 Task: Send an email with the signature Gabriel Evans with the subject Request for a video and the message Could you please provide a summary of the results? from softage.1@softage.net to softage.8@softage.net and softage.9@softage.net with an attached document Branding_strategy.docx
Action: Mouse moved to (471, 614)
Screenshot: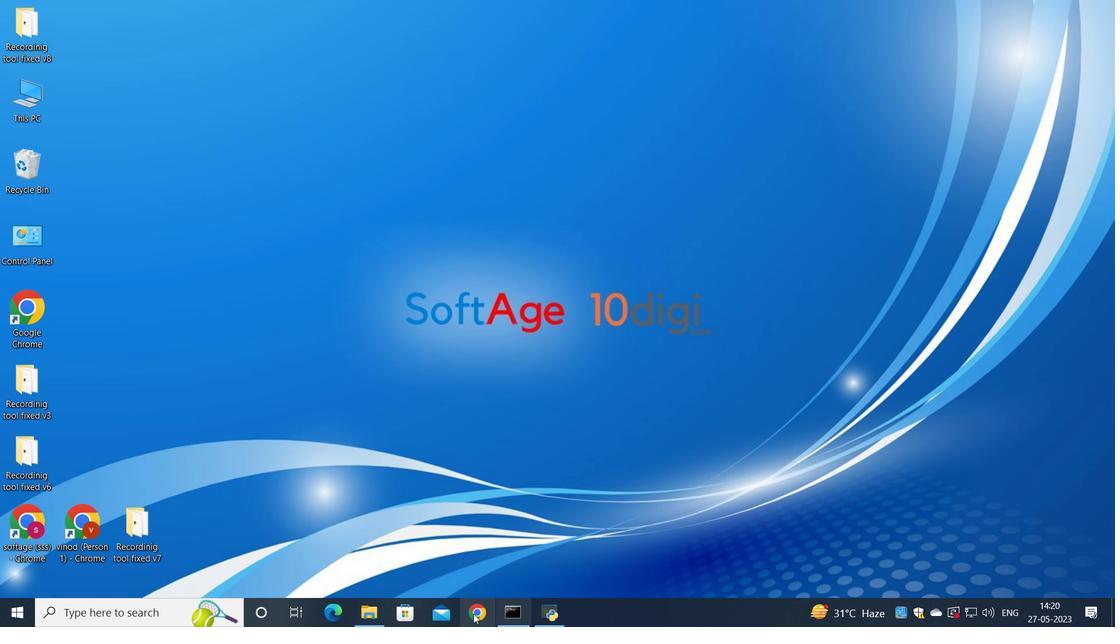 
Action: Mouse pressed left at (471, 614)
Screenshot: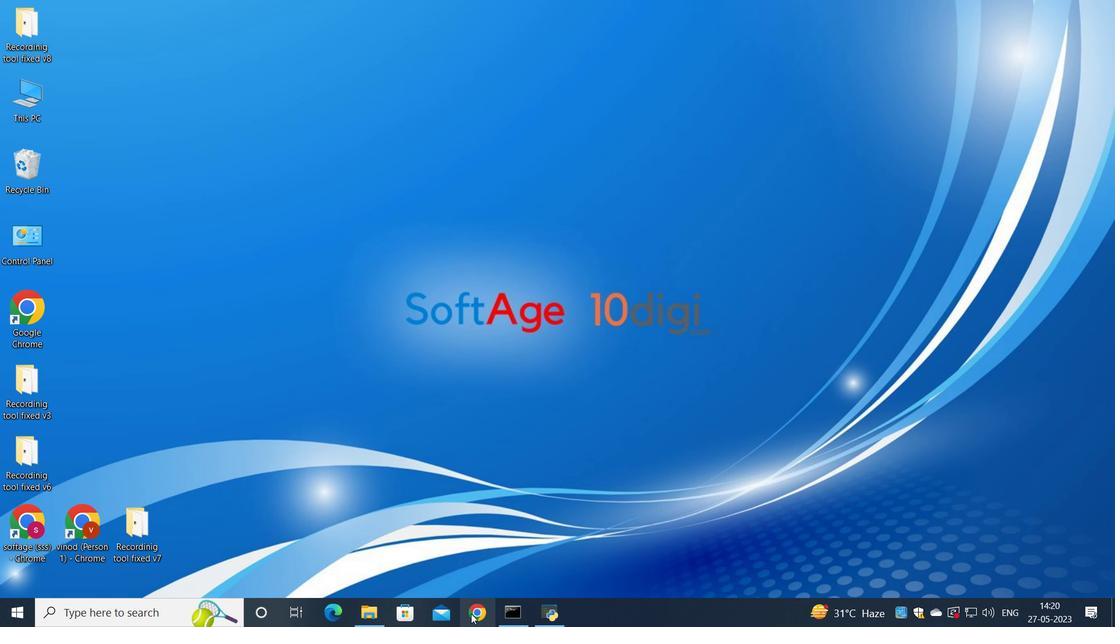 
Action: Mouse moved to (491, 365)
Screenshot: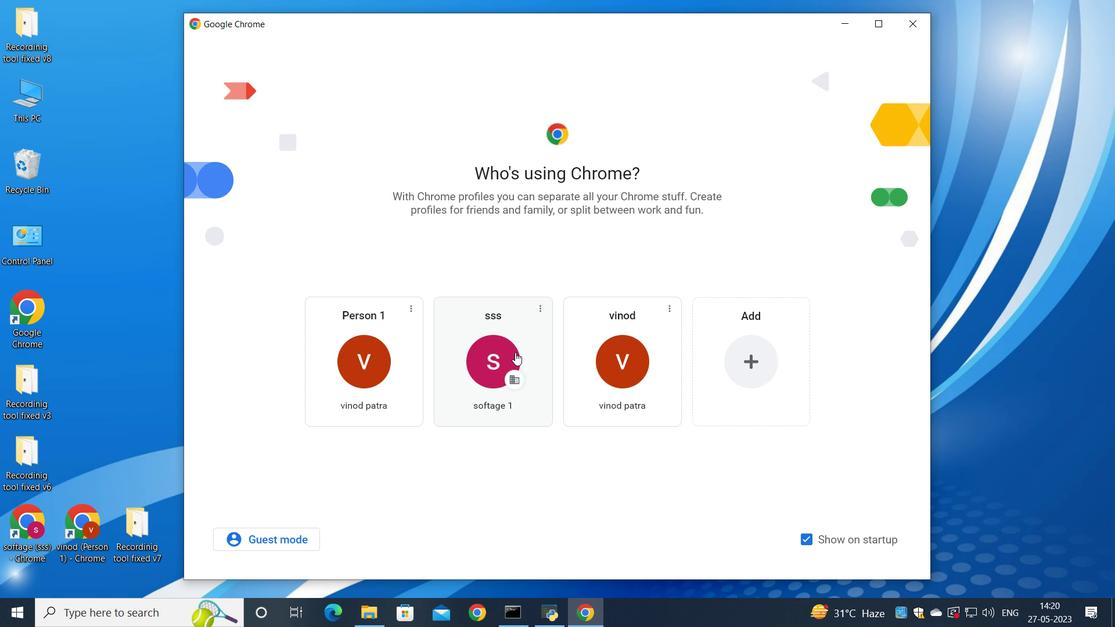 
Action: Mouse pressed left at (491, 365)
Screenshot: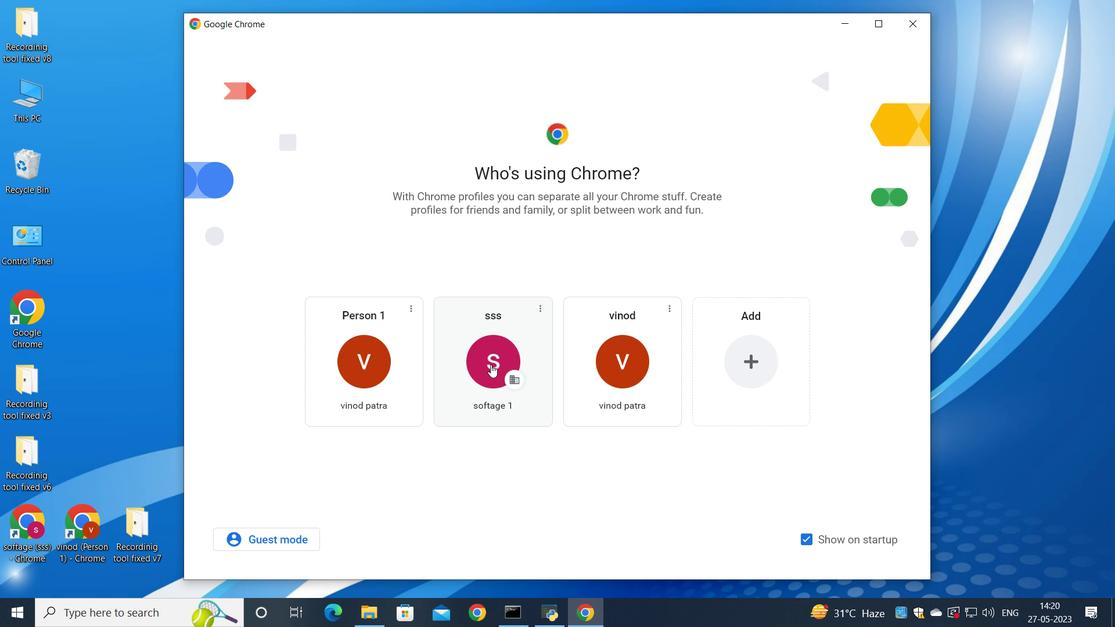 
Action: Mouse moved to (970, 78)
Screenshot: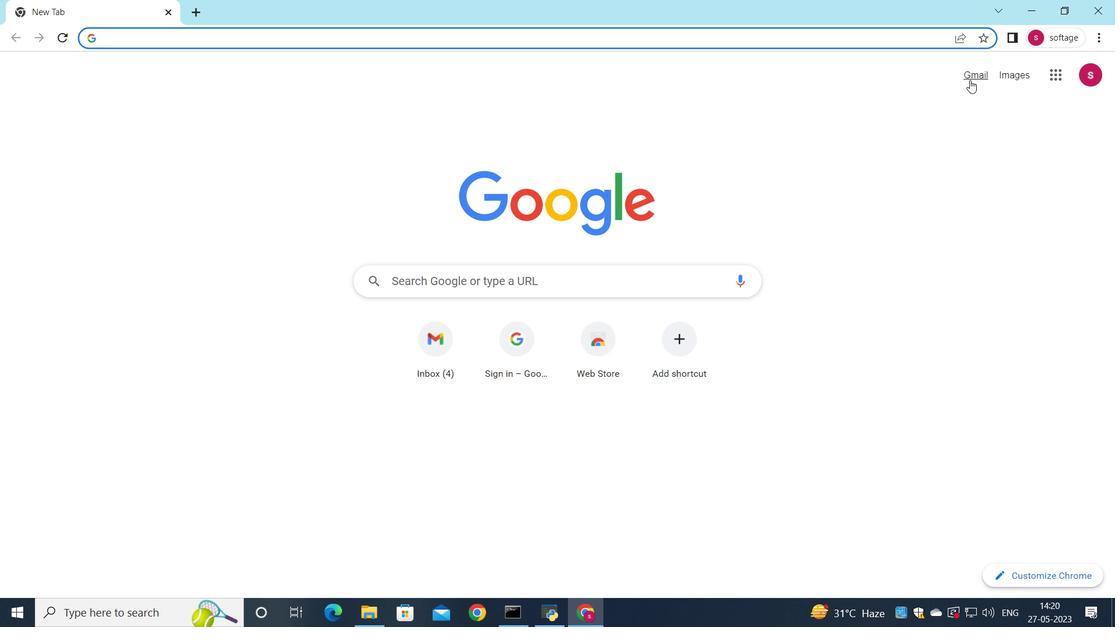 
Action: Mouse pressed left at (970, 78)
Screenshot: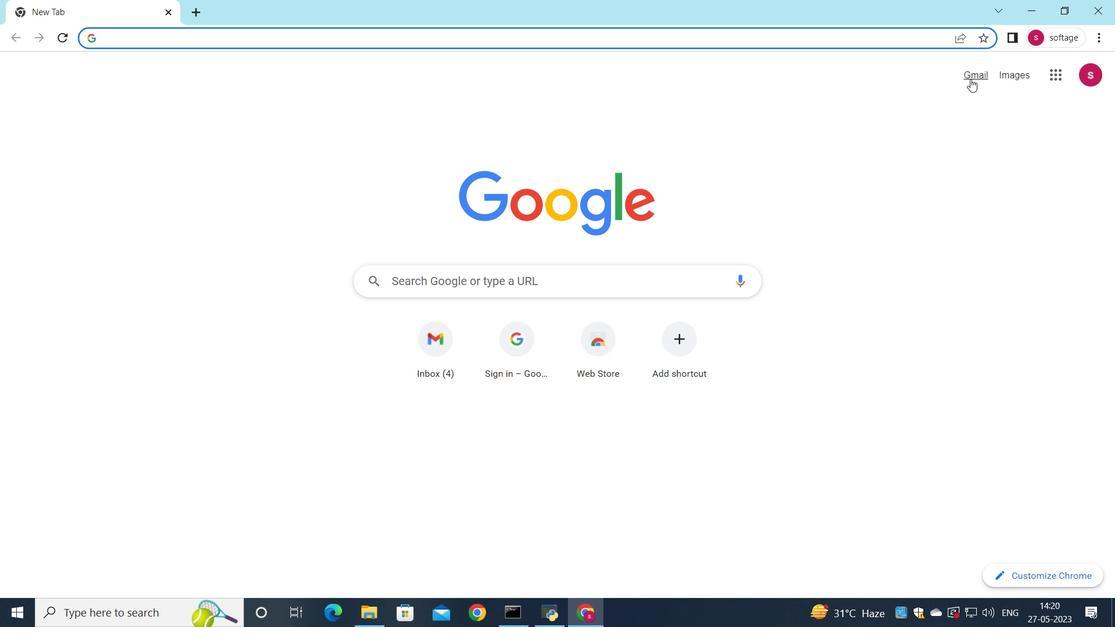 
Action: Mouse moved to (959, 105)
Screenshot: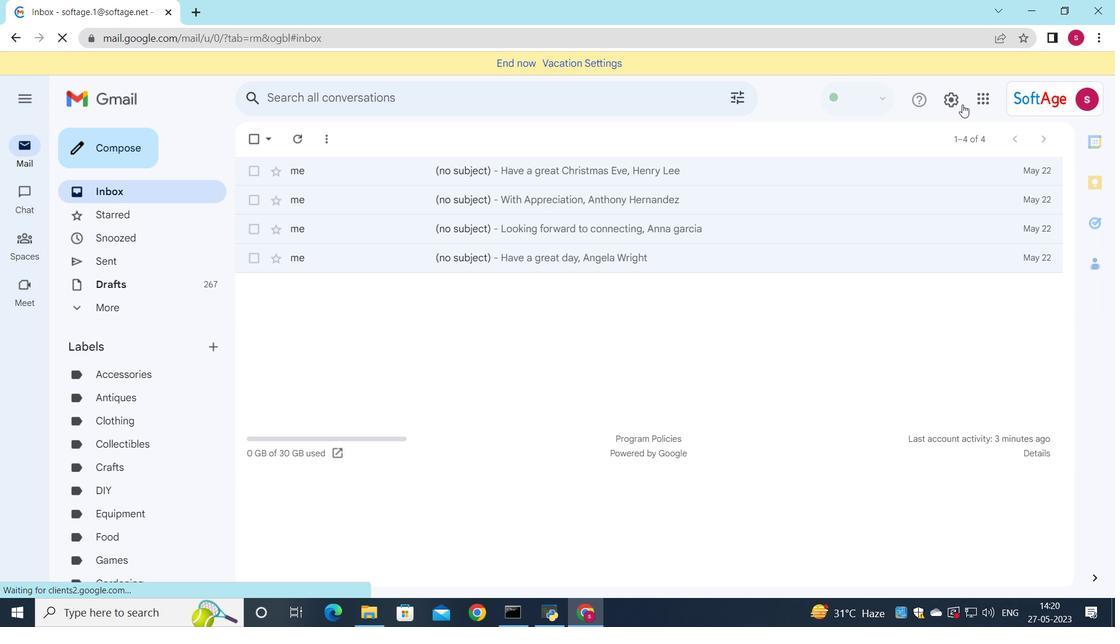 
Action: Mouse pressed left at (959, 105)
Screenshot: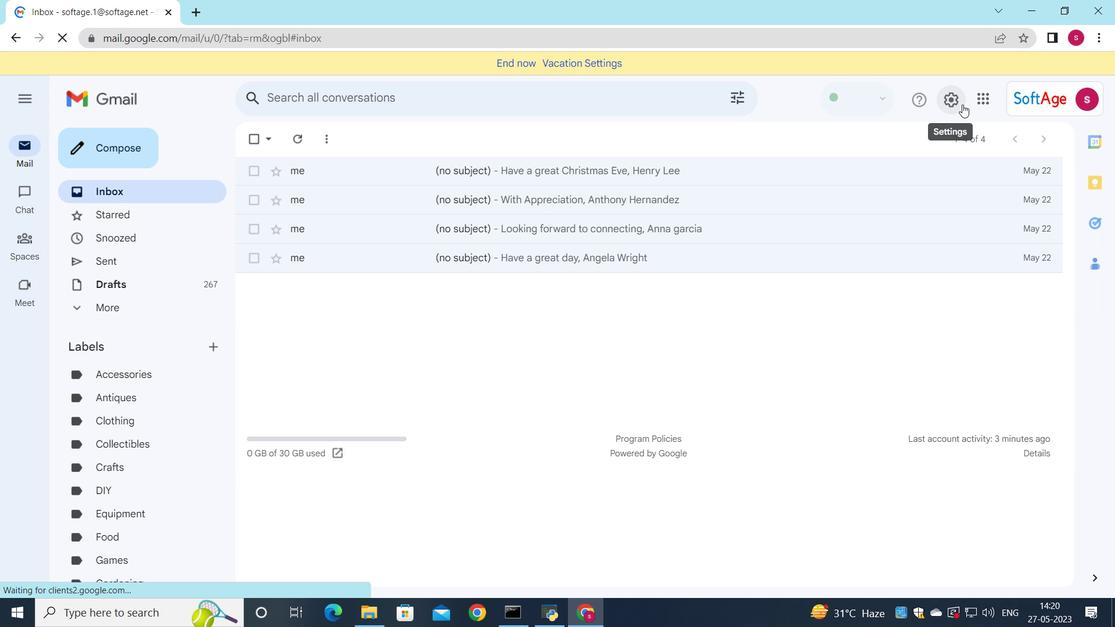 
Action: Mouse moved to (959, 172)
Screenshot: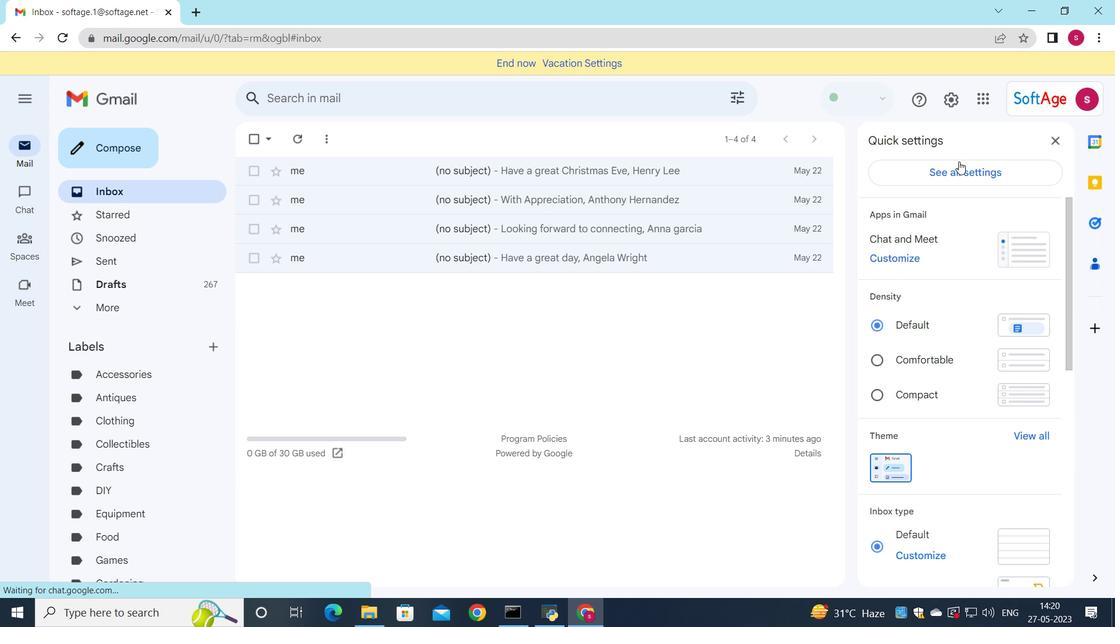 
Action: Mouse pressed left at (959, 172)
Screenshot: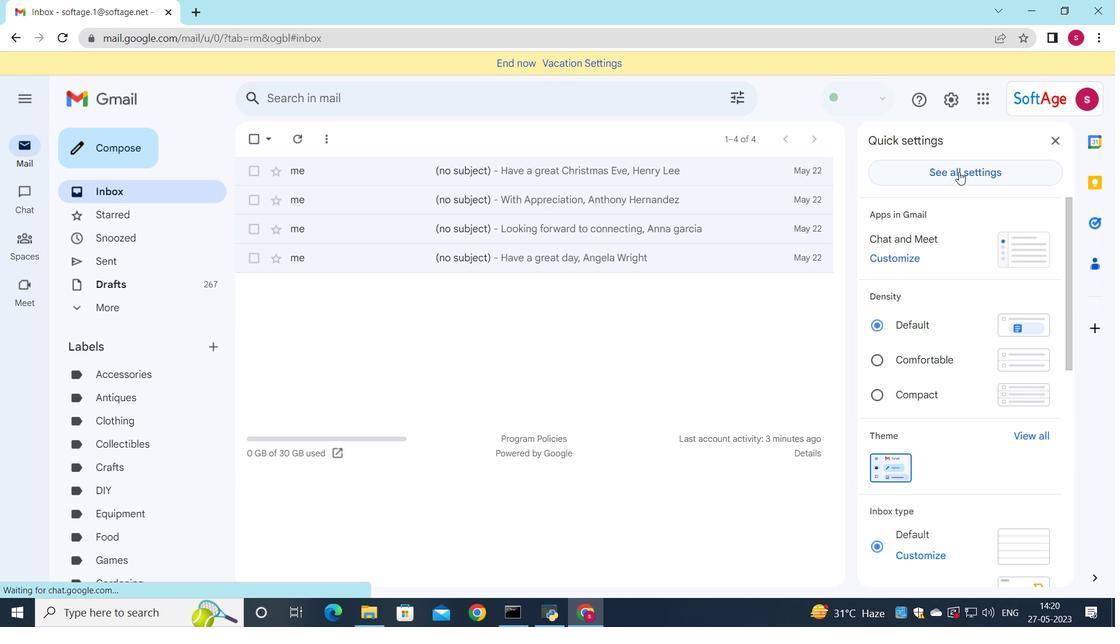 
Action: Mouse moved to (638, 298)
Screenshot: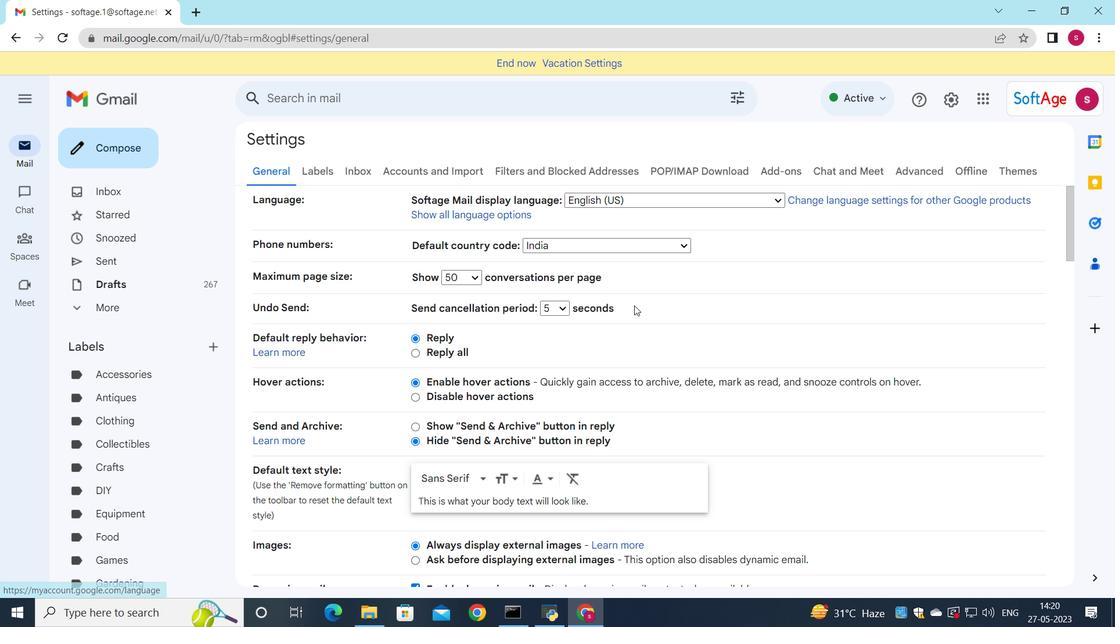 
Action: Mouse scrolled (638, 297) with delta (0, 0)
Screenshot: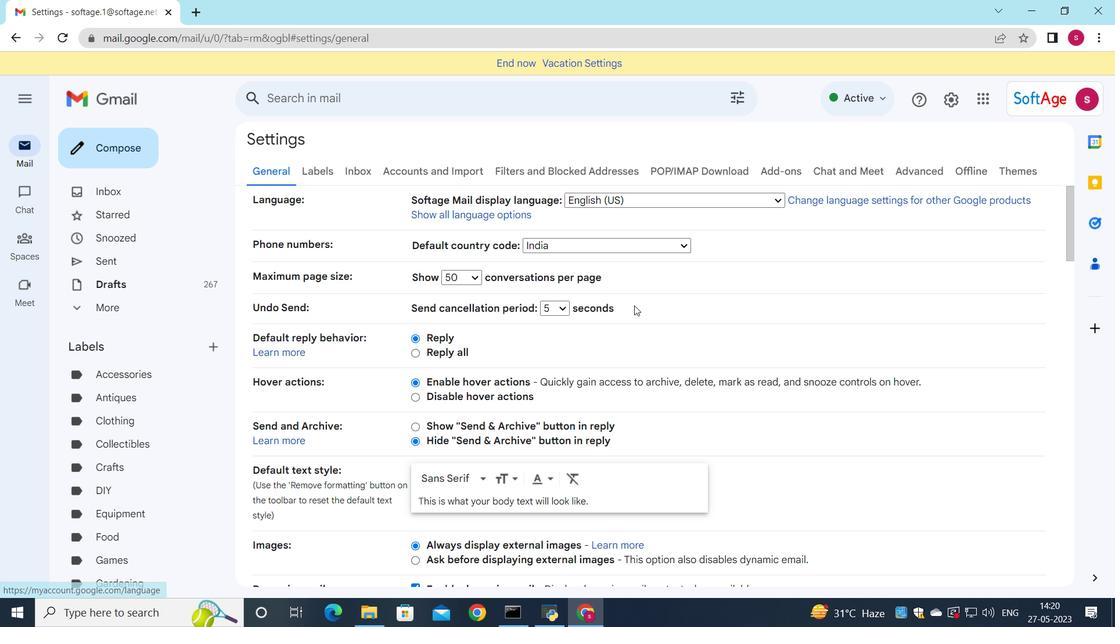 
Action: Mouse scrolled (638, 297) with delta (0, 0)
Screenshot: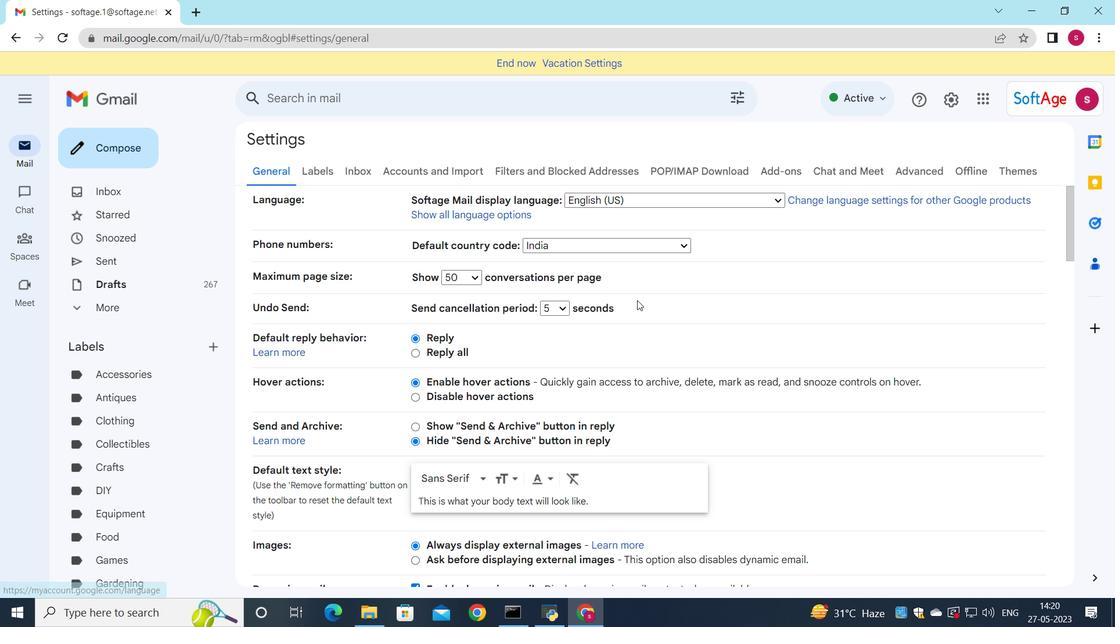 
Action: Mouse scrolled (638, 297) with delta (0, 0)
Screenshot: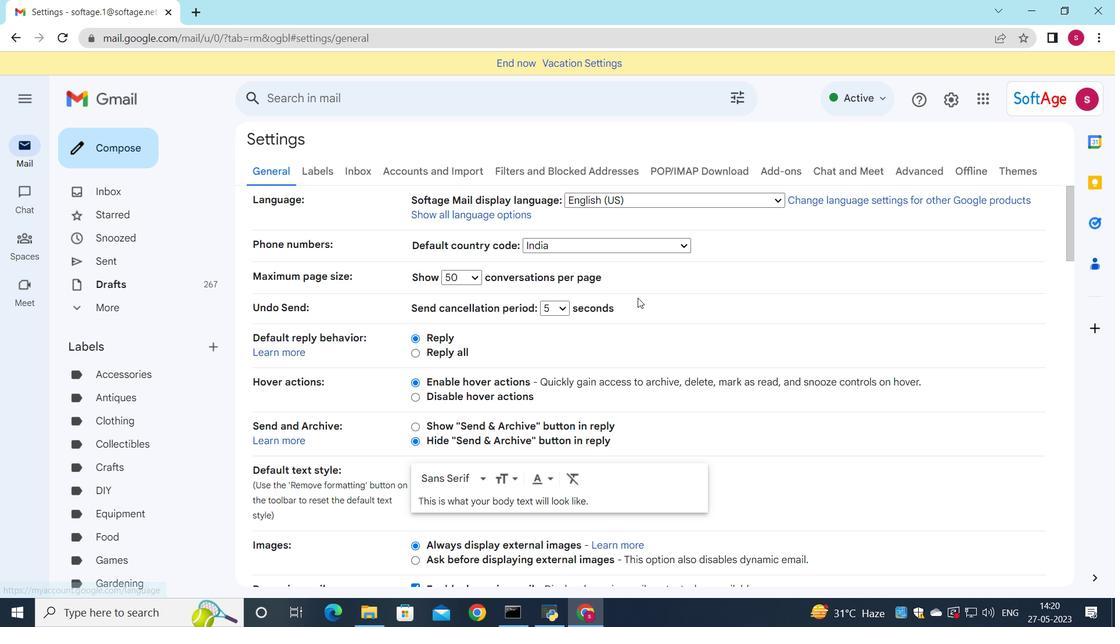 
Action: Mouse moved to (638, 294)
Screenshot: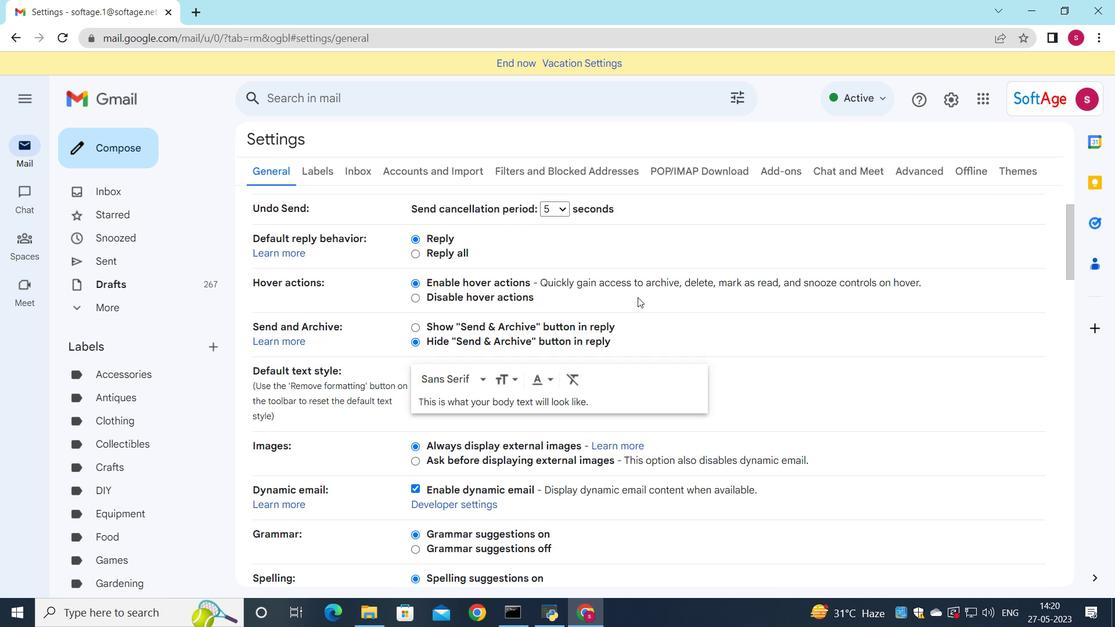 
Action: Mouse scrolled (638, 294) with delta (0, 0)
Screenshot: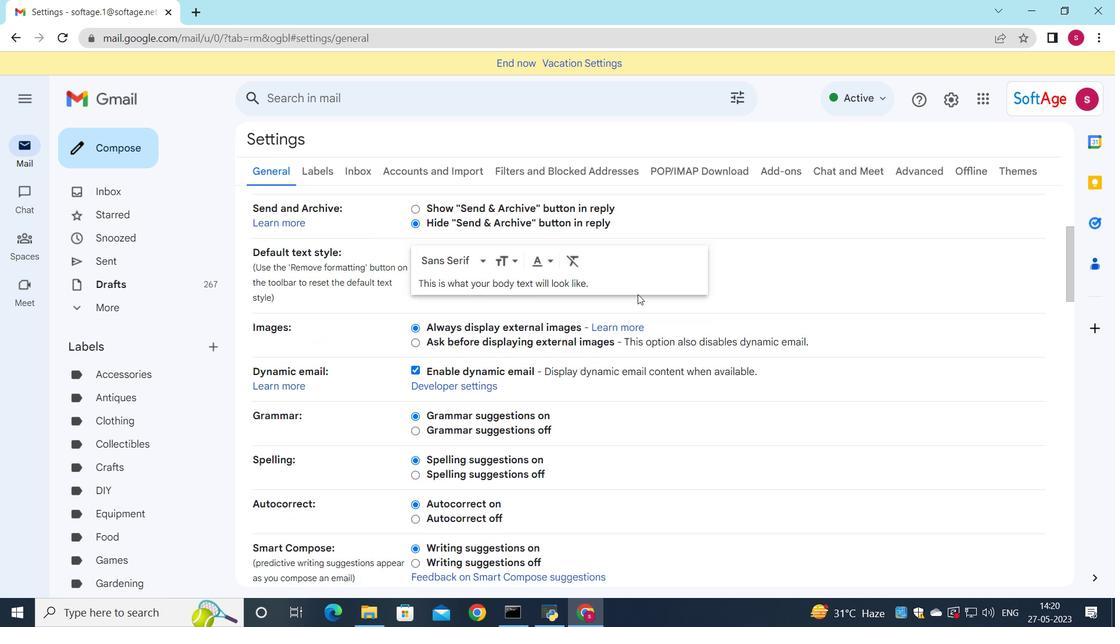 
Action: Mouse scrolled (638, 294) with delta (0, 0)
Screenshot: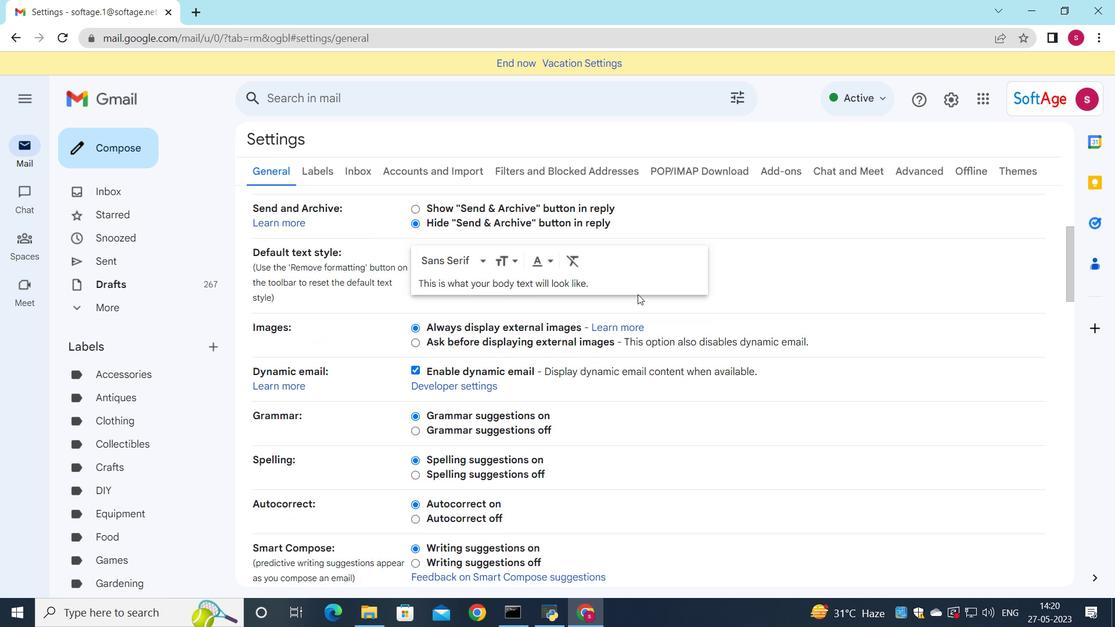 
Action: Mouse scrolled (638, 294) with delta (0, 0)
Screenshot: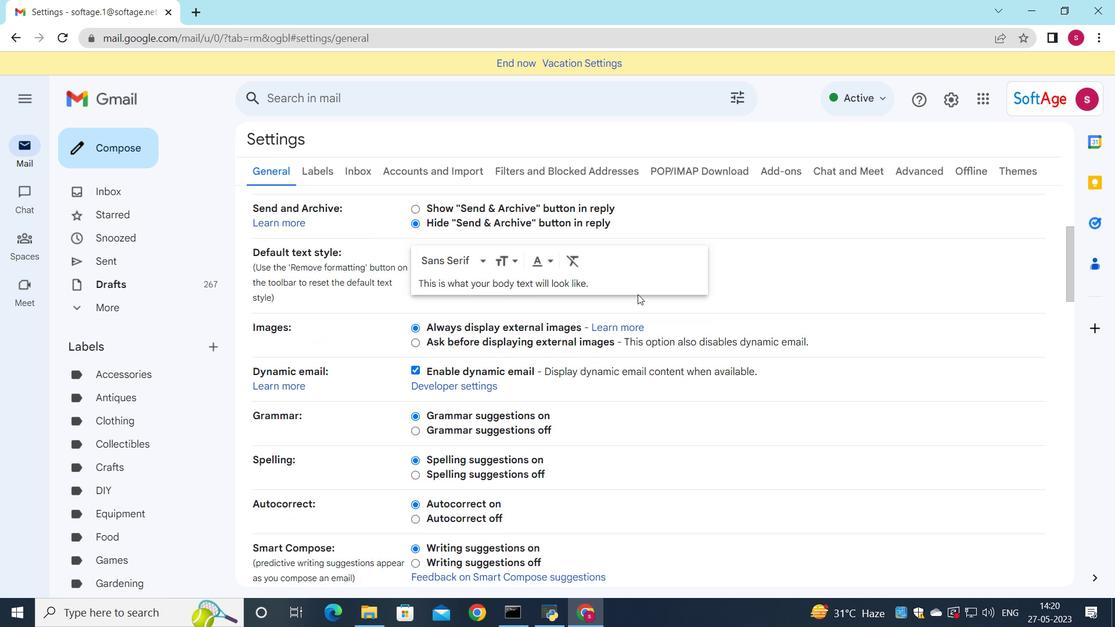 
Action: Mouse moved to (632, 300)
Screenshot: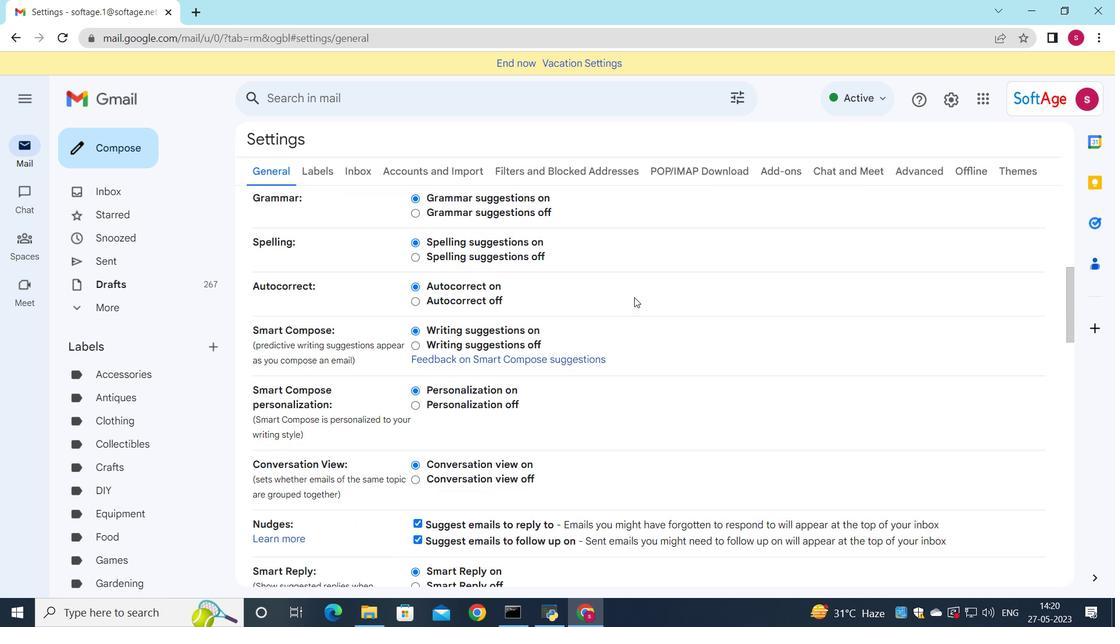 
Action: Mouse scrolled (632, 299) with delta (0, 0)
Screenshot: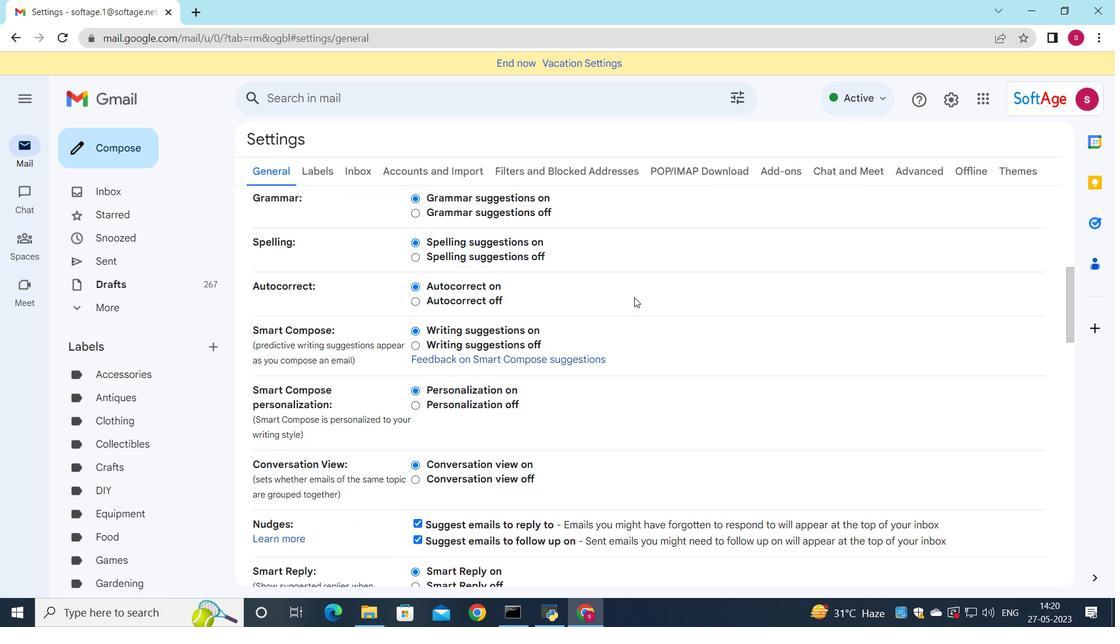 
Action: Mouse moved to (630, 302)
Screenshot: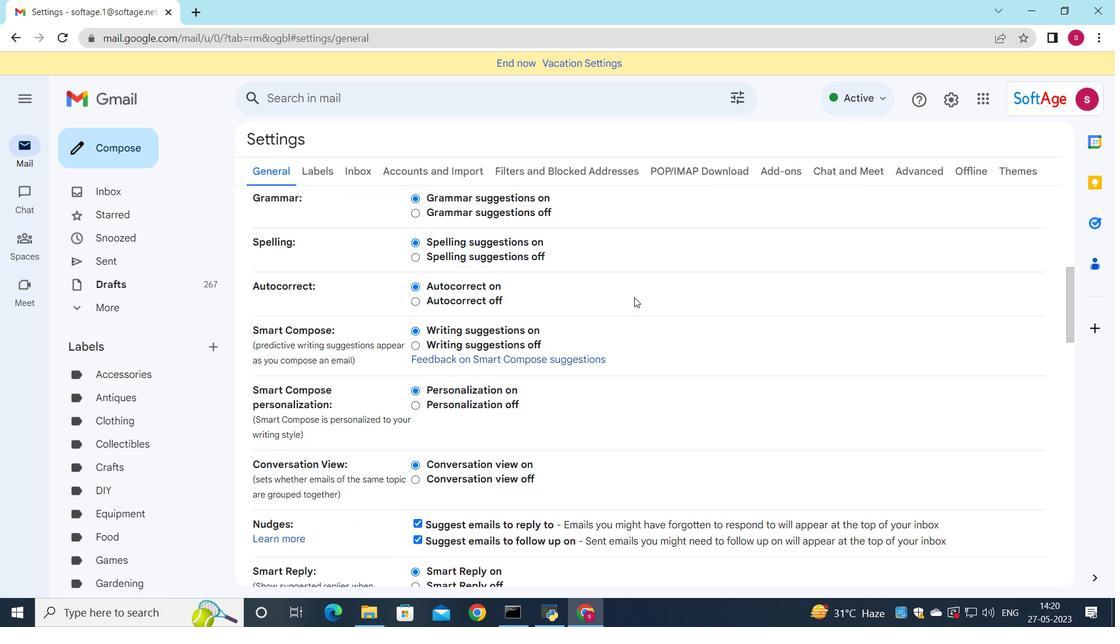 
Action: Mouse scrolled (630, 301) with delta (0, 0)
Screenshot: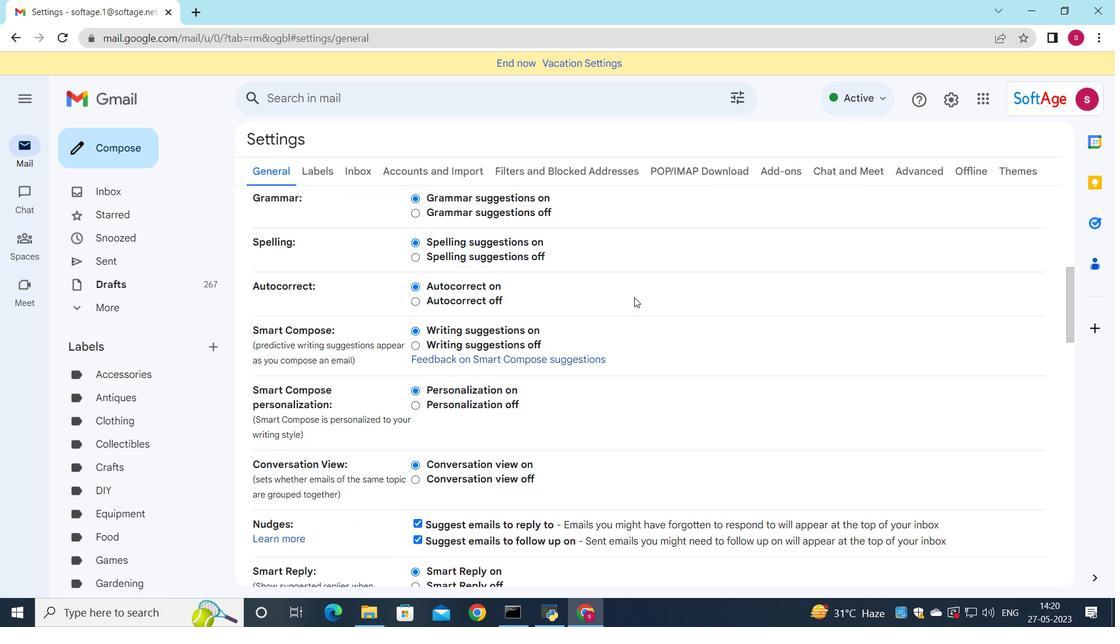 
Action: Mouse scrolled (630, 301) with delta (0, 0)
Screenshot: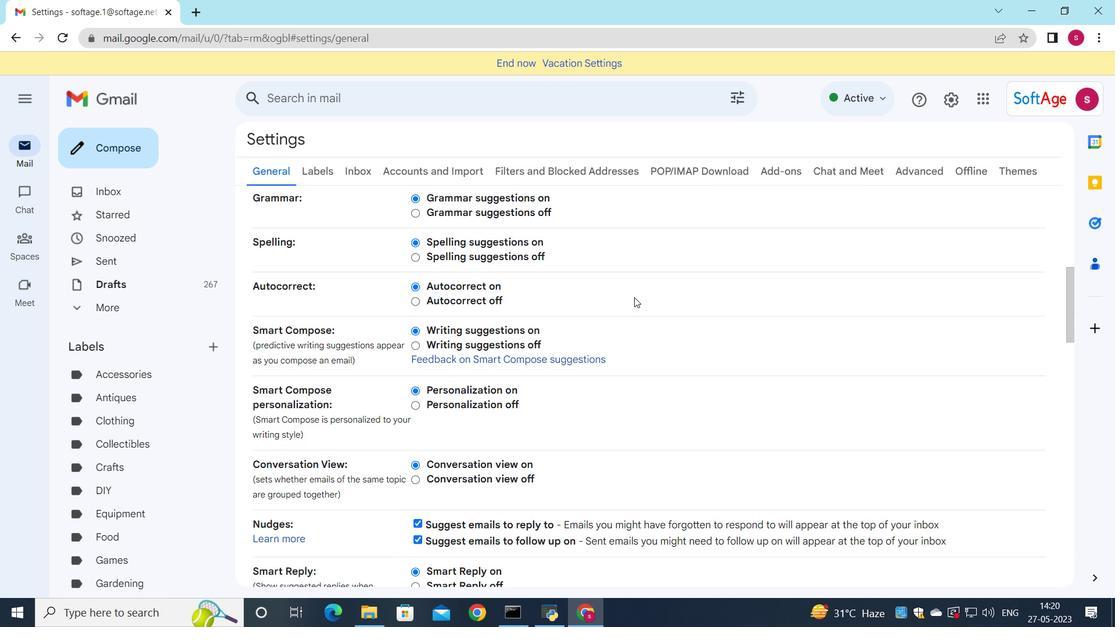 
Action: Mouse moved to (629, 303)
Screenshot: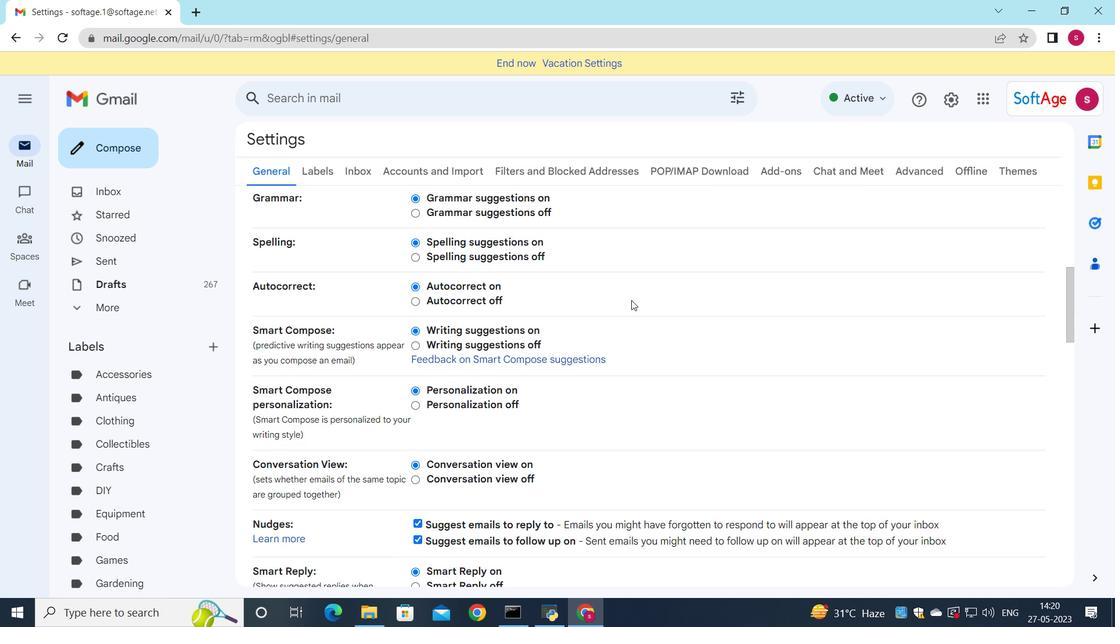 
Action: Mouse scrolled (629, 303) with delta (0, 0)
Screenshot: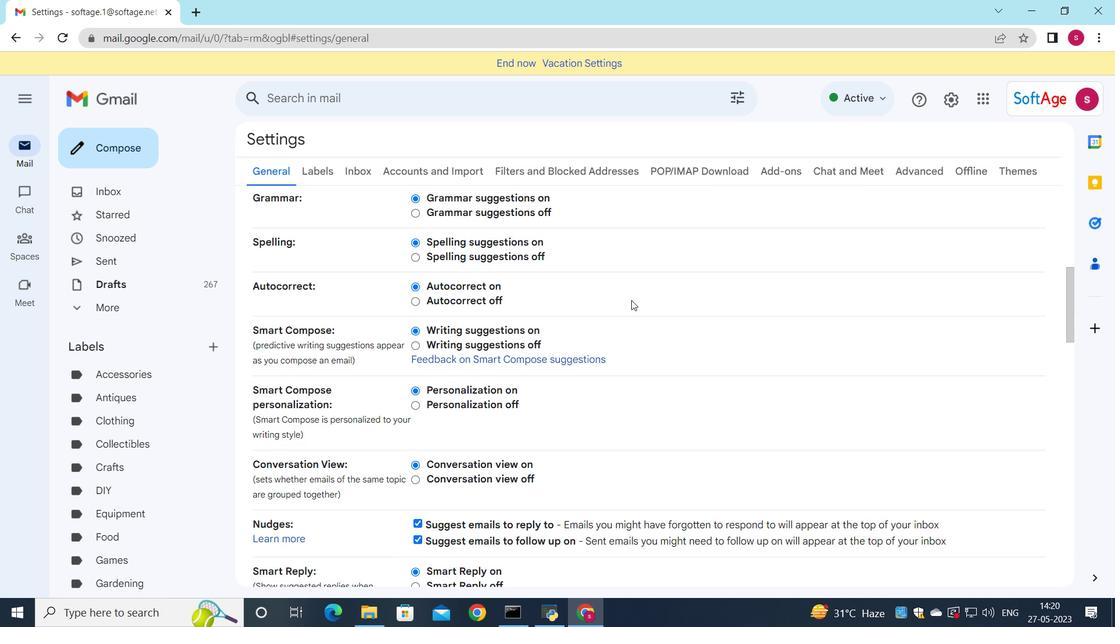 
Action: Mouse moved to (629, 303)
Screenshot: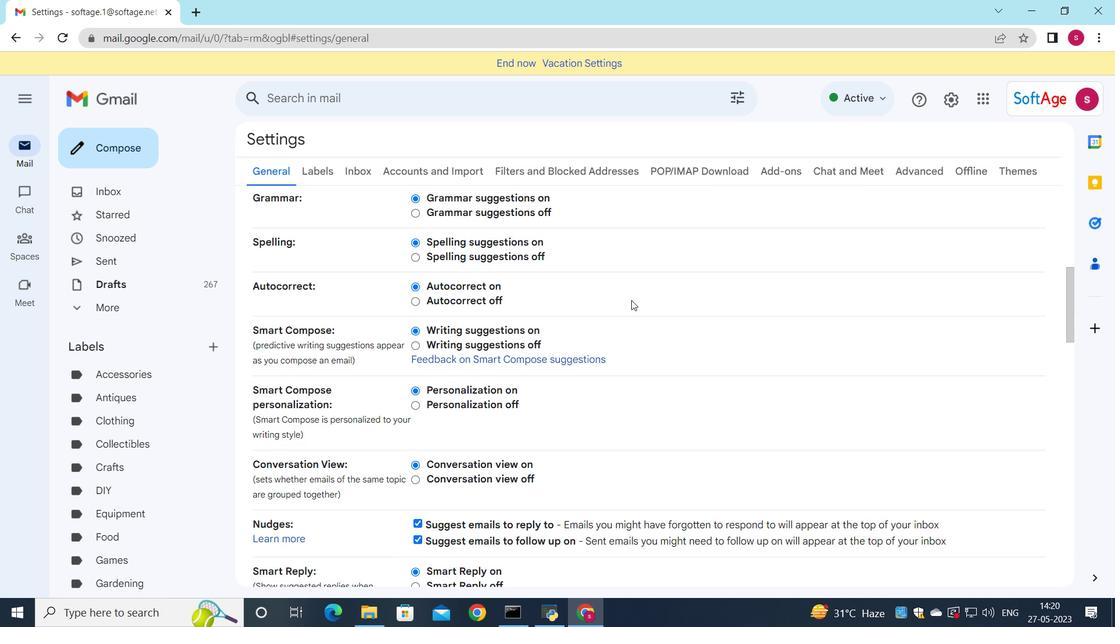 
Action: Mouse scrolled (629, 303) with delta (0, 0)
Screenshot: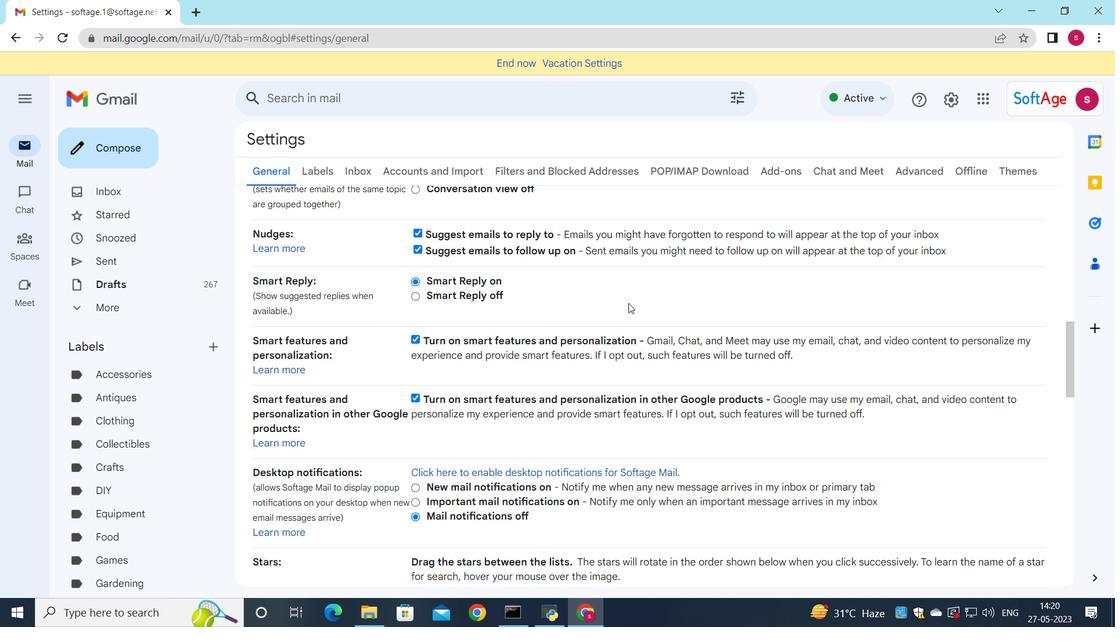 
Action: Mouse scrolled (629, 303) with delta (0, 0)
Screenshot: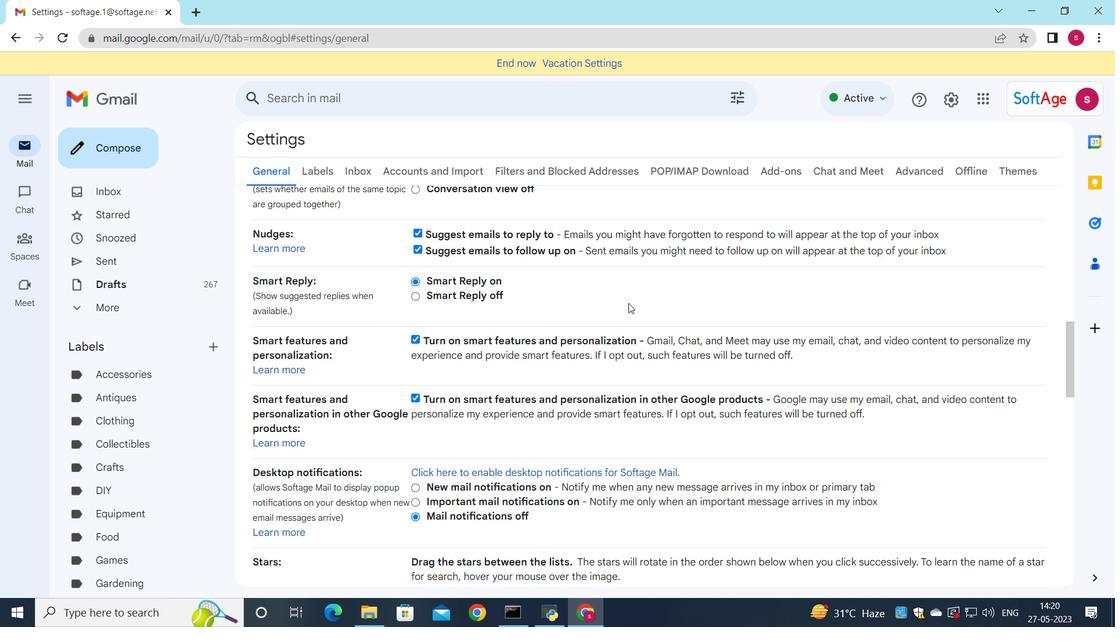 
Action: Mouse scrolled (629, 303) with delta (0, 0)
Screenshot: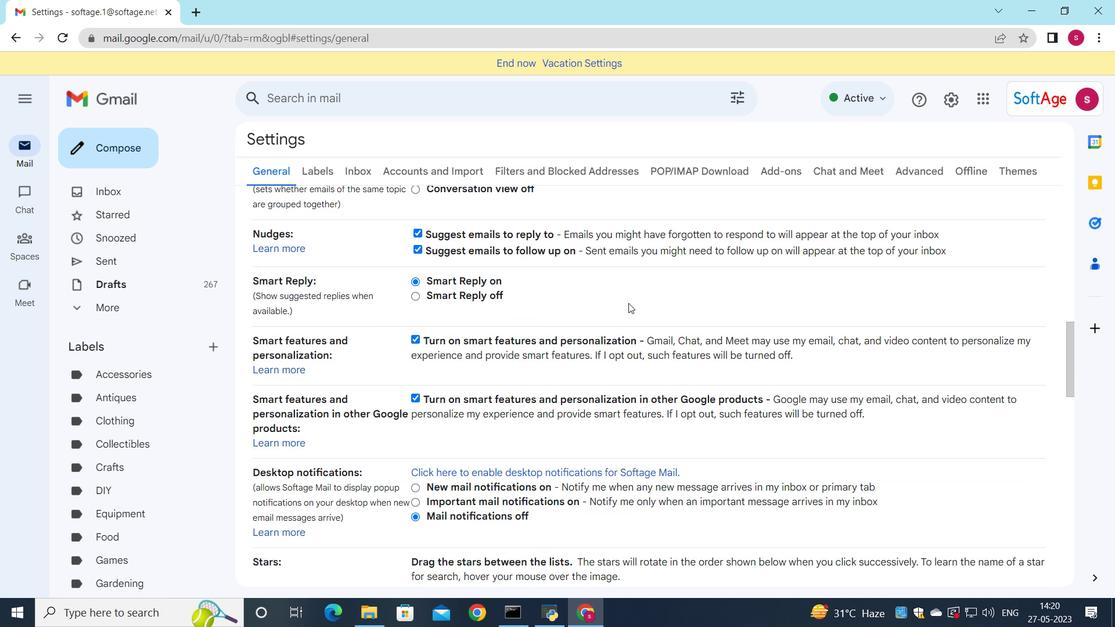 
Action: Mouse moved to (623, 309)
Screenshot: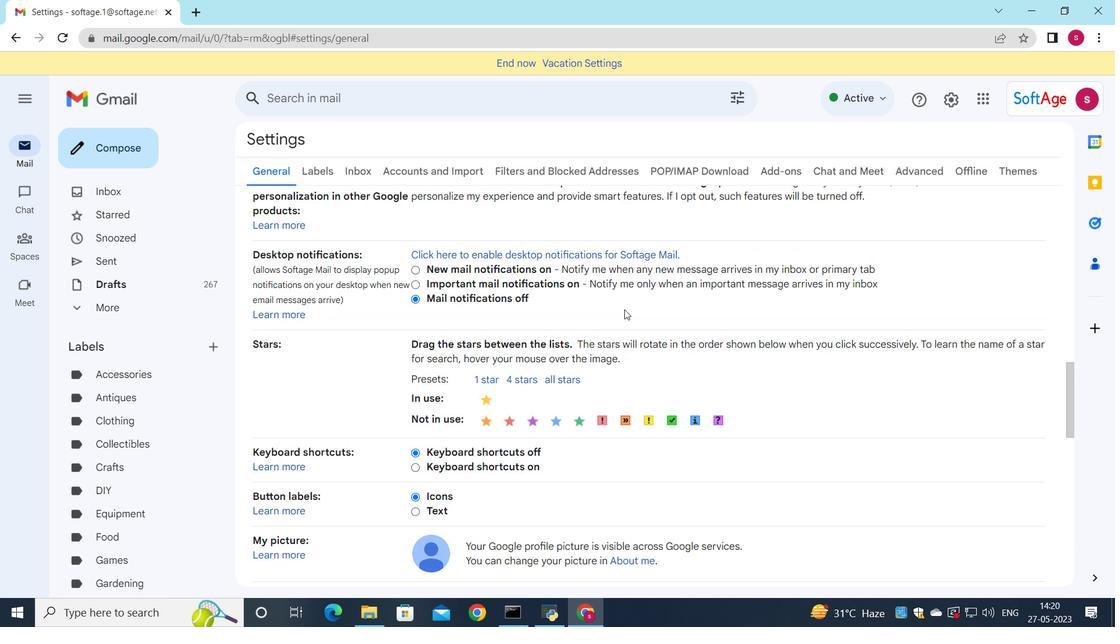 
Action: Mouse scrolled (623, 309) with delta (0, 0)
Screenshot: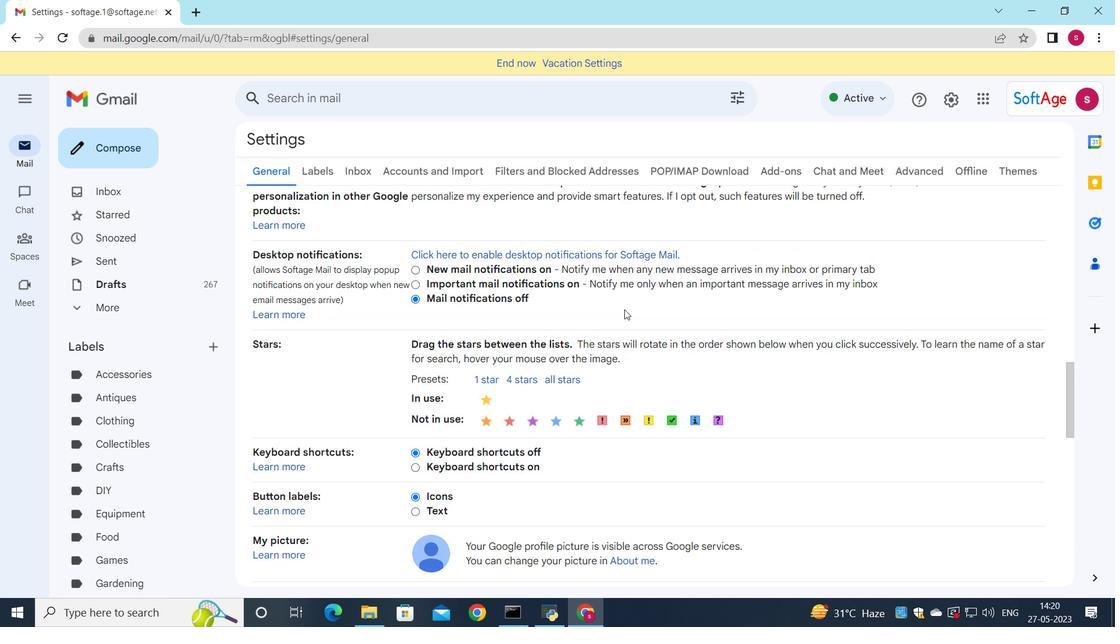 
Action: Mouse scrolled (623, 309) with delta (0, 0)
Screenshot: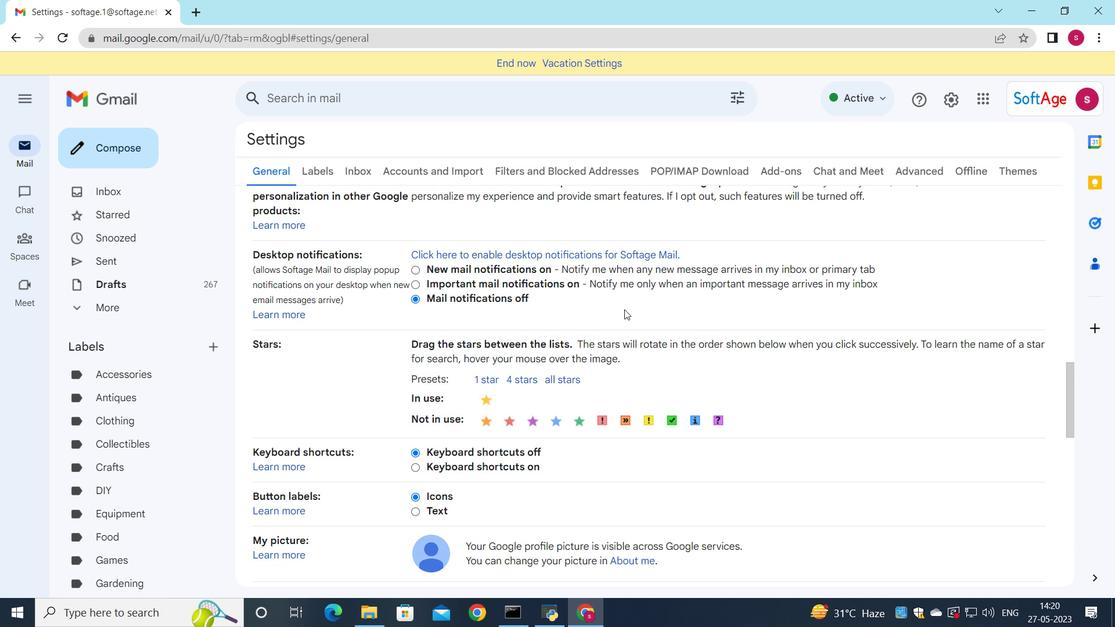 
Action: Mouse moved to (622, 310)
Screenshot: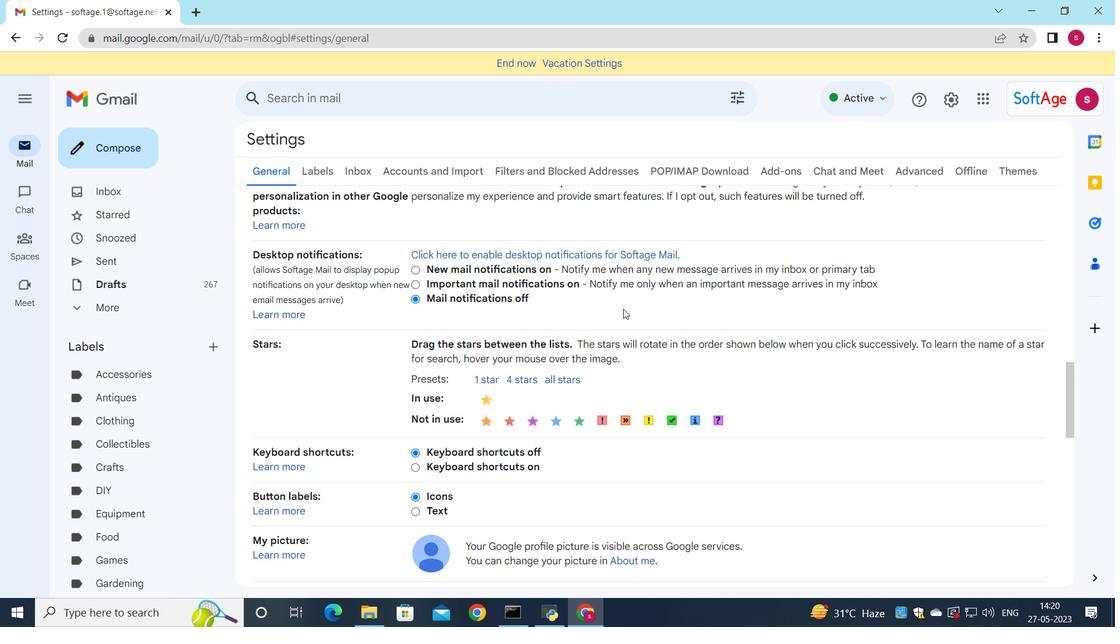 
Action: Mouse scrolled (622, 309) with delta (0, 0)
Screenshot: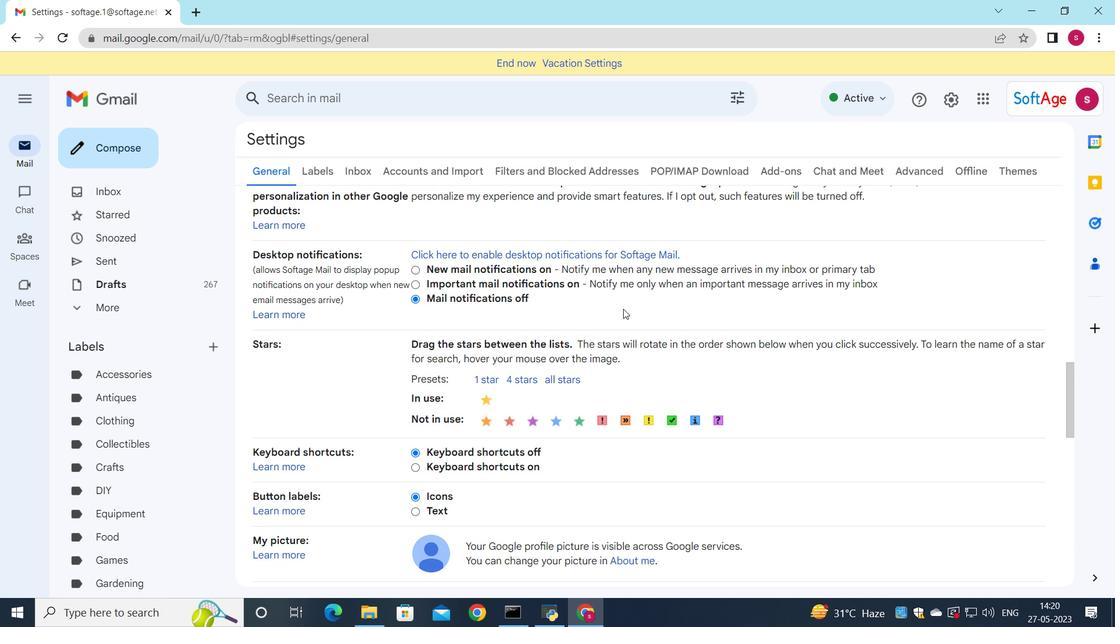 
Action: Mouse moved to (574, 406)
Screenshot: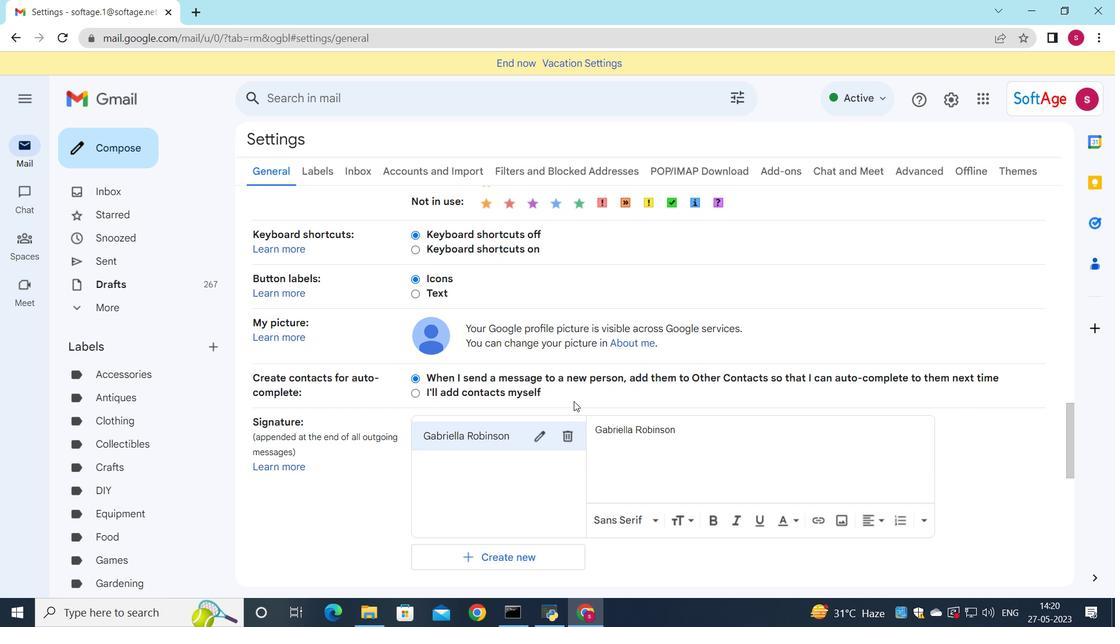 
Action: Mouse scrolled (574, 405) with delta (0, 0)
Screenshot: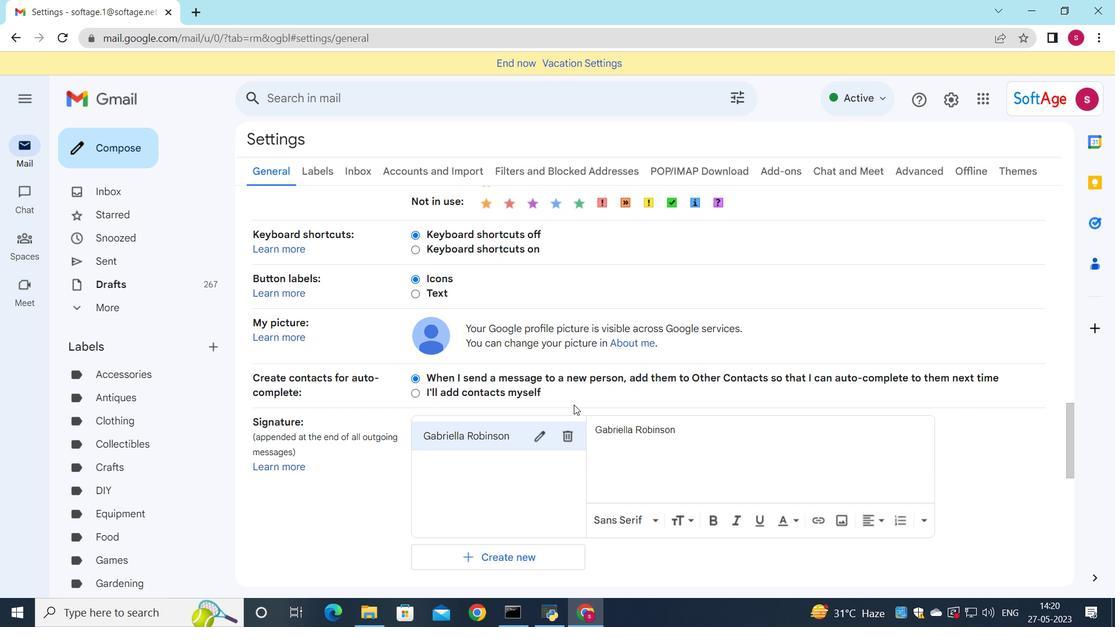 
Action: Mouse moved to (575, 371)
Screenshot: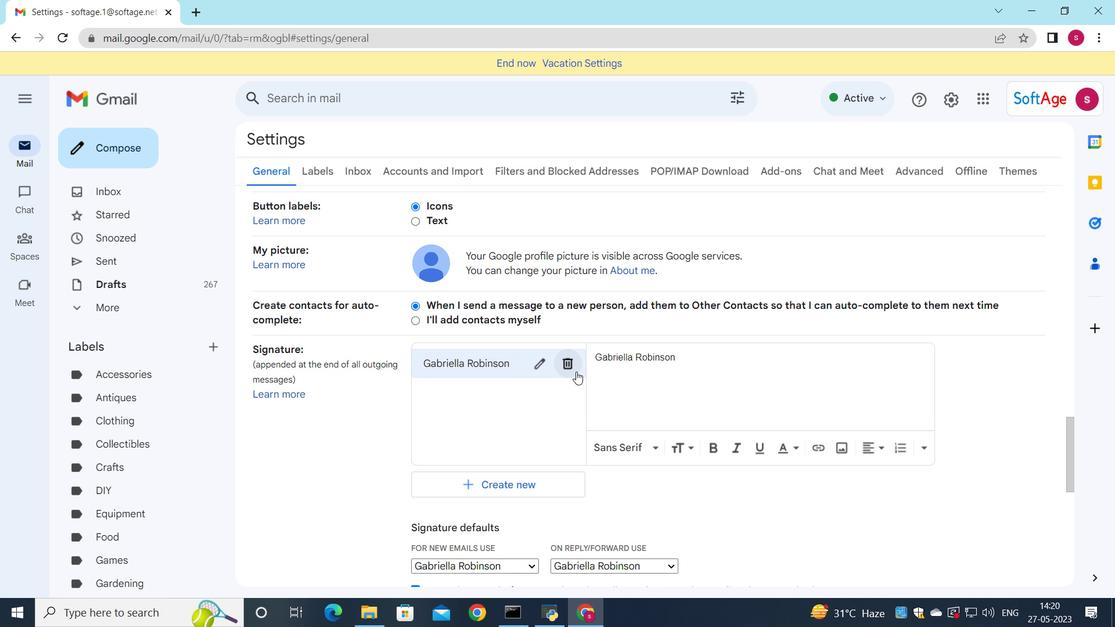 
Action: Mouse pressed left at (575, 371)
Screenshot: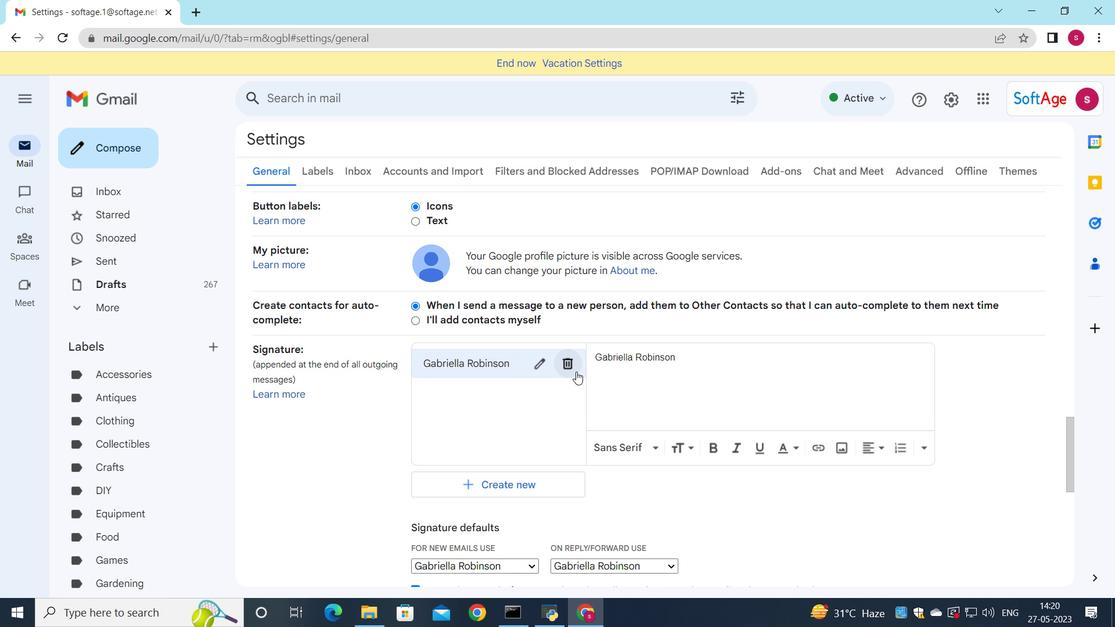 
Action: Mouse moved to (692, 350)
Screenshot: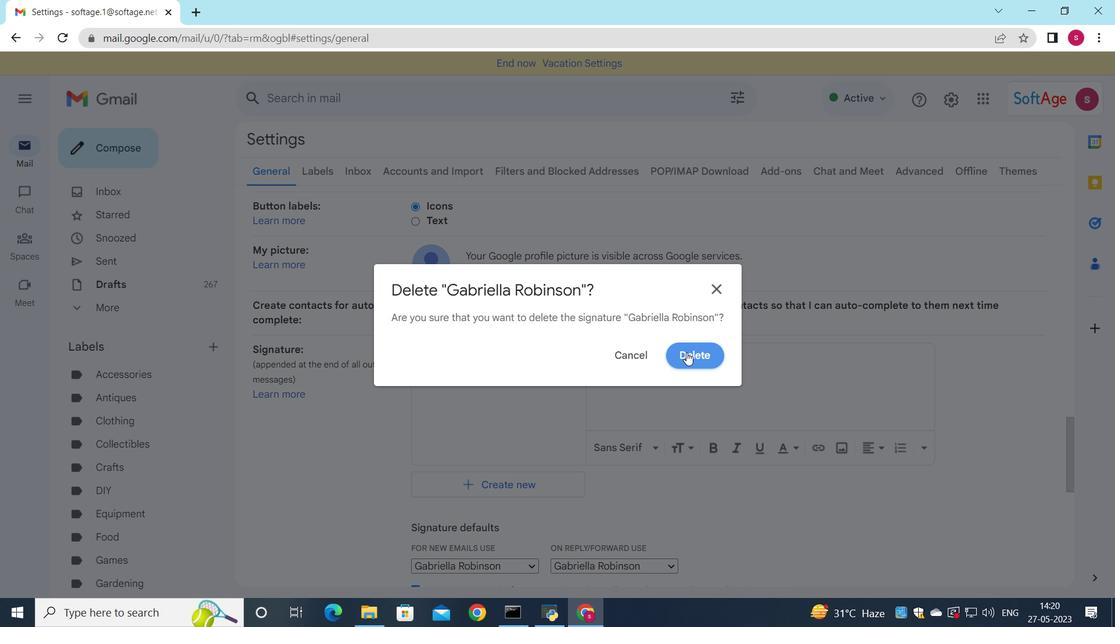 
Action: Mouse pressed left at (692, 350)
Screenshot: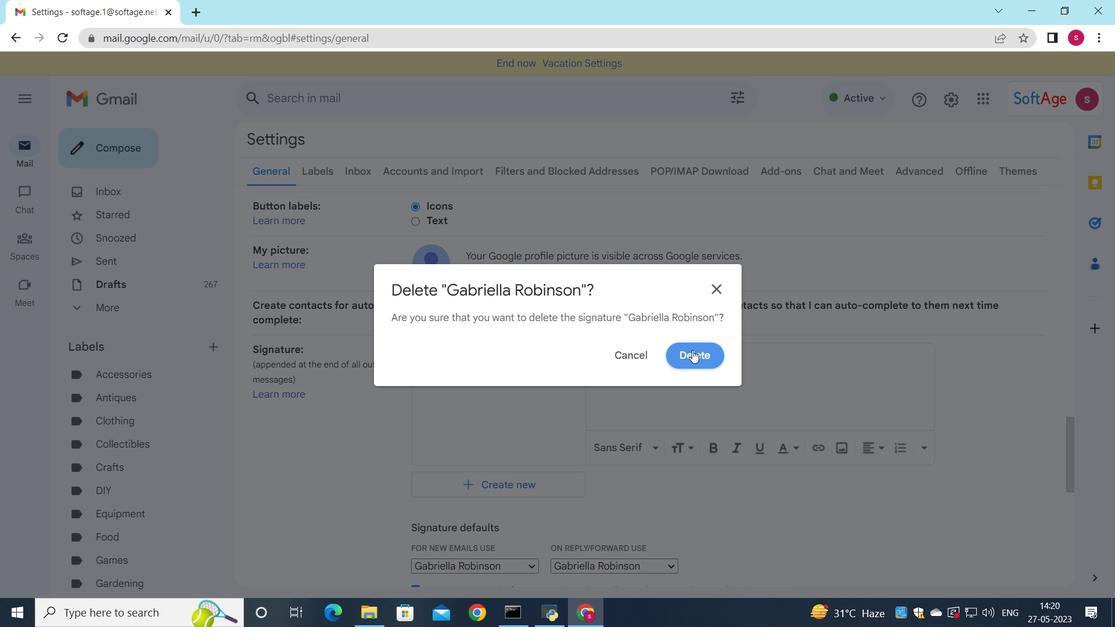 
Action: Mouse moved to (488, 378)
Screenshot: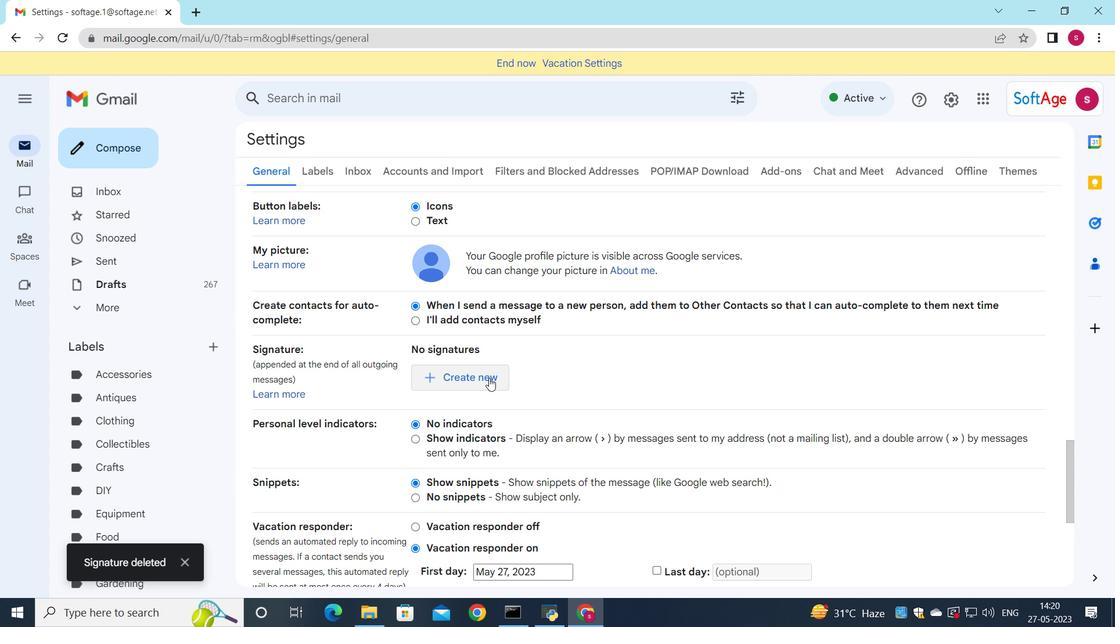 
Action: Mouse pressed left at (488, 378)
Screenshot: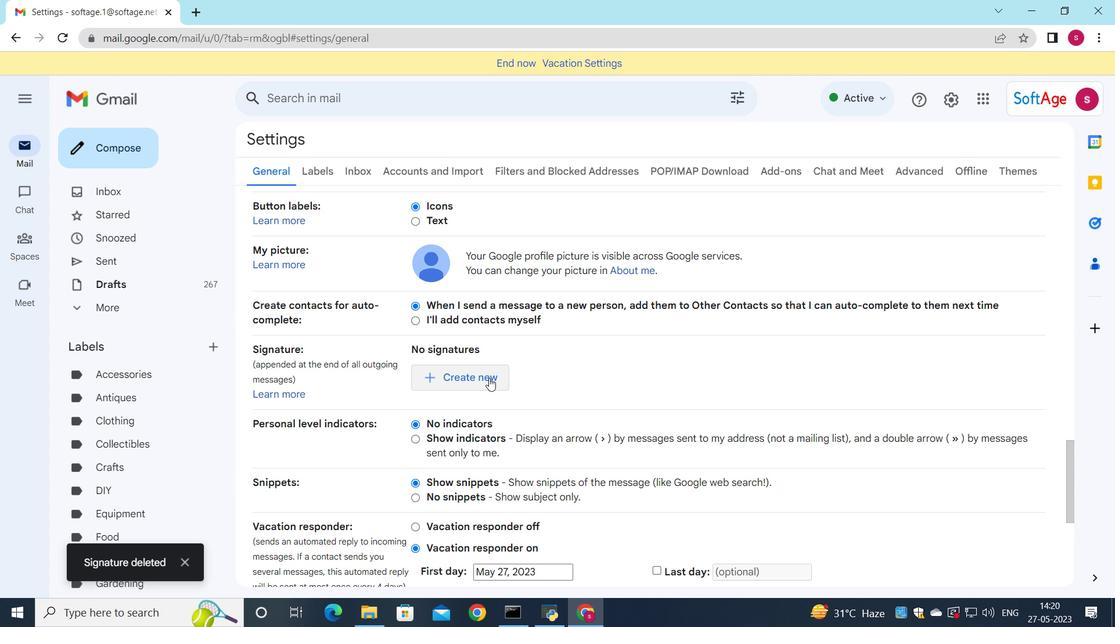 
Action: Mouse moved to (950, 358)
Screenshot: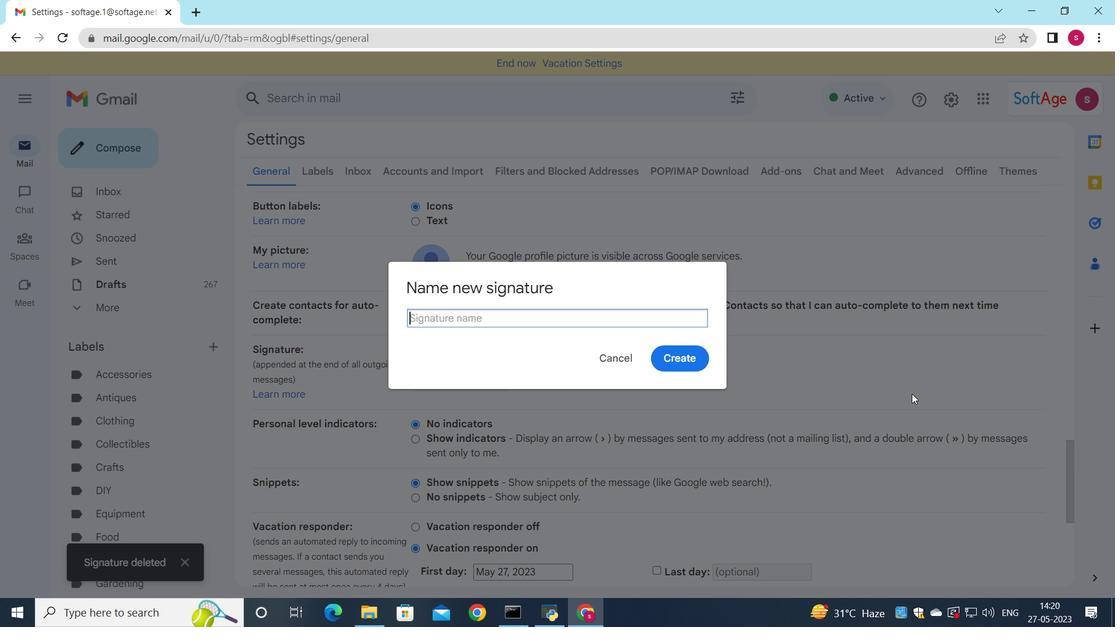 
Action: Key pressed <Key.shift>Gabriel<Key.space><Key.shift>Evans
Screenshot: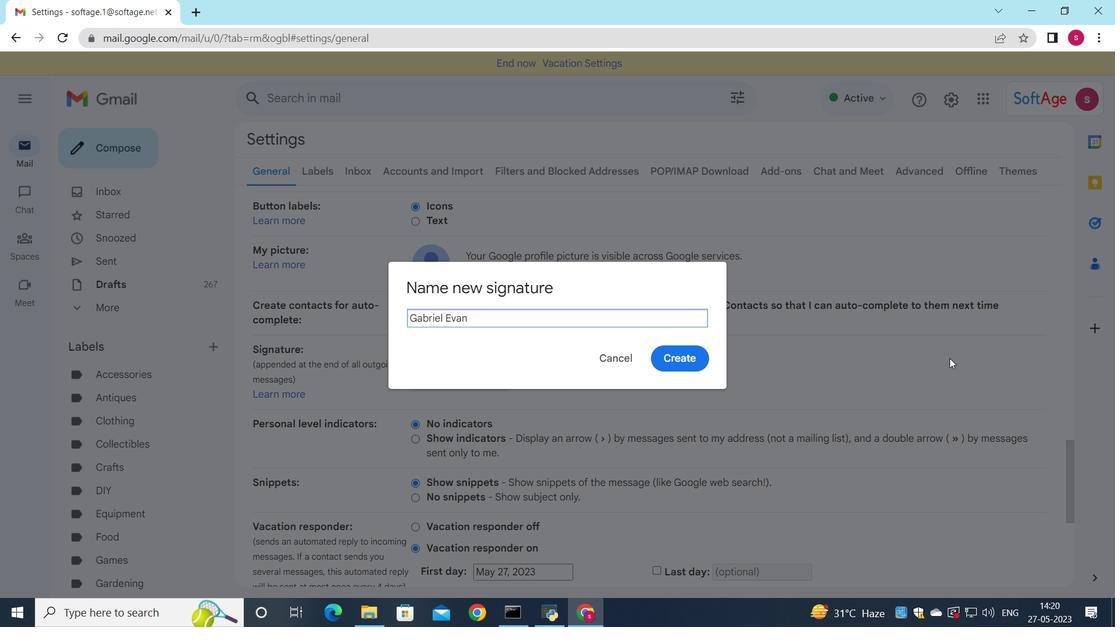 
Action: Mouse moved to (682, 359)
Screenshot: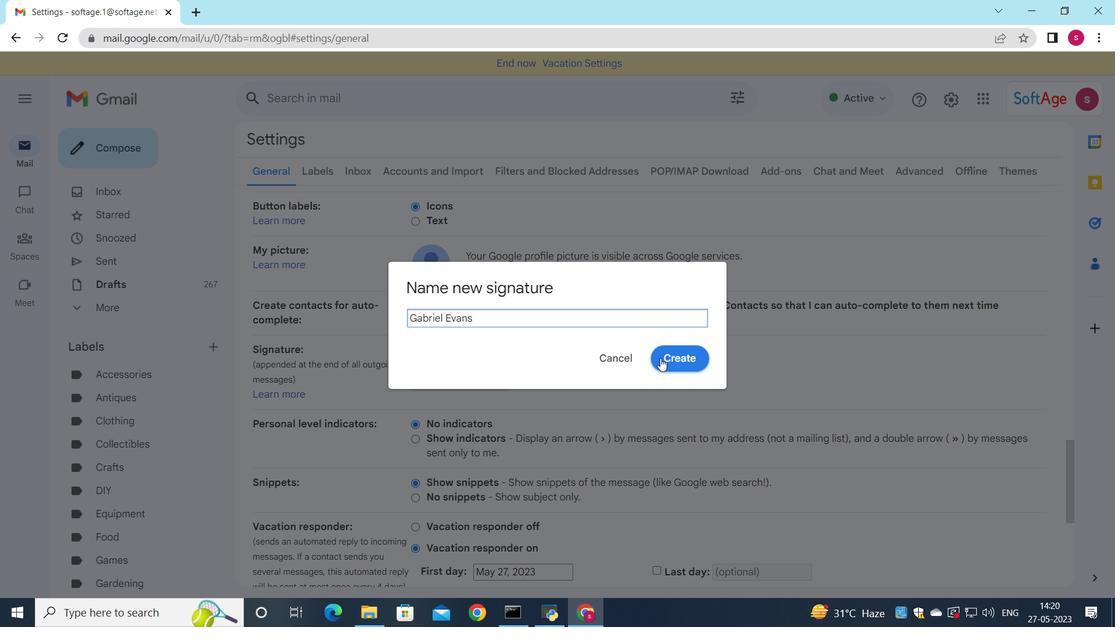 
Action: Mouse pressed left at (682, 359)
Screenshot: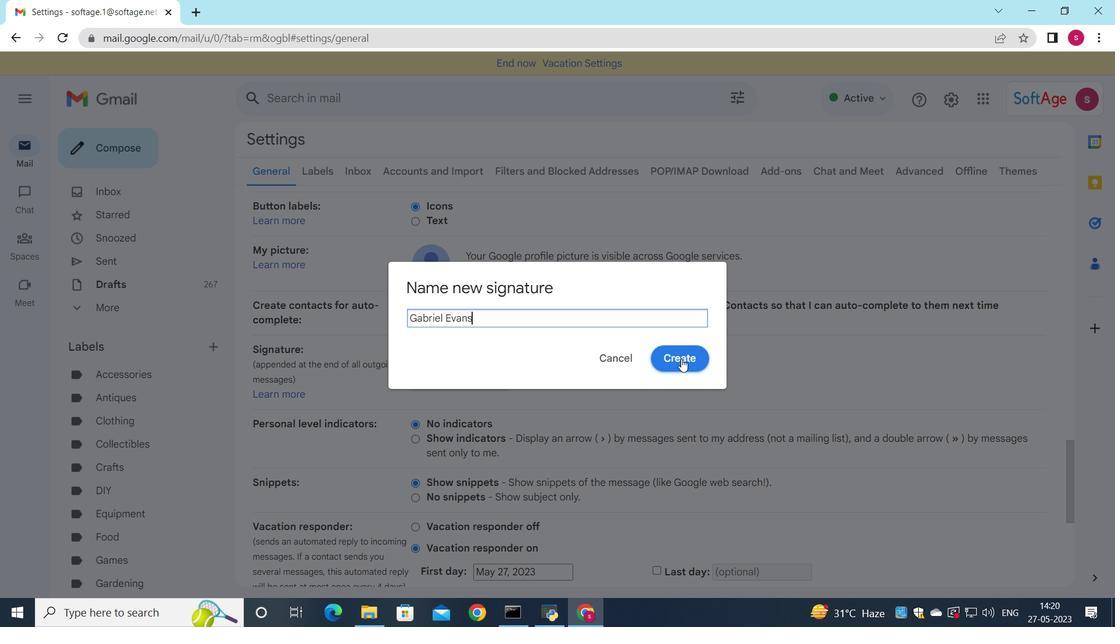 
Action: Mouse moved to (638, 381)
Screenshot: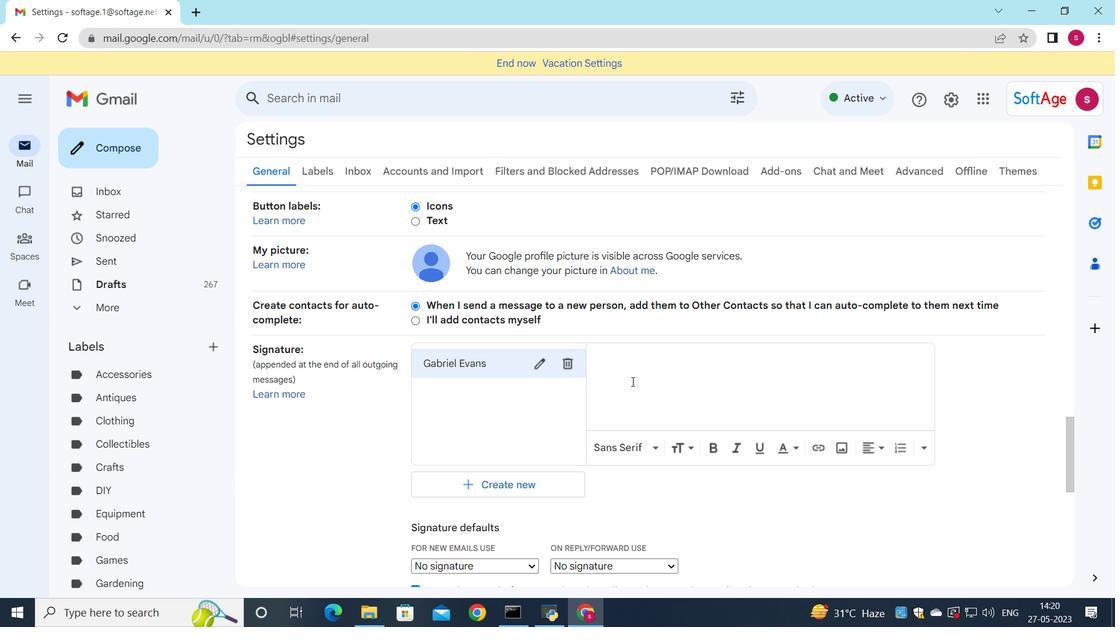 
Action: Mouse pressed left at (638, 381)
Screenshot: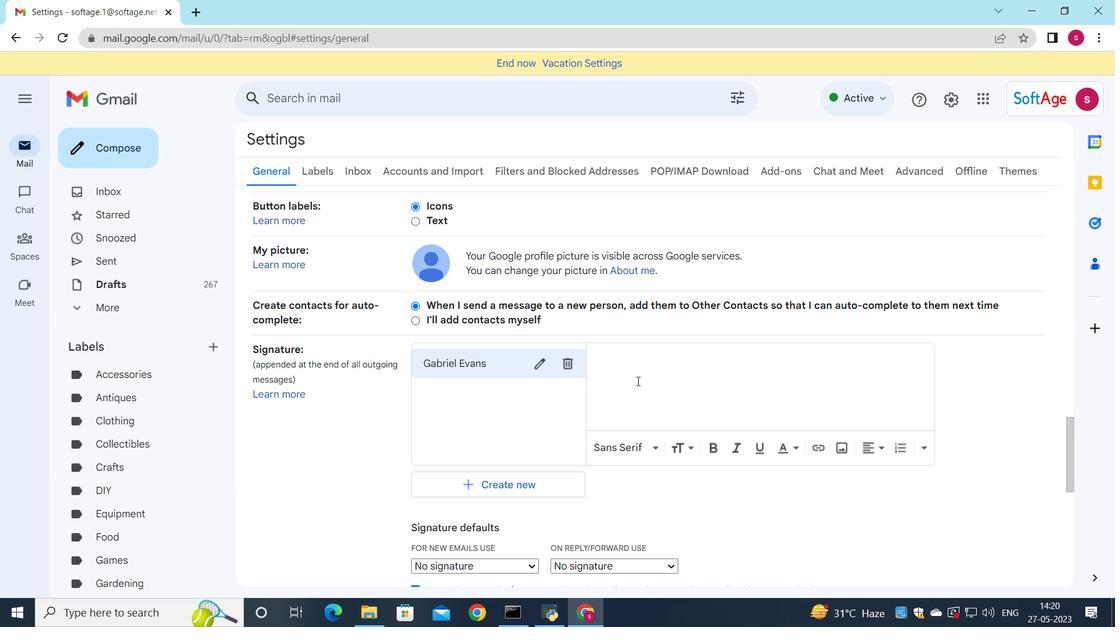 
Action: Key pressed <Key.shift>Gabriel<Key.space><Key.shift>Evans
Screenshot: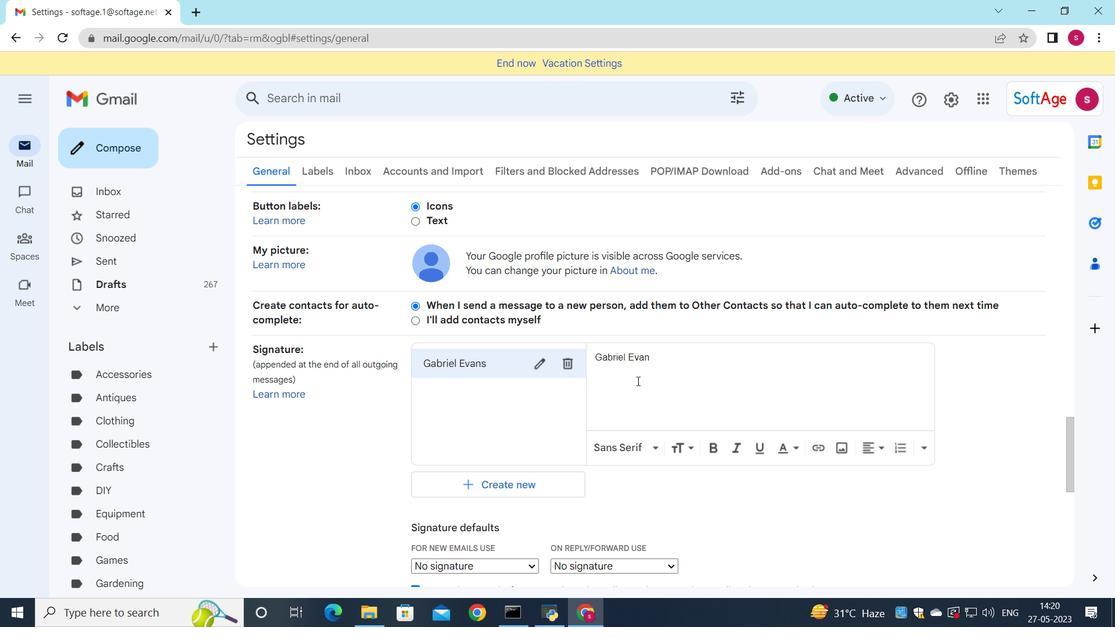 
Action: Mouse moved to (645, 271)
Screenshot: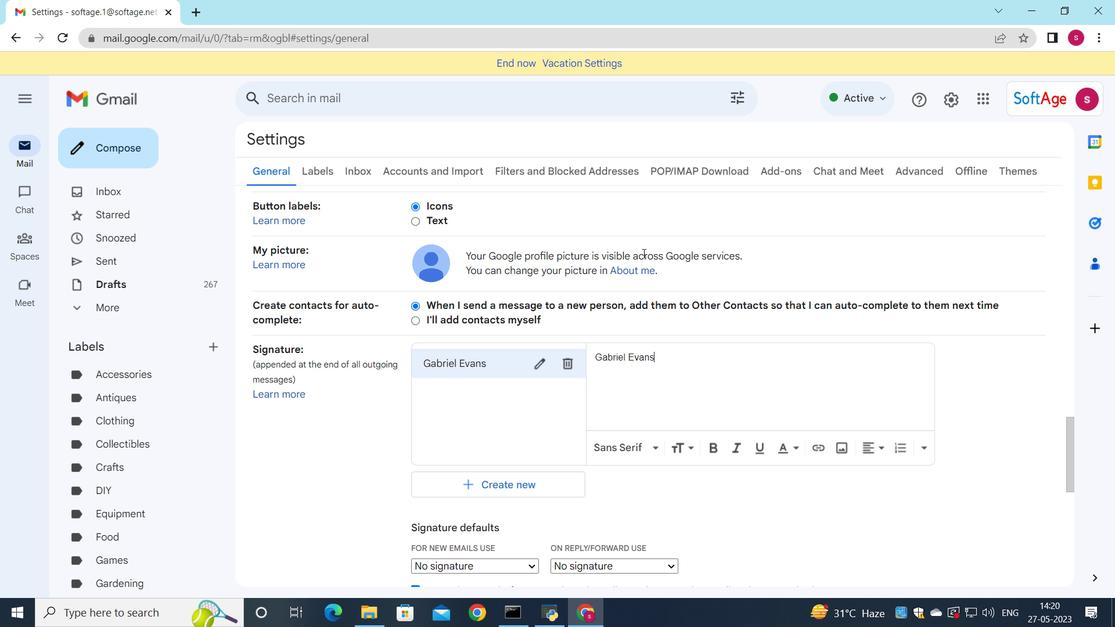 
Action: Mouse scrolled (645, 271) with delta (0, 0)
Screenshot: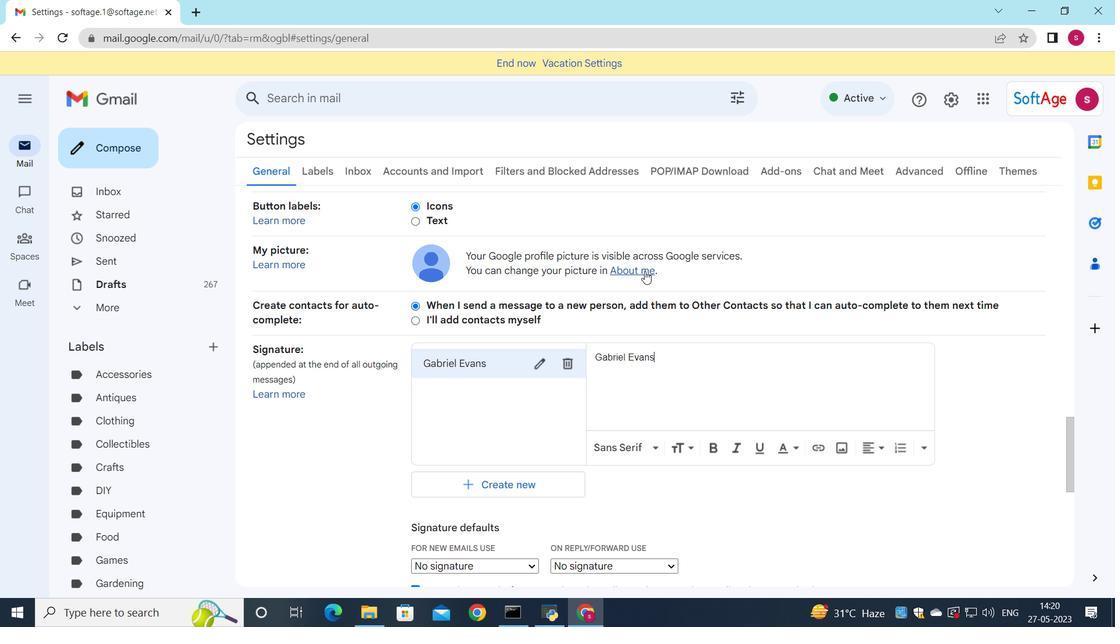 
Action: Mouse moved to (645, 273)
Screenshot: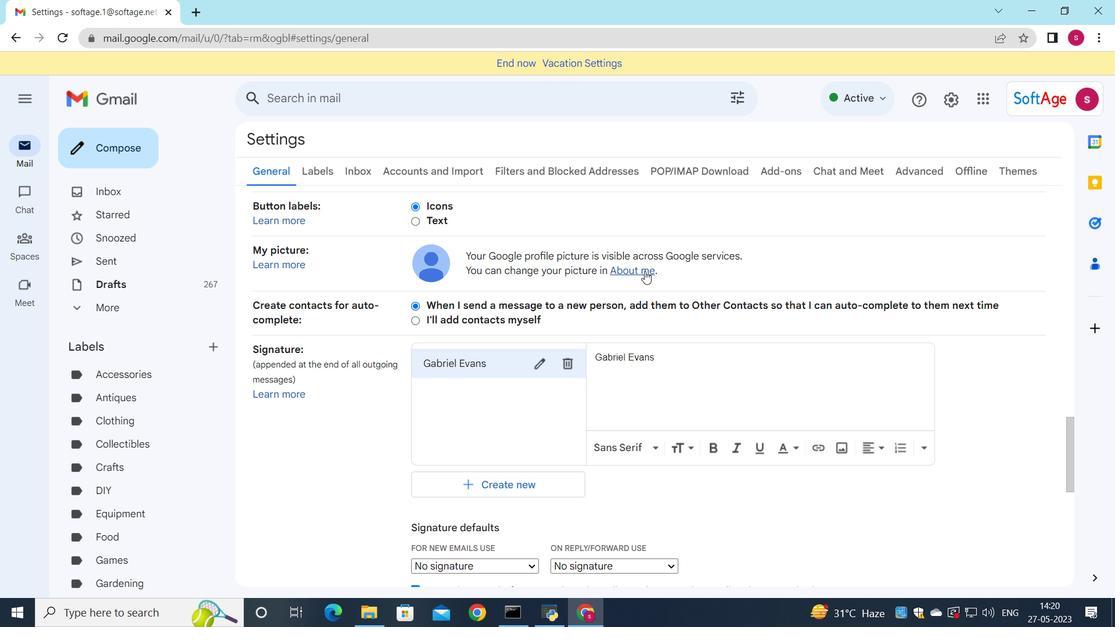 
Action: Mouse scrolled (645, 272) with delta (0, 0)
Screenshot: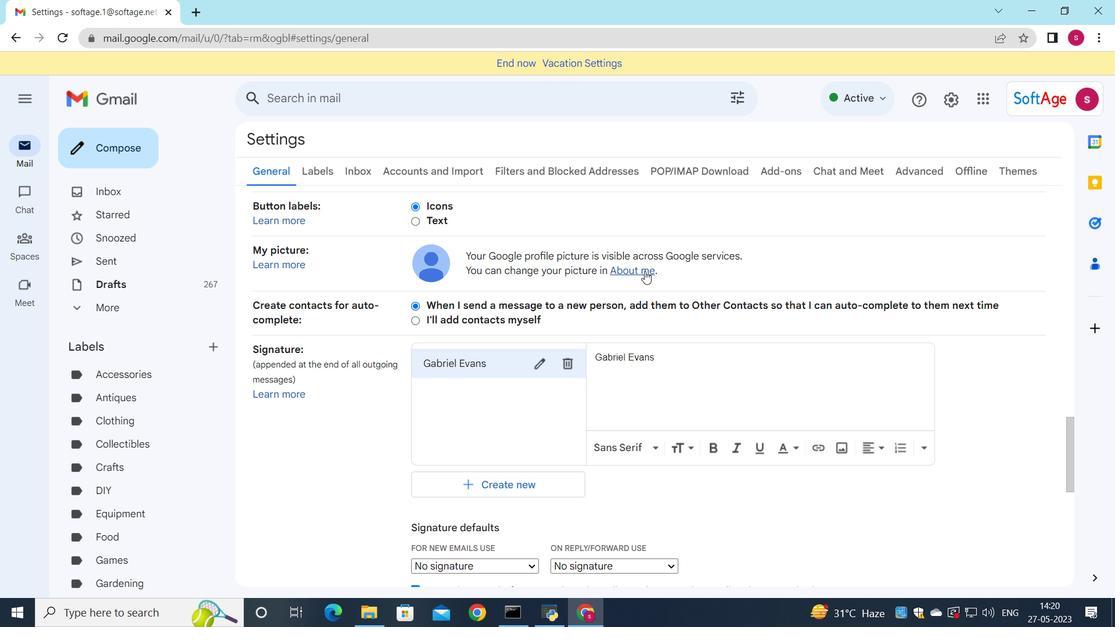
Action: Mouse moved to (645, 273)
Screenshot: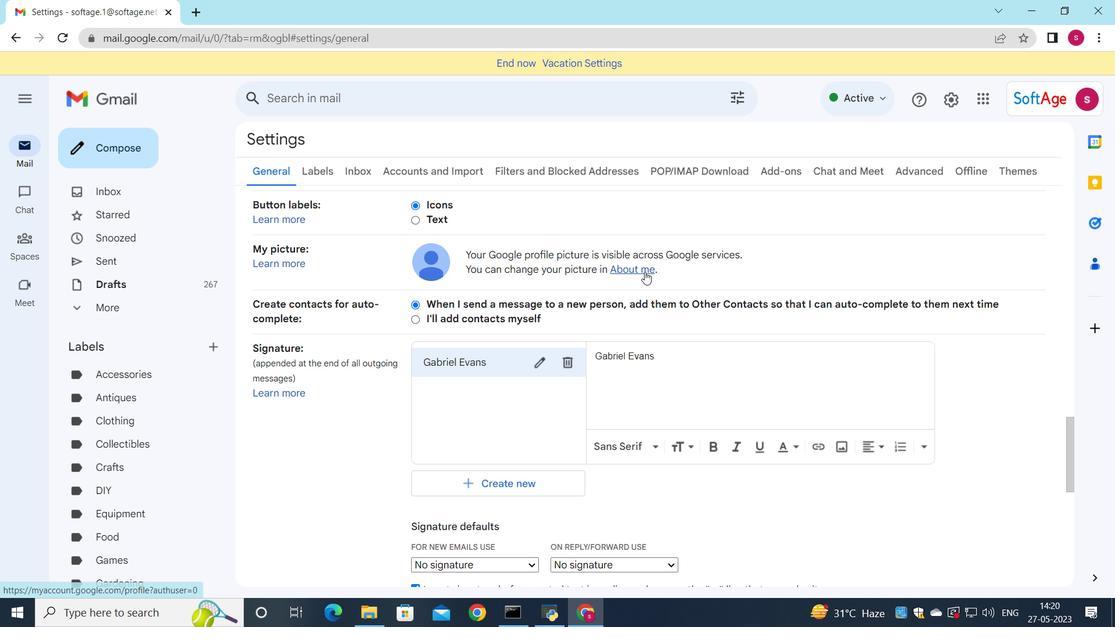 
Action: Mouse scrolled (645, 273) with delta (0, 0)
Screenshot: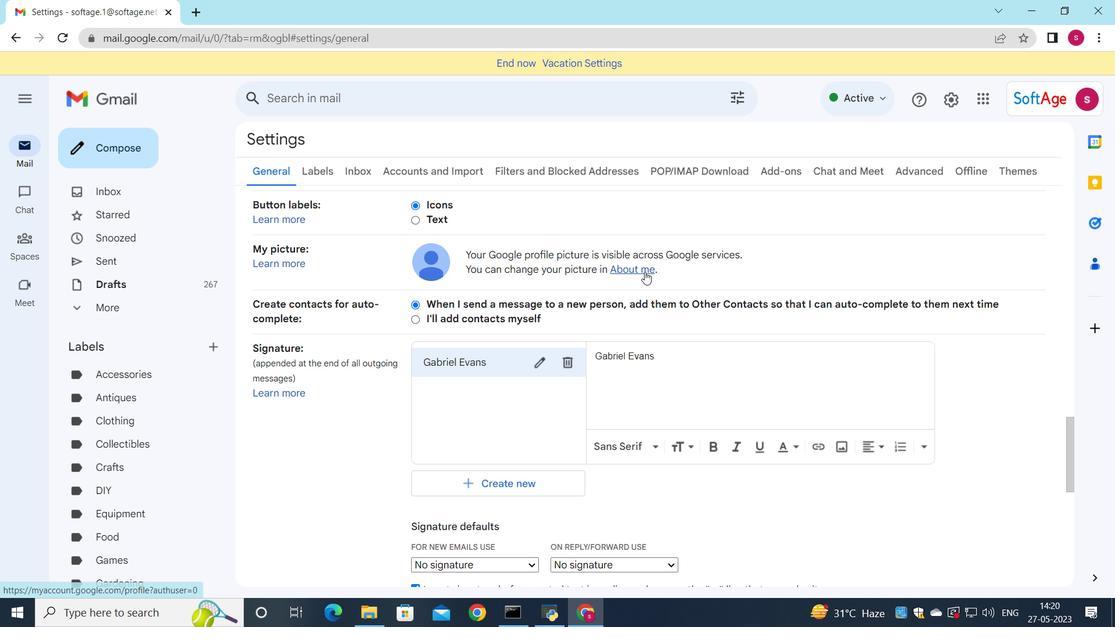 
Action: Mouse moved to (518, 347)
Screenshot: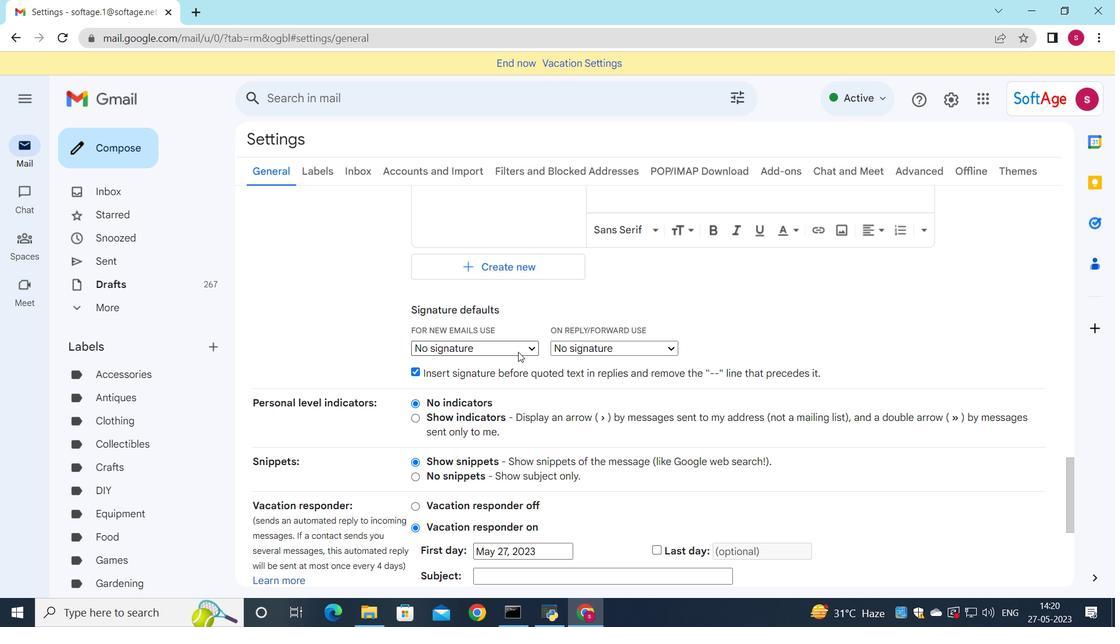 
Action: Mouse pressed left at (518, 347)
Screenshot: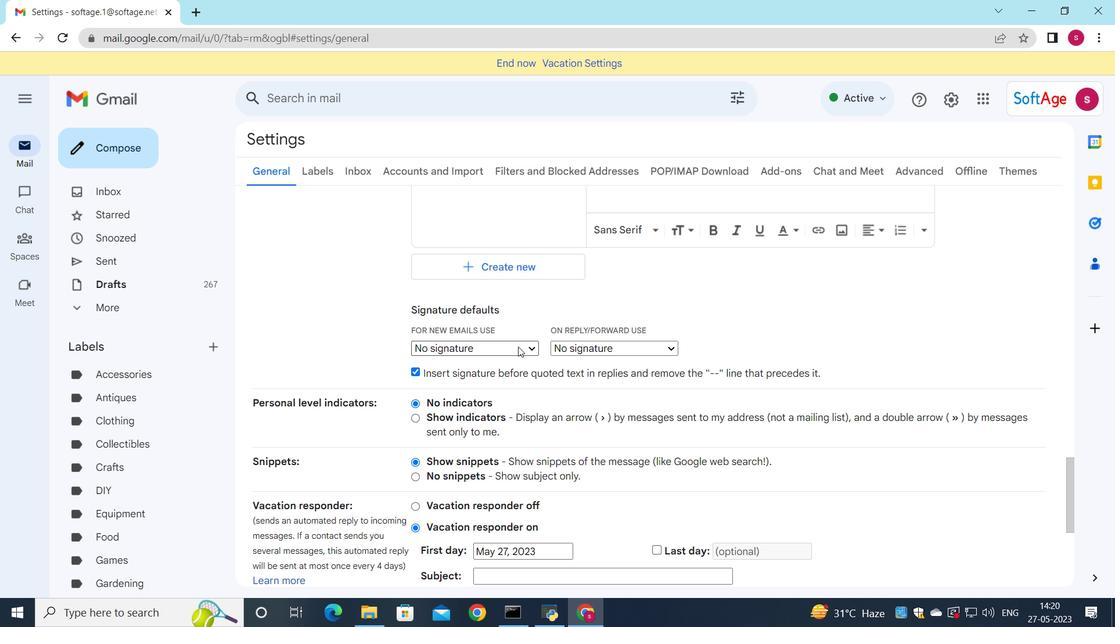
Action: Mouse moved to (520, 371)
Screenshot: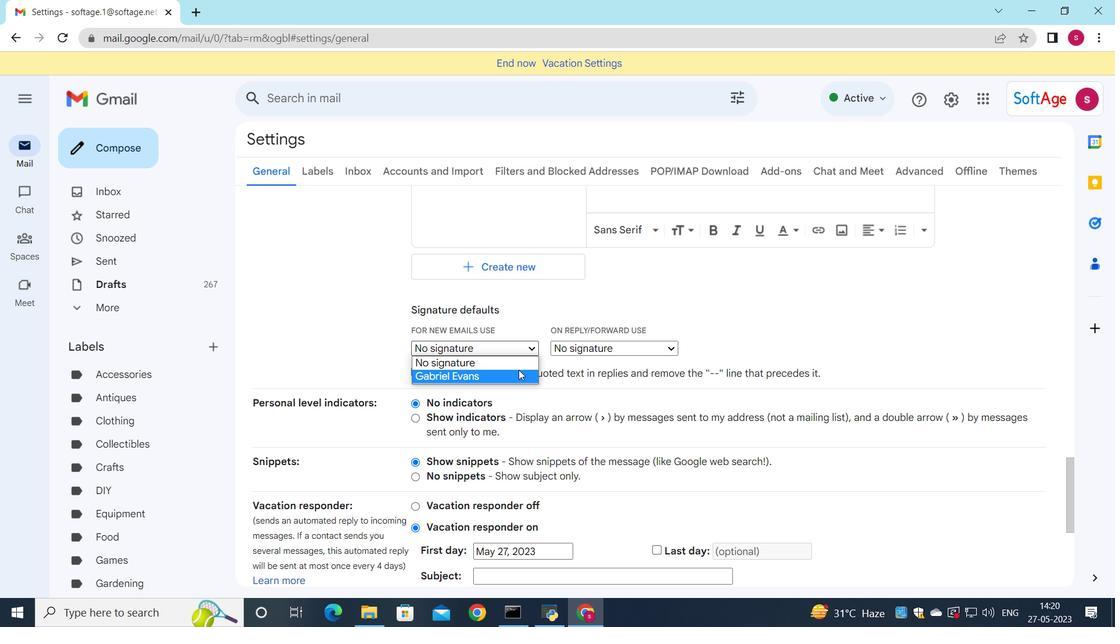 
Action: Mouse pressed left at (520, 371)
Screenshot: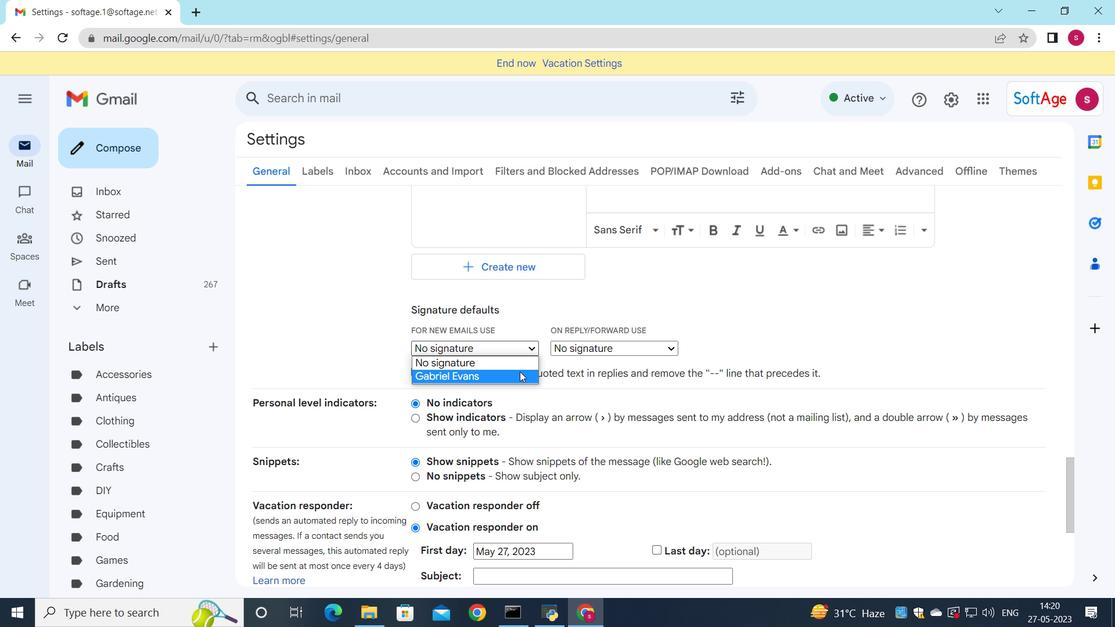 
Action: Mouse moved to (568, 349)
Screenshot: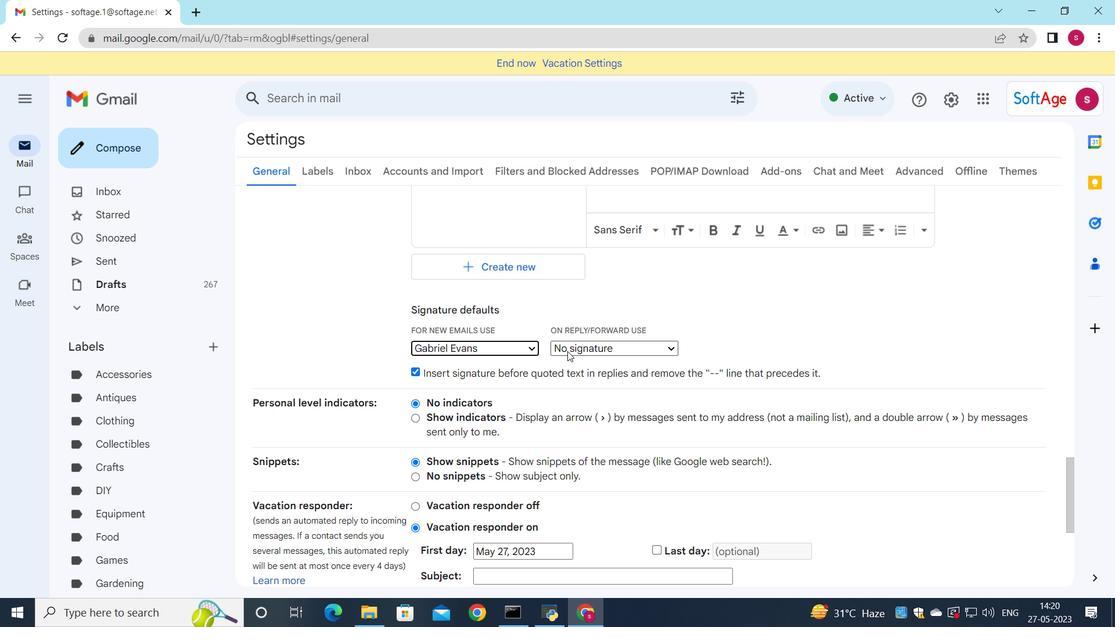 
Action: Mouse pressed left at (568, 349)
Screenshot: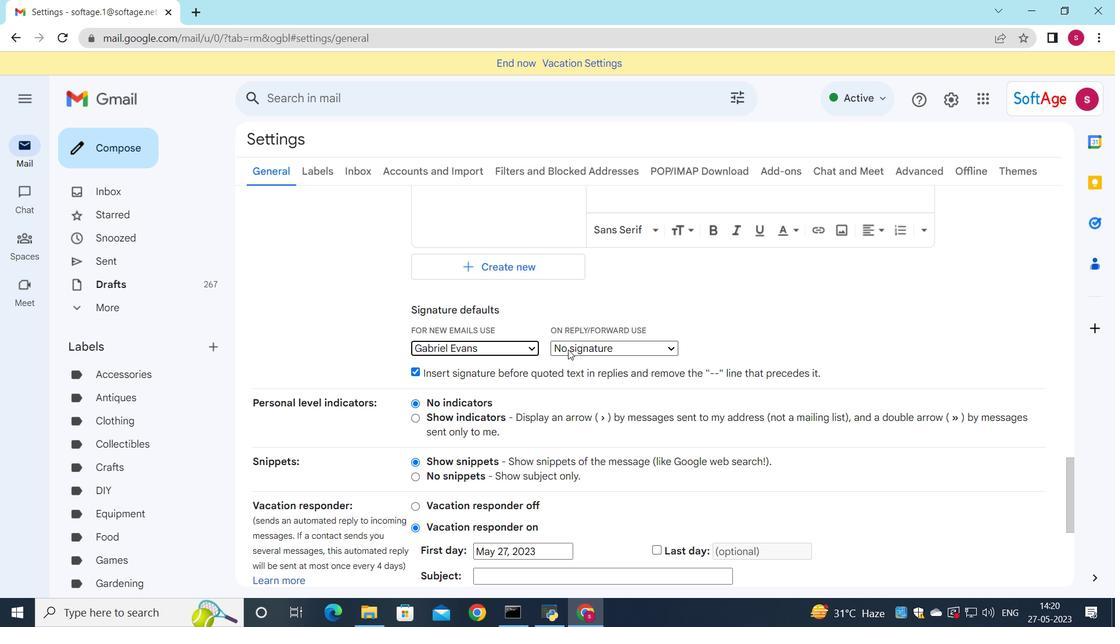 
Action: Mouse moved to (570, 374)
Screenshot: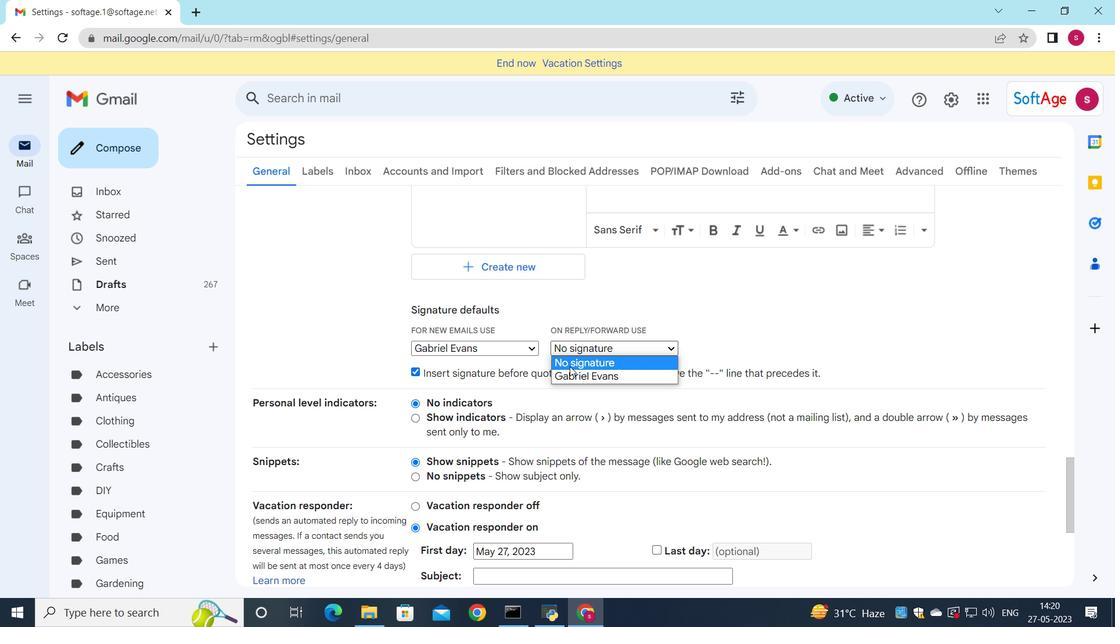 
Action: Mouse pressed left at (570, 374)
Screenshot: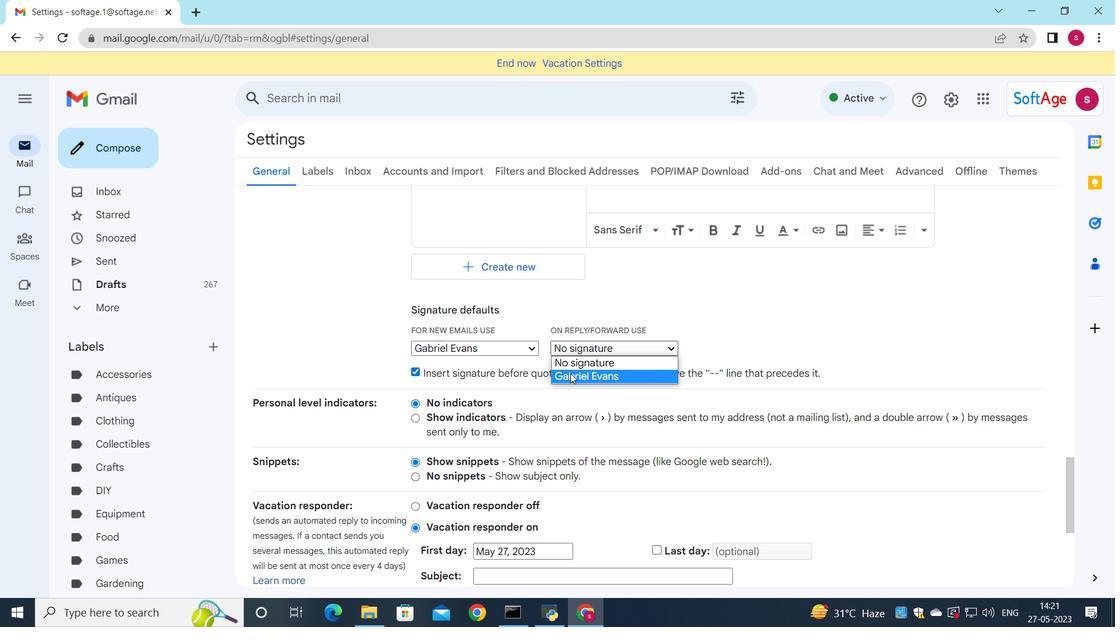 
Action: Mouse moved to (559, 367)
Screenshot: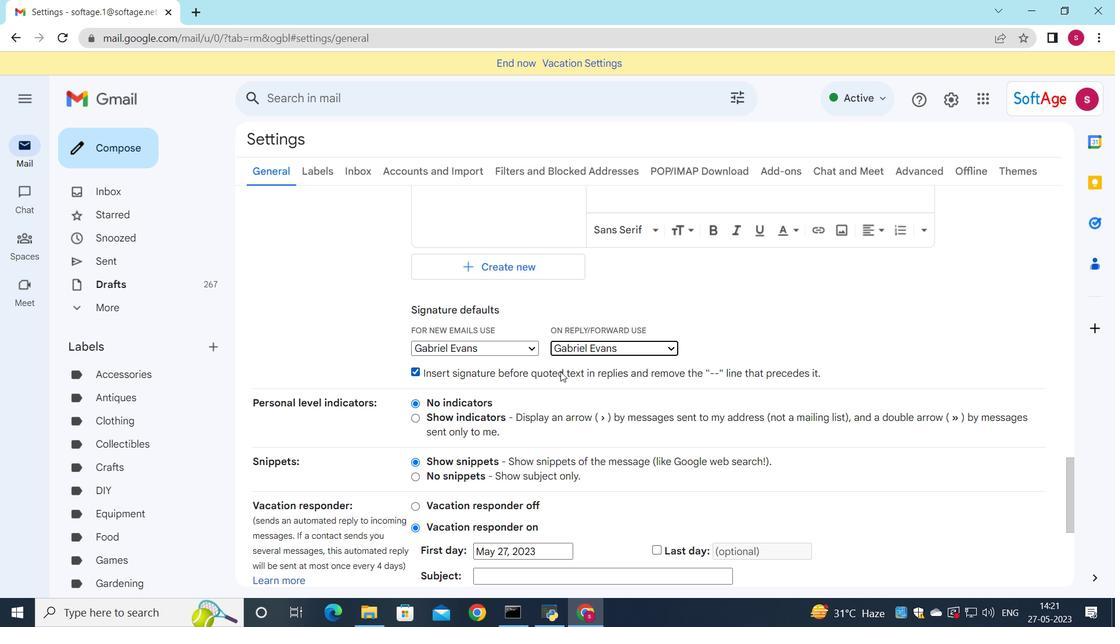 
Action: Mouse scrolled (559, 367) with delta (0, 0)
Screenshot: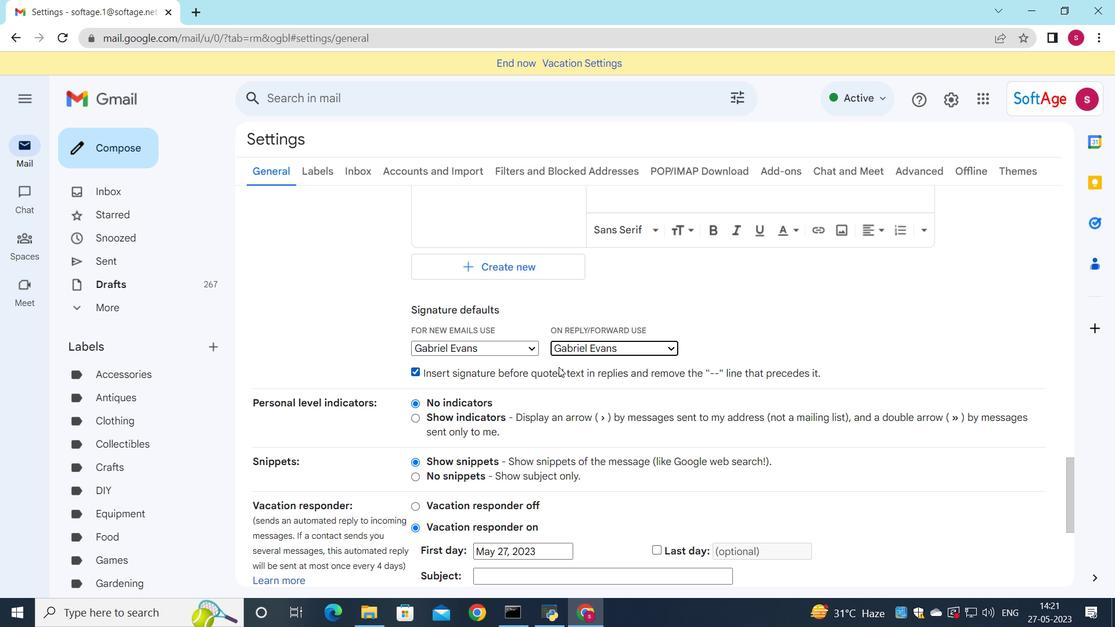 
Action: Mouse scrolled (559, 367) with delta (0, 0)
Screenshot: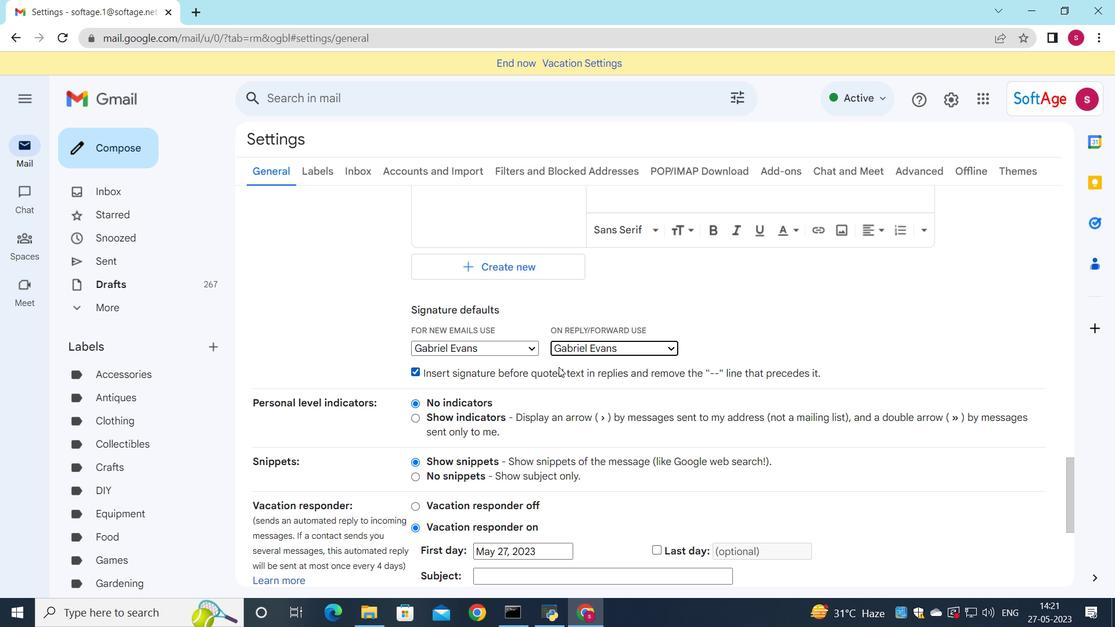 
Action: Mouse scrolled (559, 367) with delta (0, 0)
Screenshot: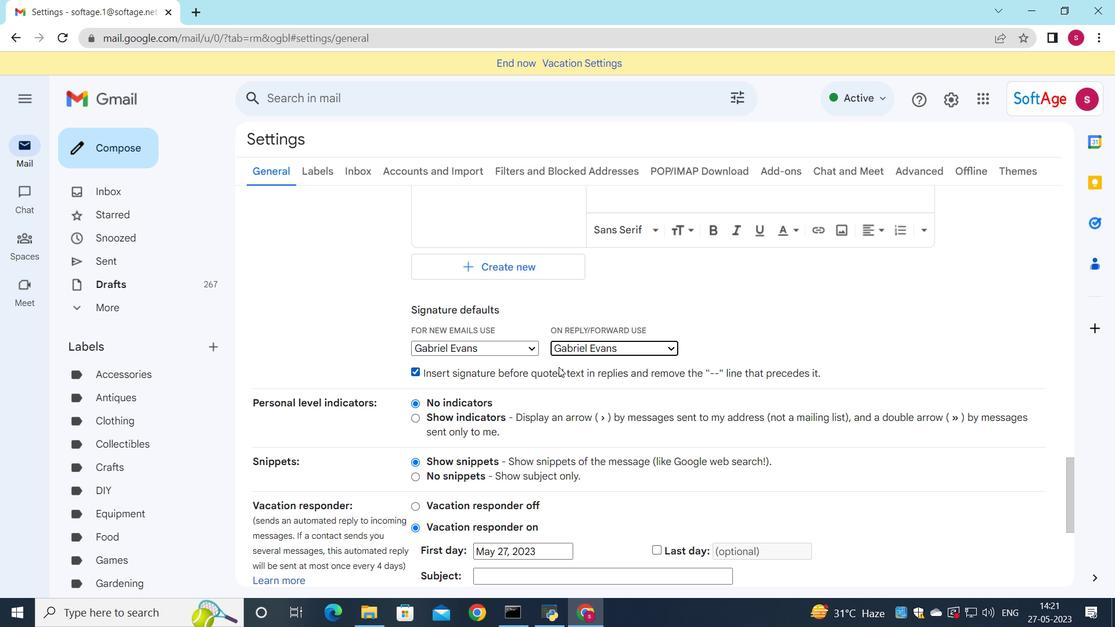 
Action: Mouse scrolled (559, 367) with delta (0, 0)
Screenshot: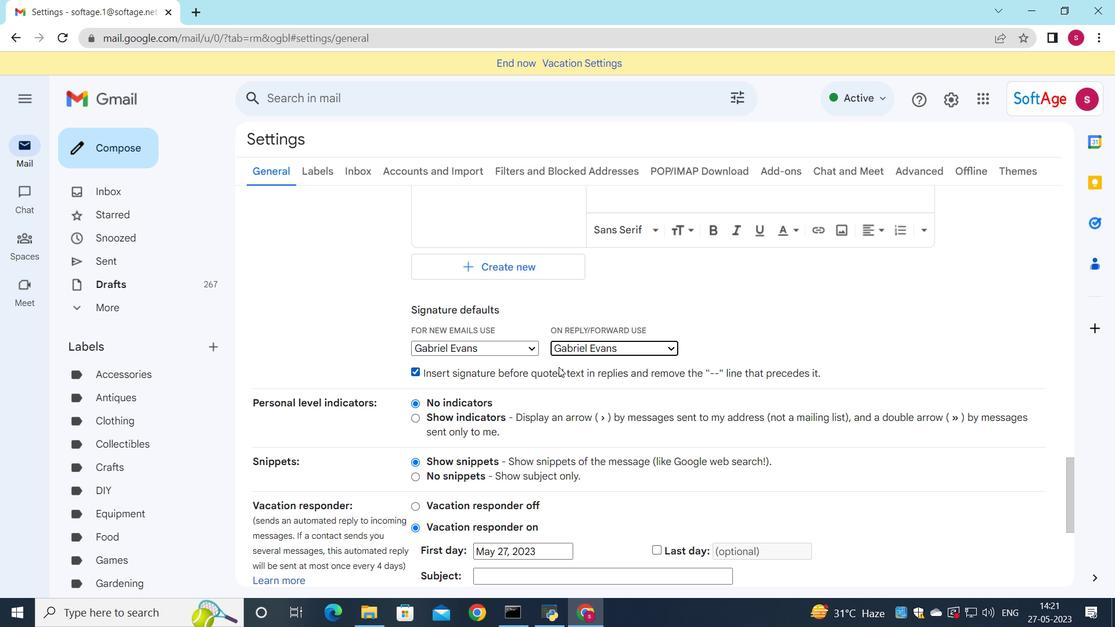 
Action: Mouse scrolled (559, 367) with delta (0, 0)
Screenshot: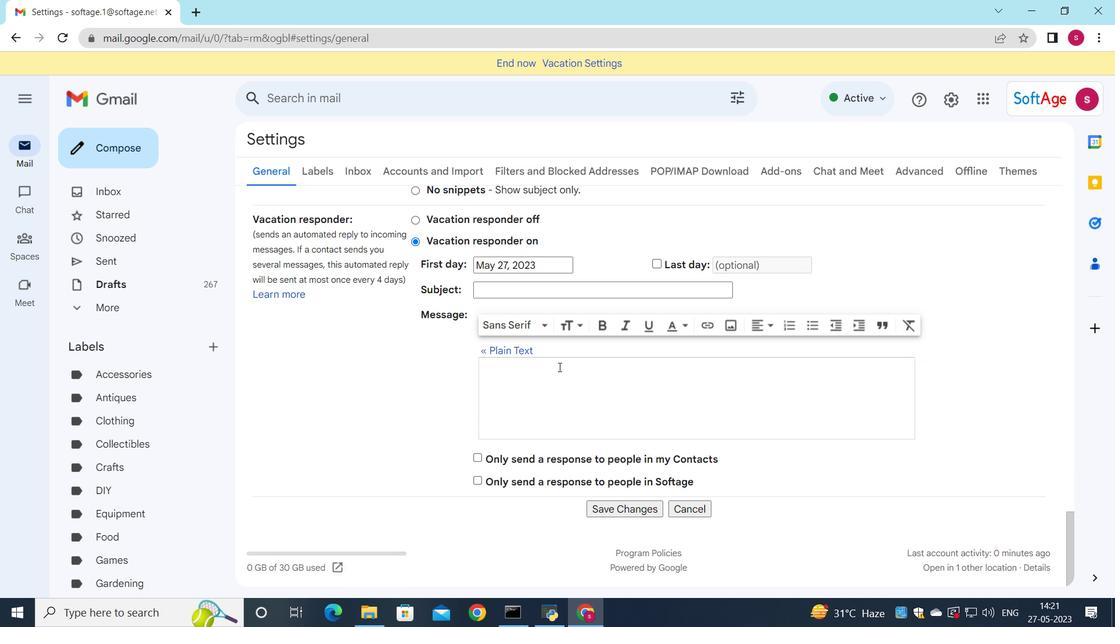 
Action: Mouse scrolled (559, 367) with delta (0, 0)
Screenshot: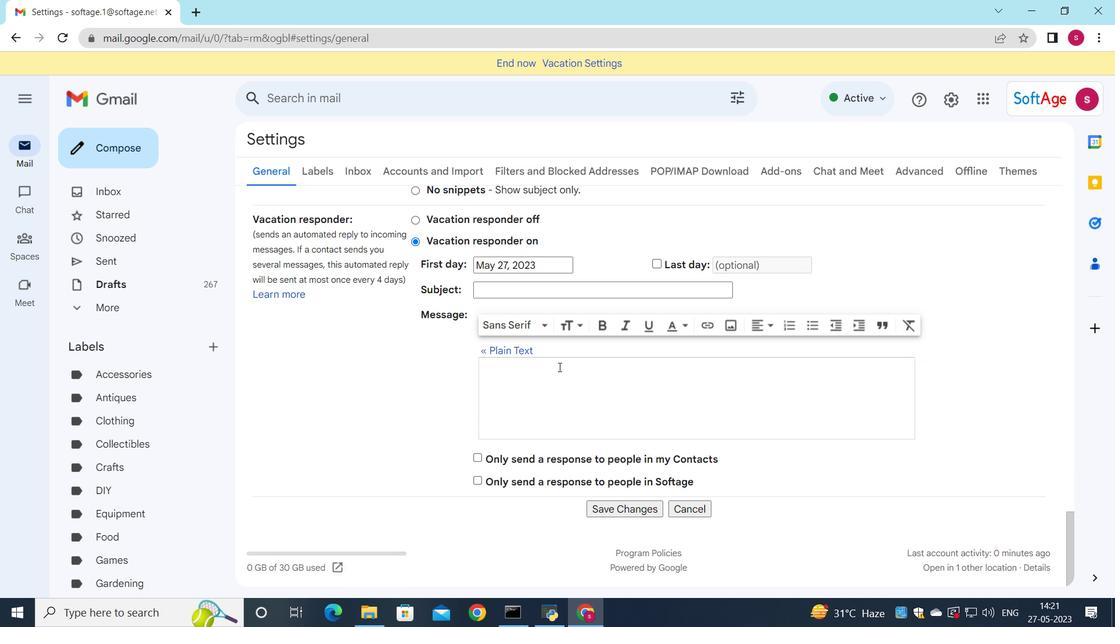 
Action: Mouse scrolled (559, 367) with delta (0, 0)
Screenshot: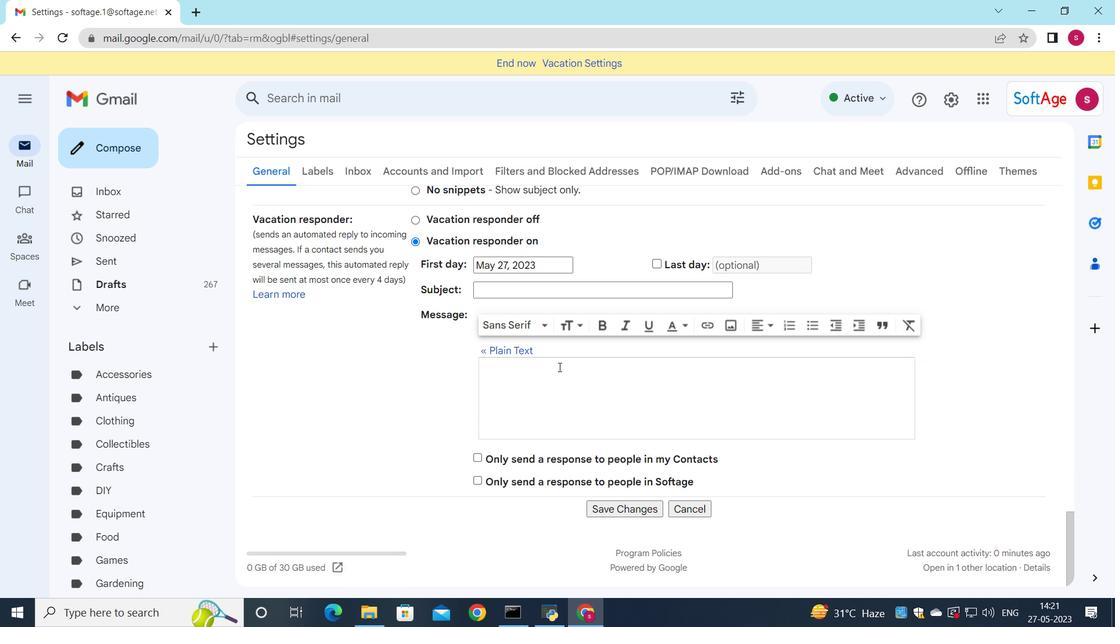
Action: Mouse moved to (616, 504)
Screenshot: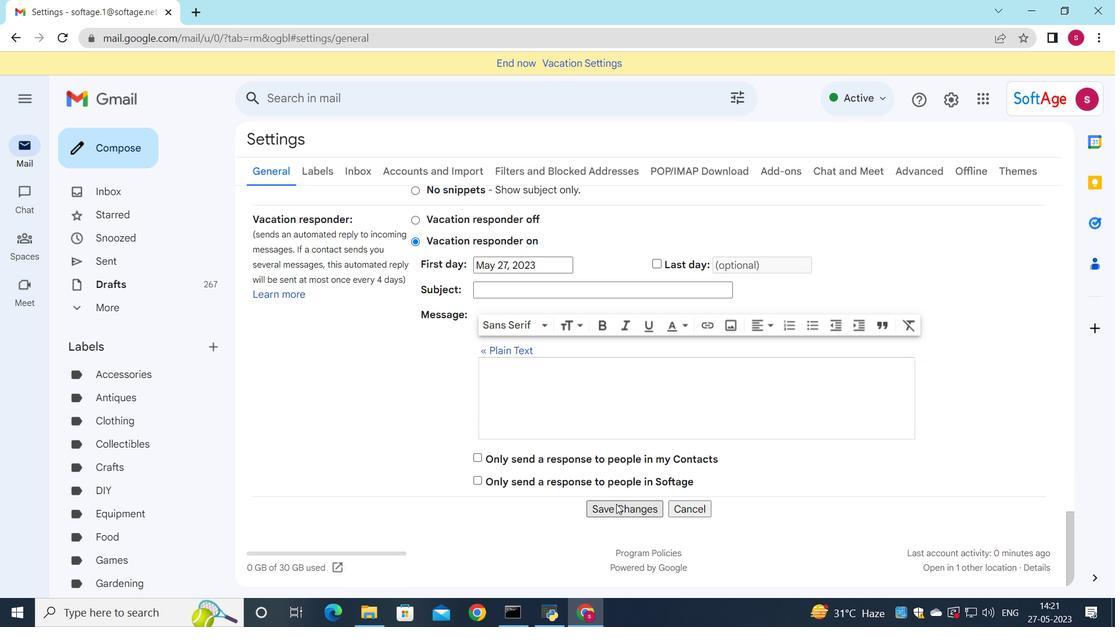 
Action: Mouse pressed left at (616, 504)
Screenshot: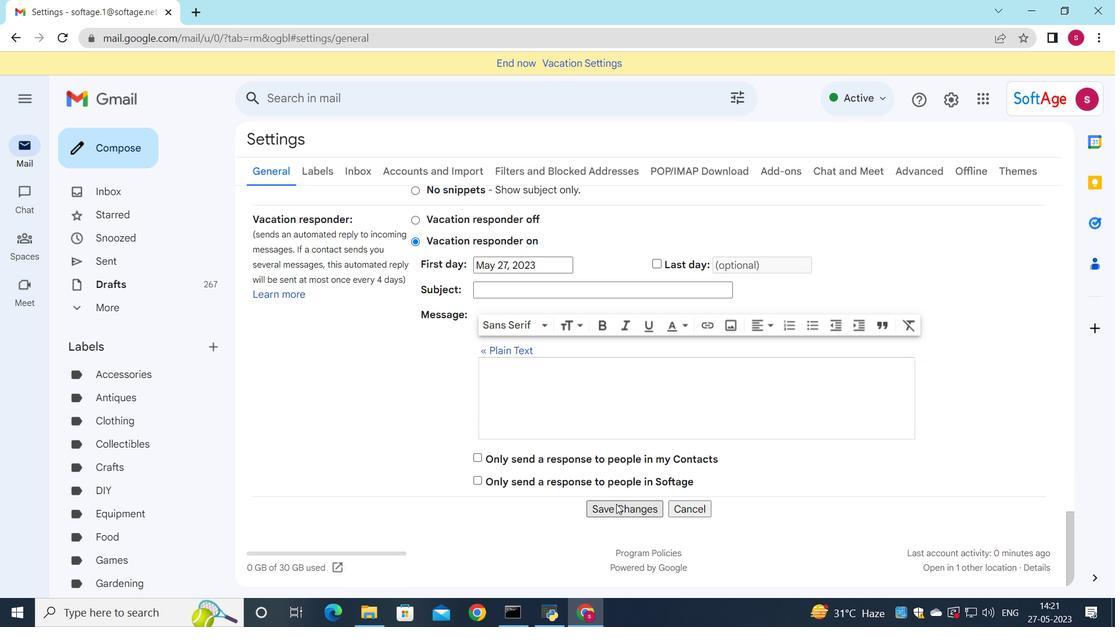 
Action: Mouse moved to (114, 156)
Screenshot: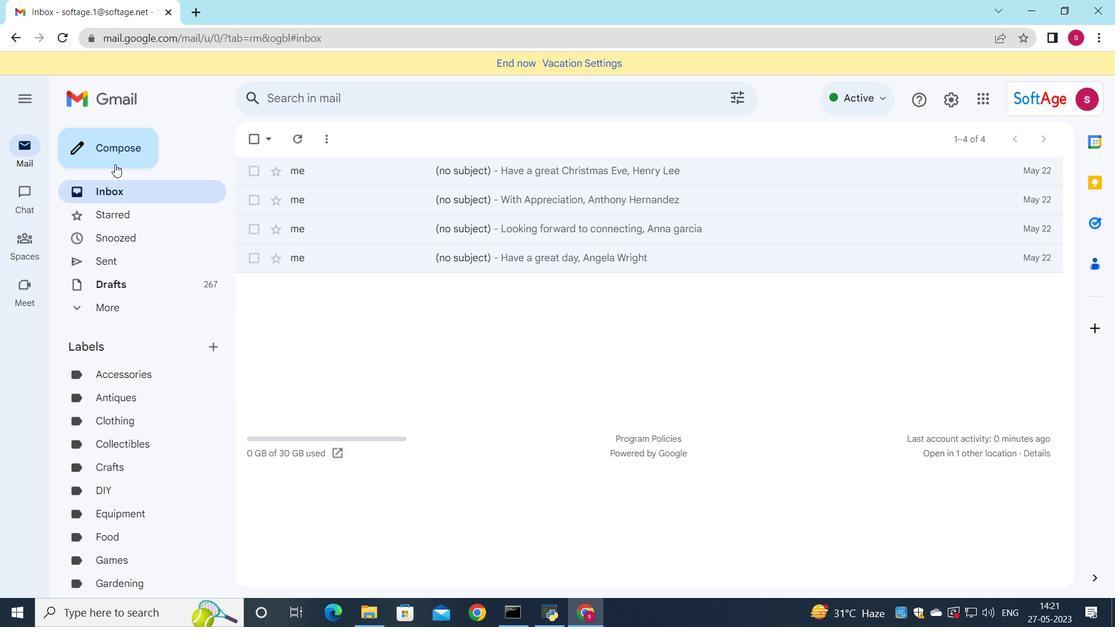 
Action: Mouse pressed left at (114, 156)
Screenshot: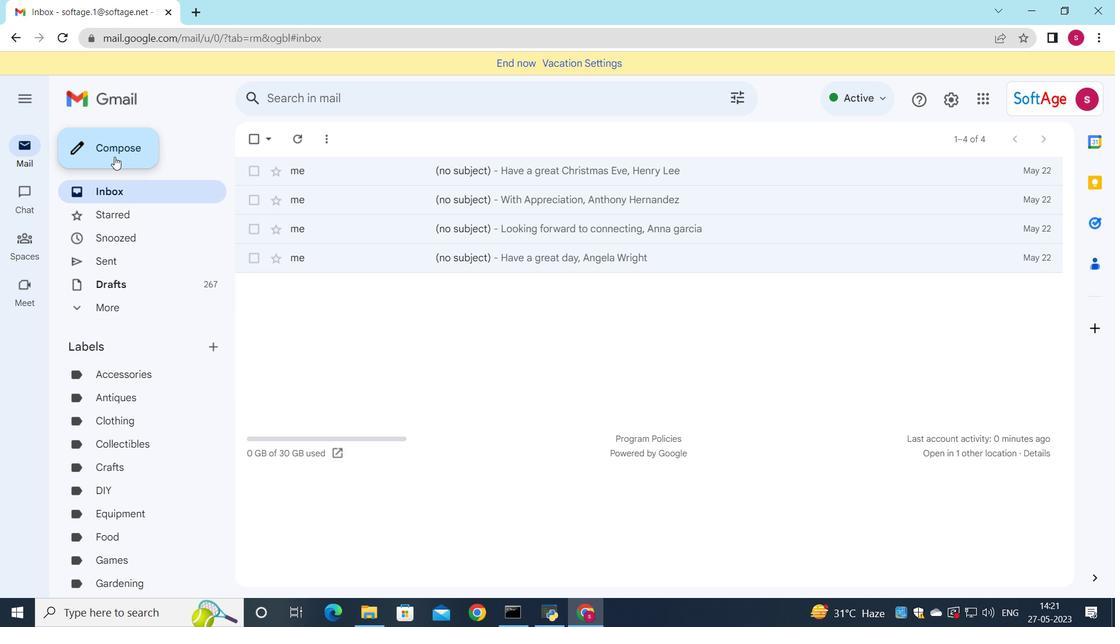 
Action: Mouse moved to (839, 227)
Screenshot: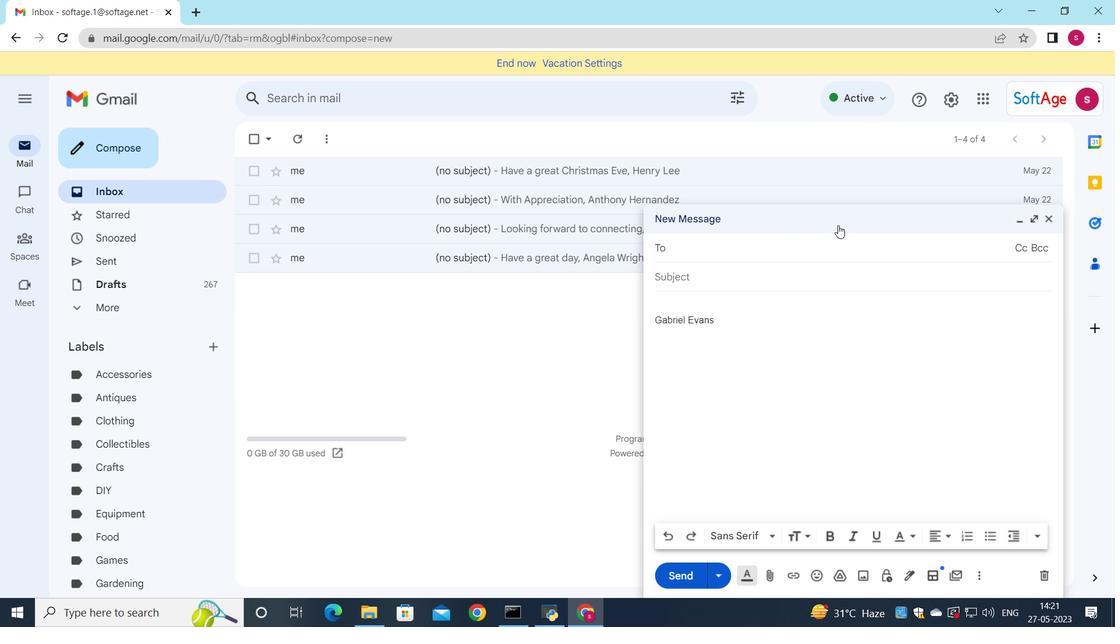 
Action: Key pressed s
Screenshot: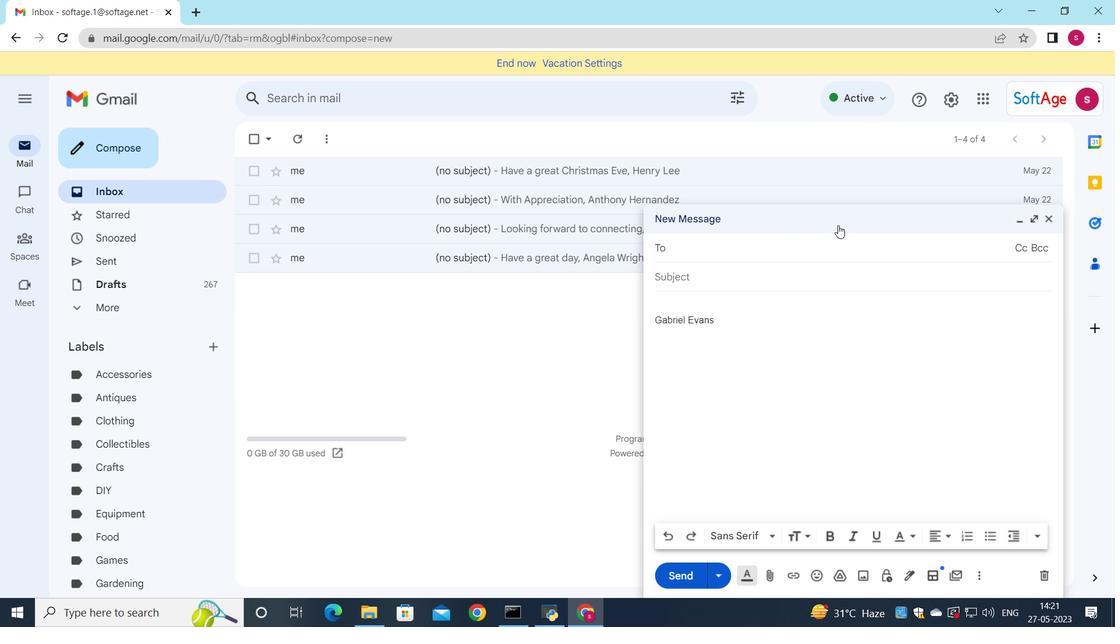 
Action: Mouse moved to (843, 234)
Screenshot: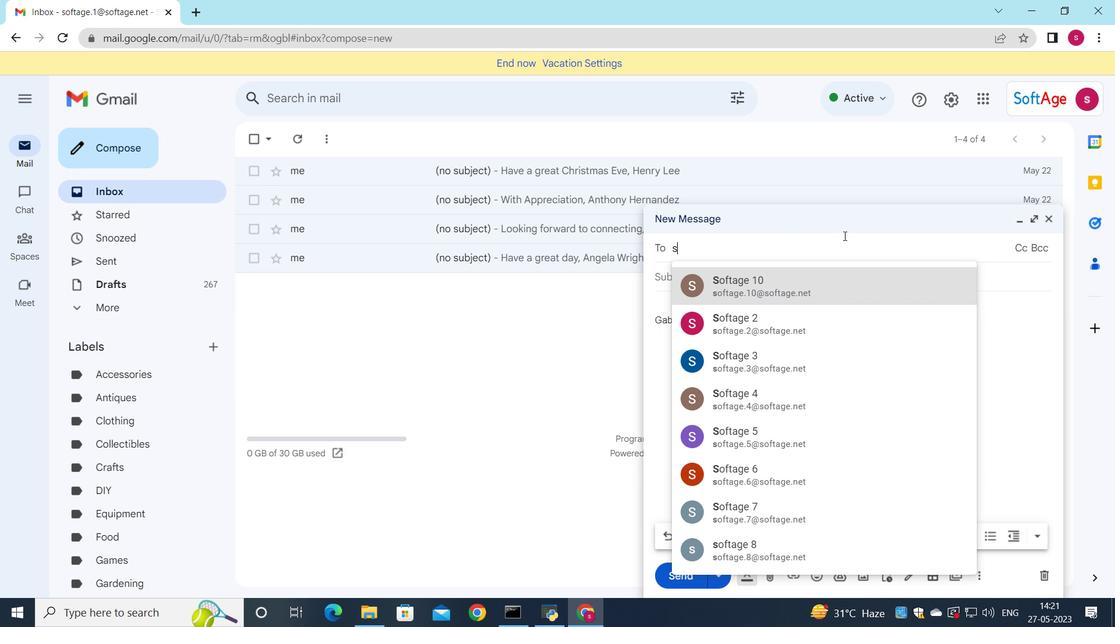 
Action: Key pressed o
Screenshot: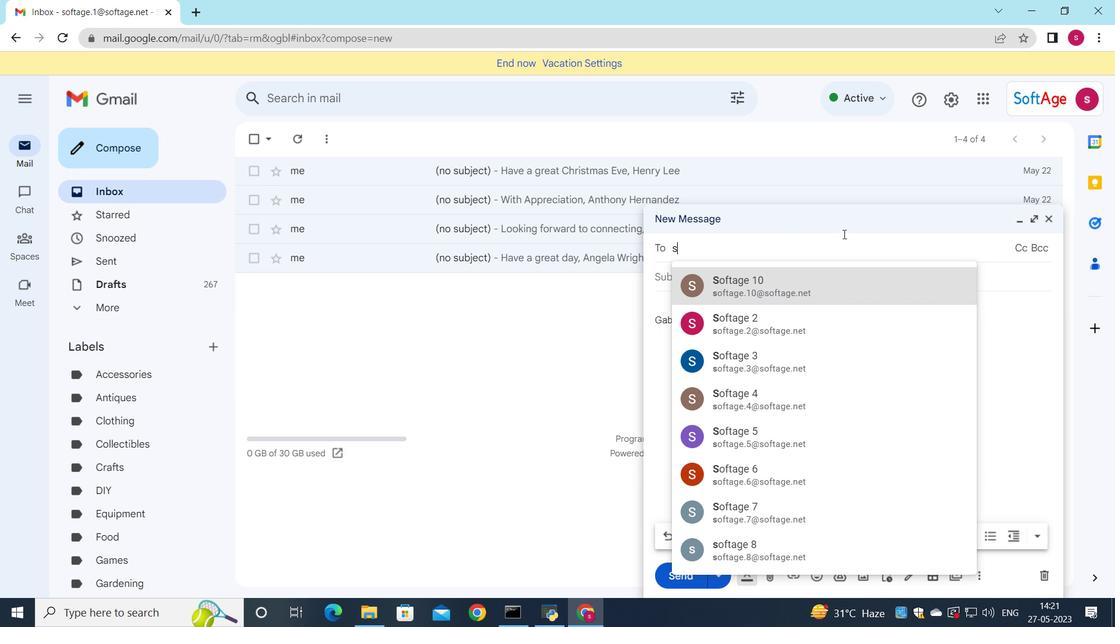 
Action: Mouse moved to (772, 554)
Screenshot: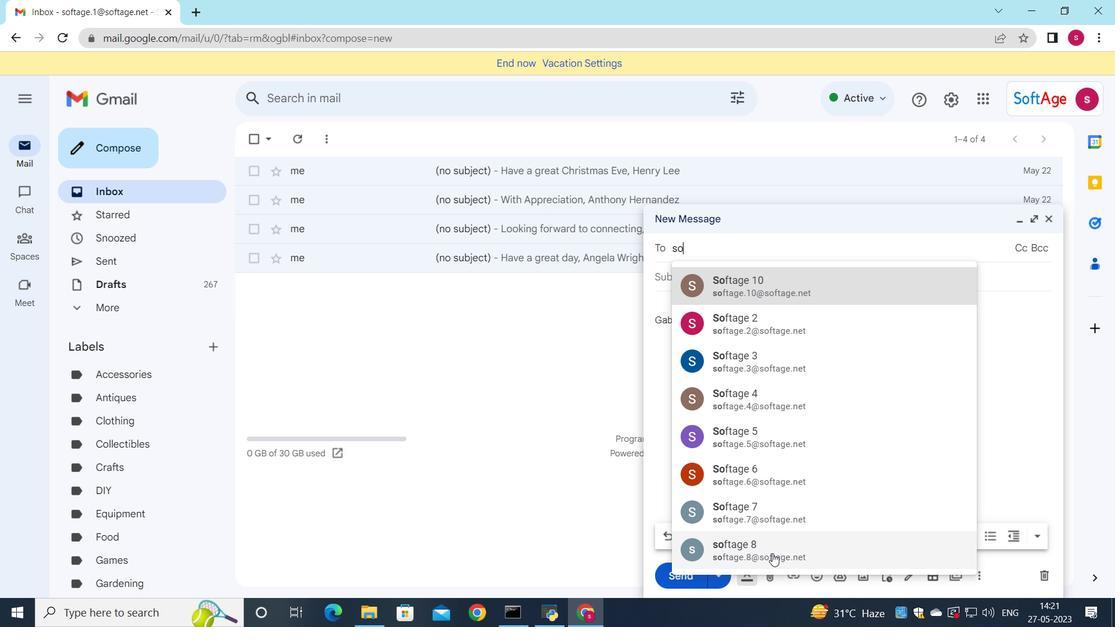 
Action: Mouse pressed left at (772, 554)
Screenshot: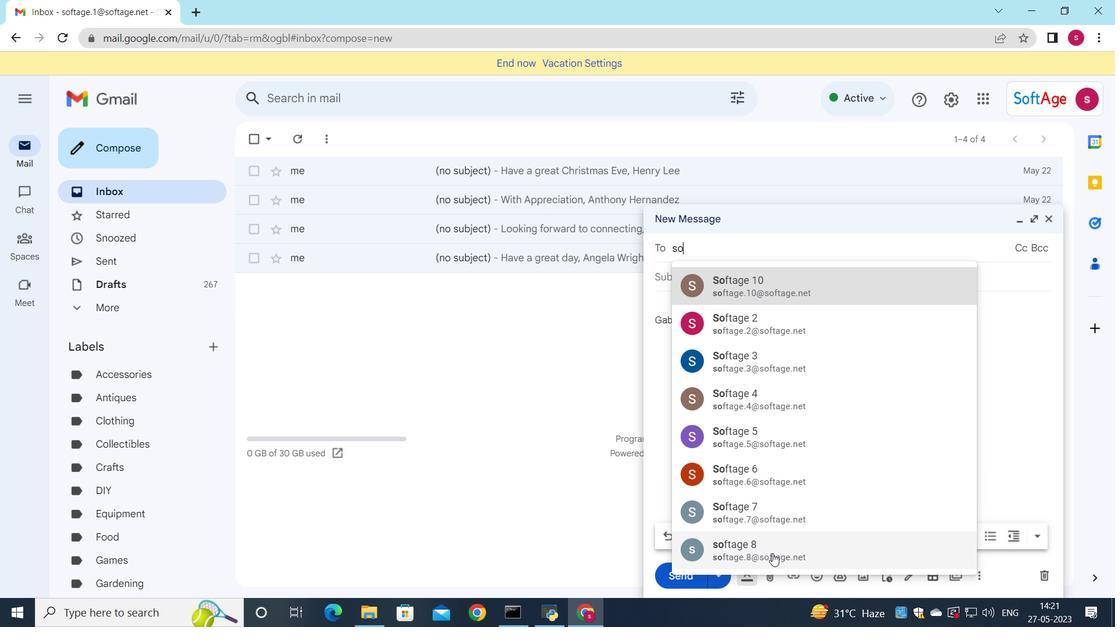 
Action: Mouse moved to (778, 540)
Screenshot: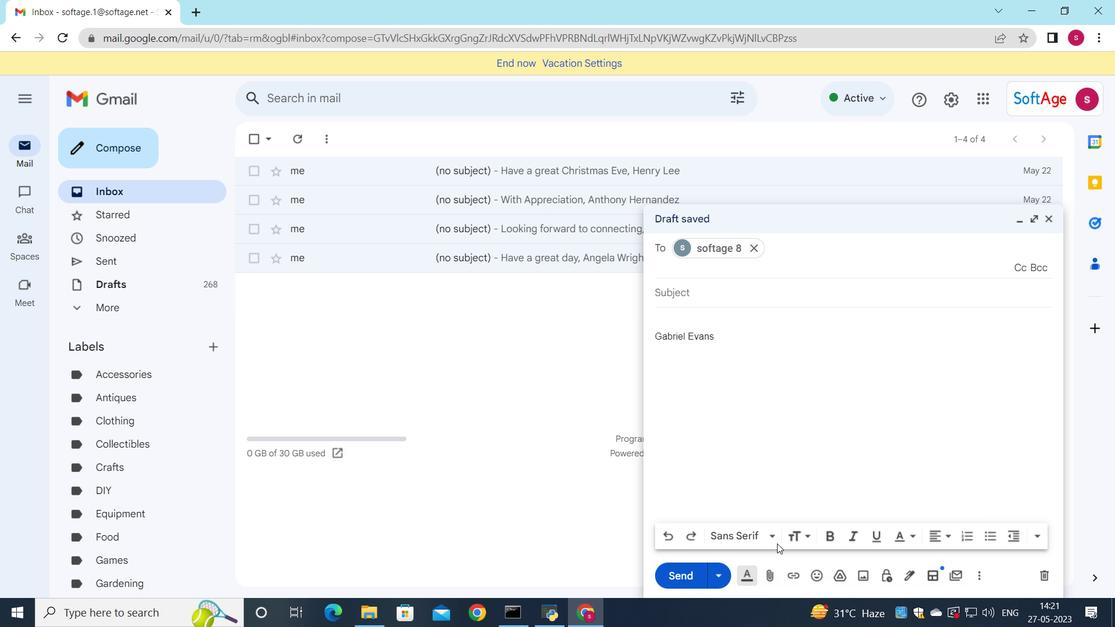 
Action: Key pressed s
Screenshot: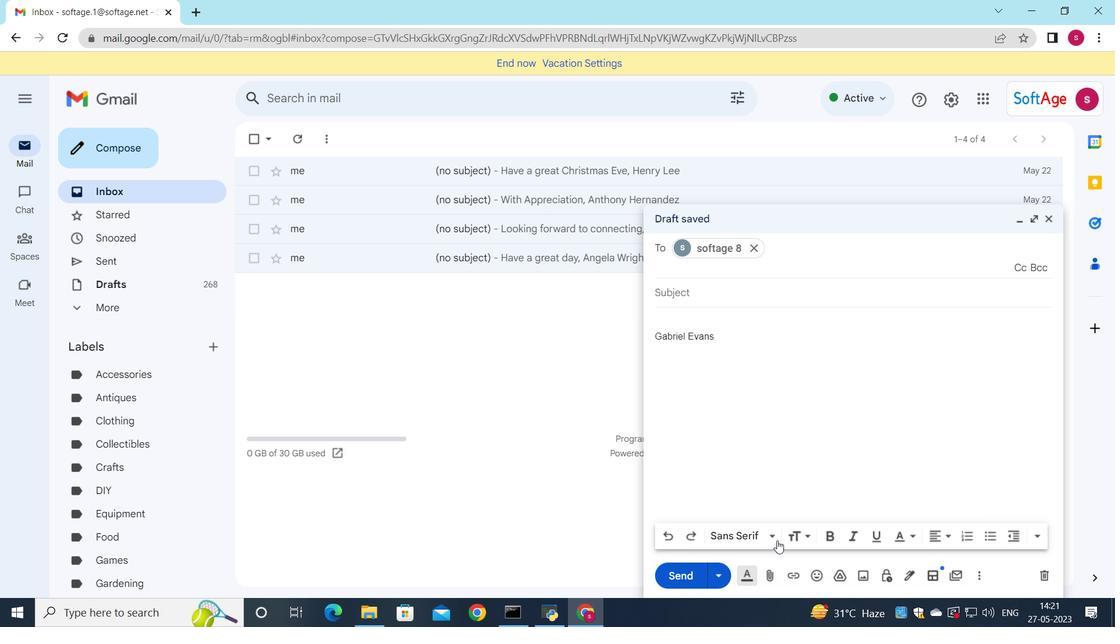 
Action: Mouse moved to (775, 527)
Screenshot: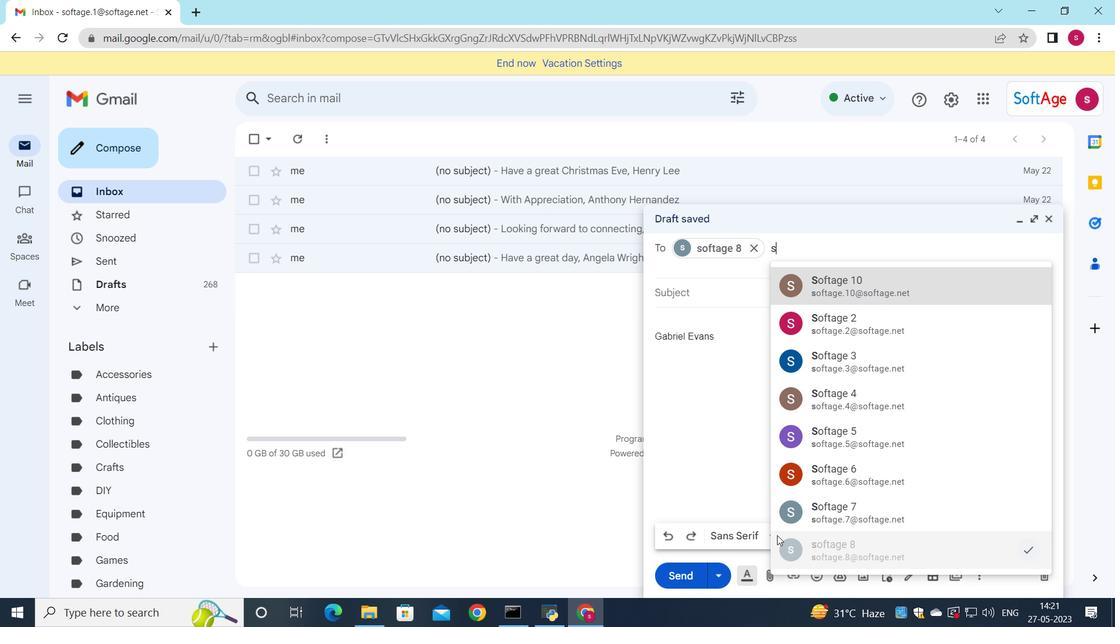 
Action: Key pressed o
Screenshot: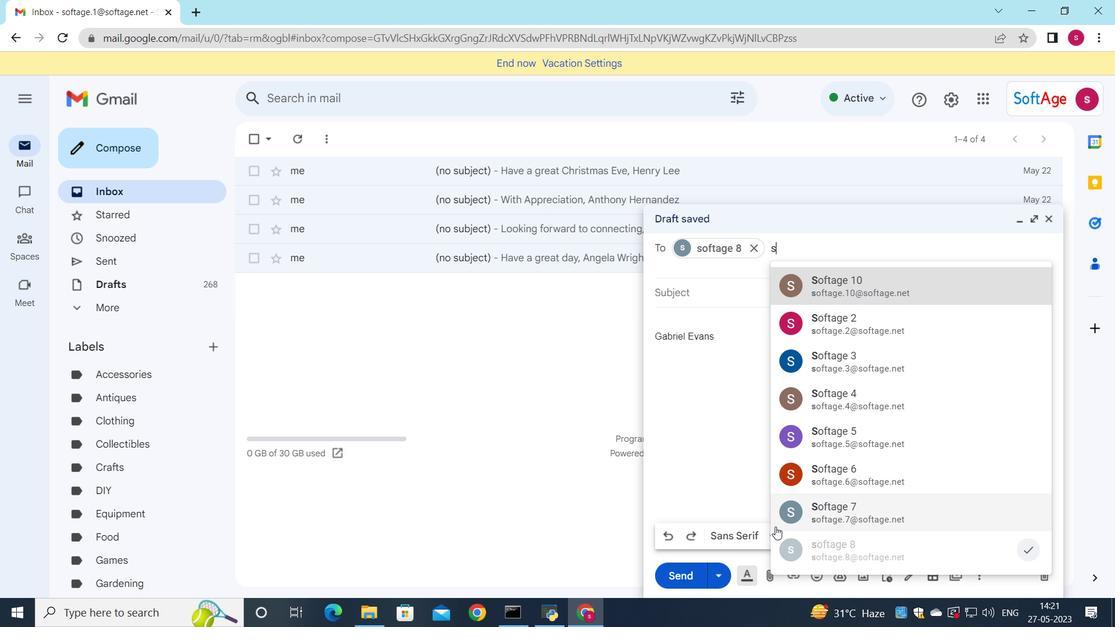 
Action: Mouse moved to (775, 524)
Screenshot: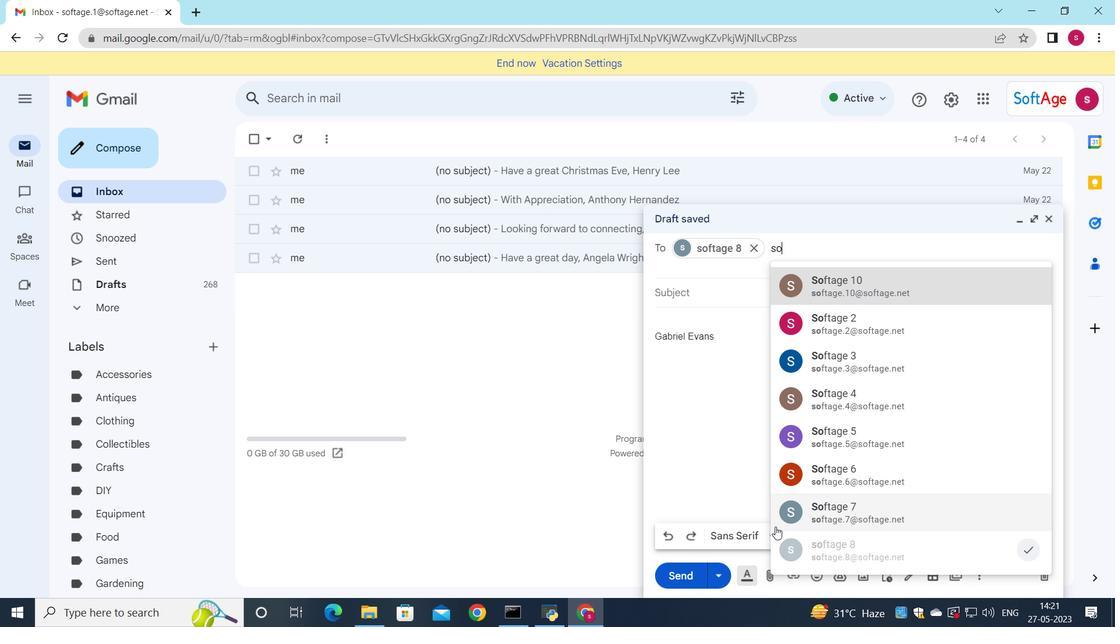 
Action: Key pressed ft
Screenshot: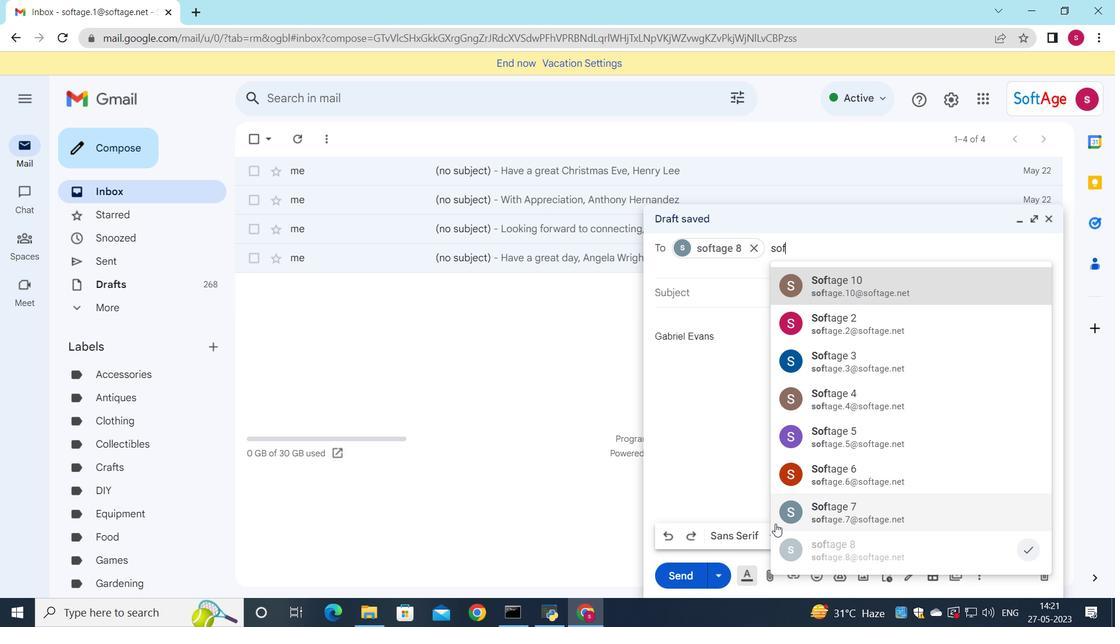 
Action: Mouse moved to (776, 522)
Screenshot: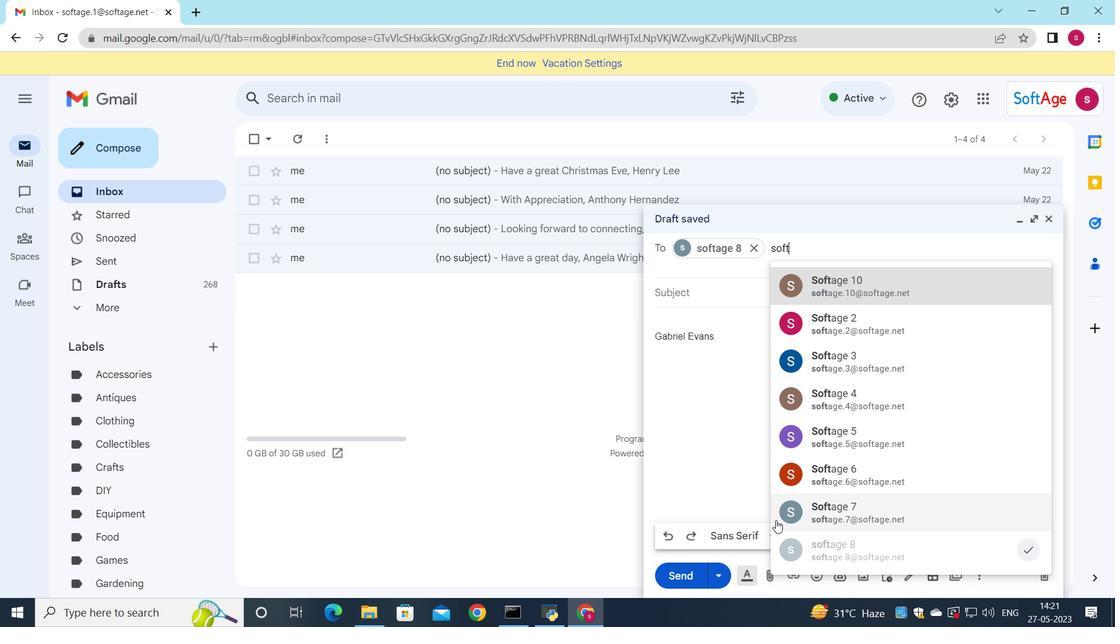 
Action: Key pressed a
Screenshot: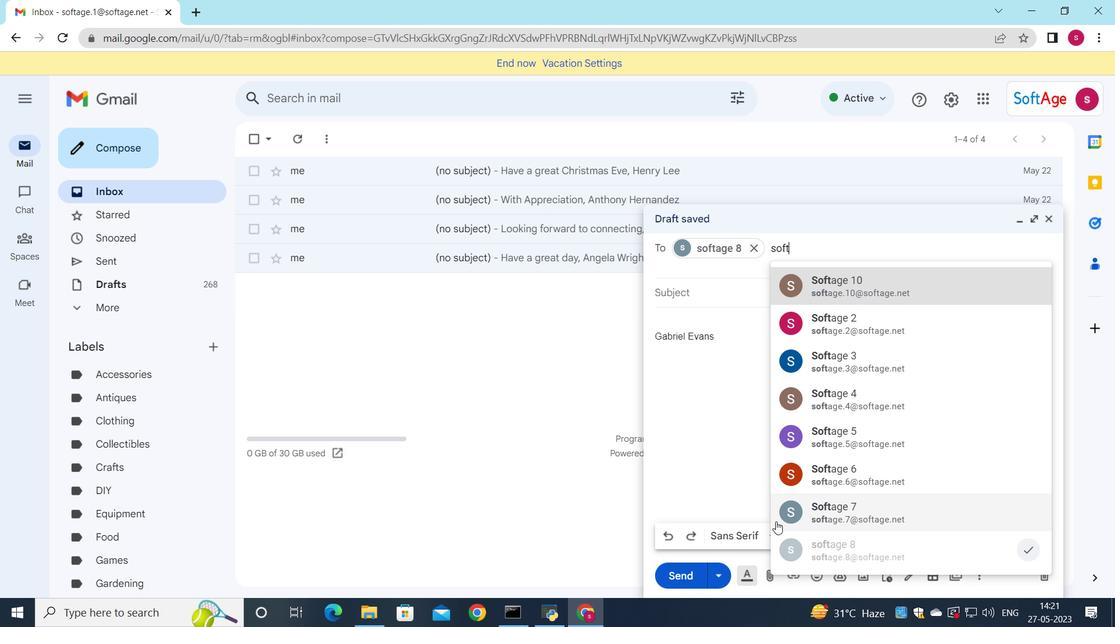
Action: Mouse moved to (776, 522)
Screenshot: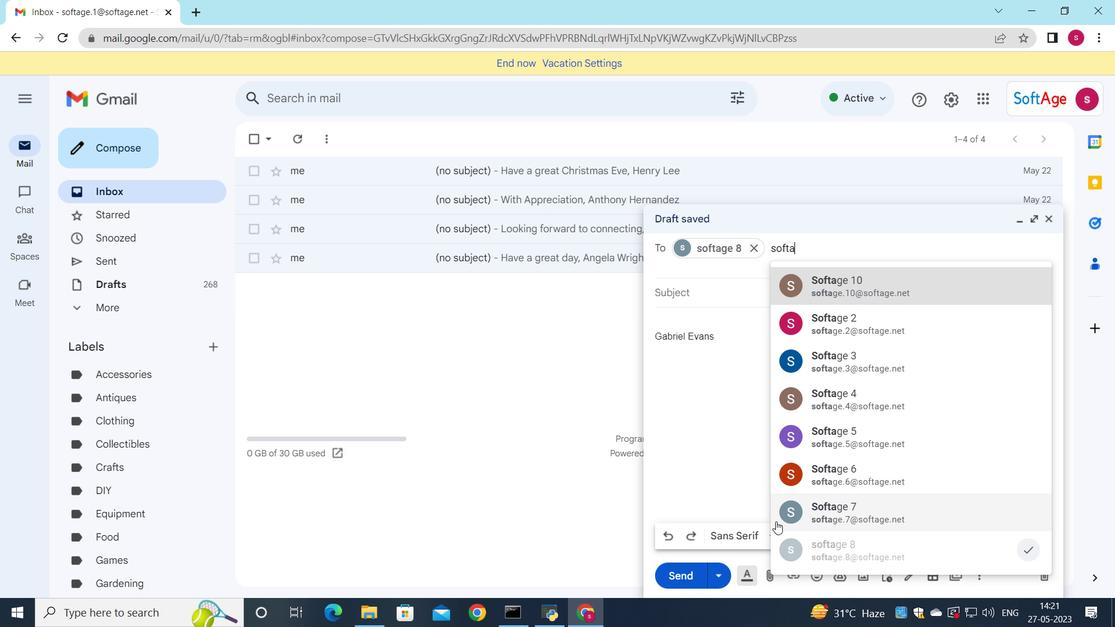 
Action: Key pressed ge
Screenshot: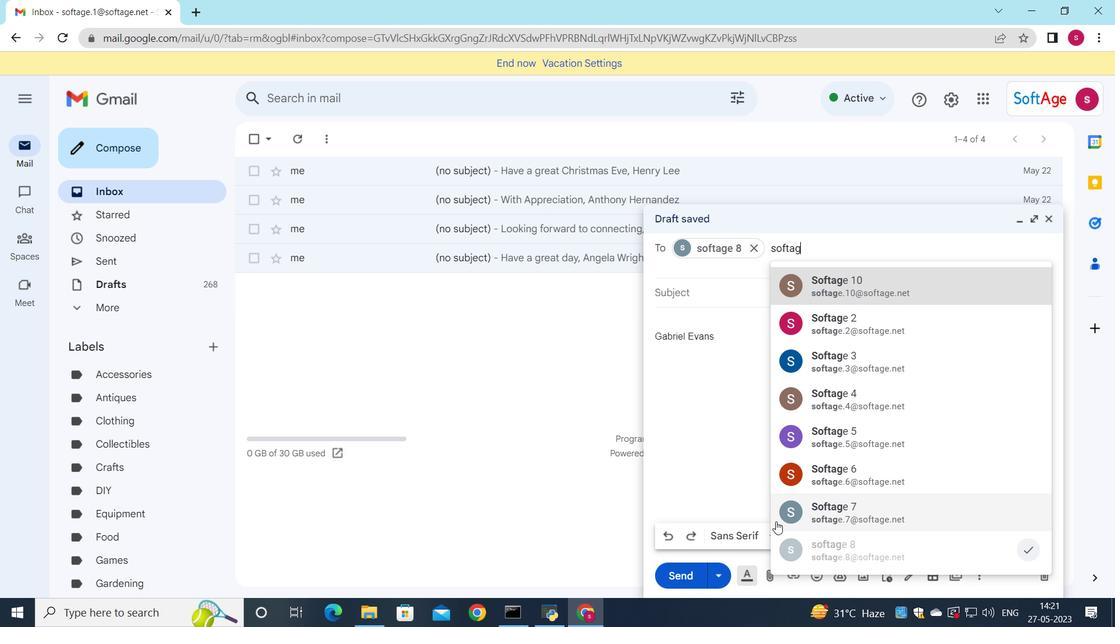 
Action: Mouse moved to (776, 518)
Screenshot: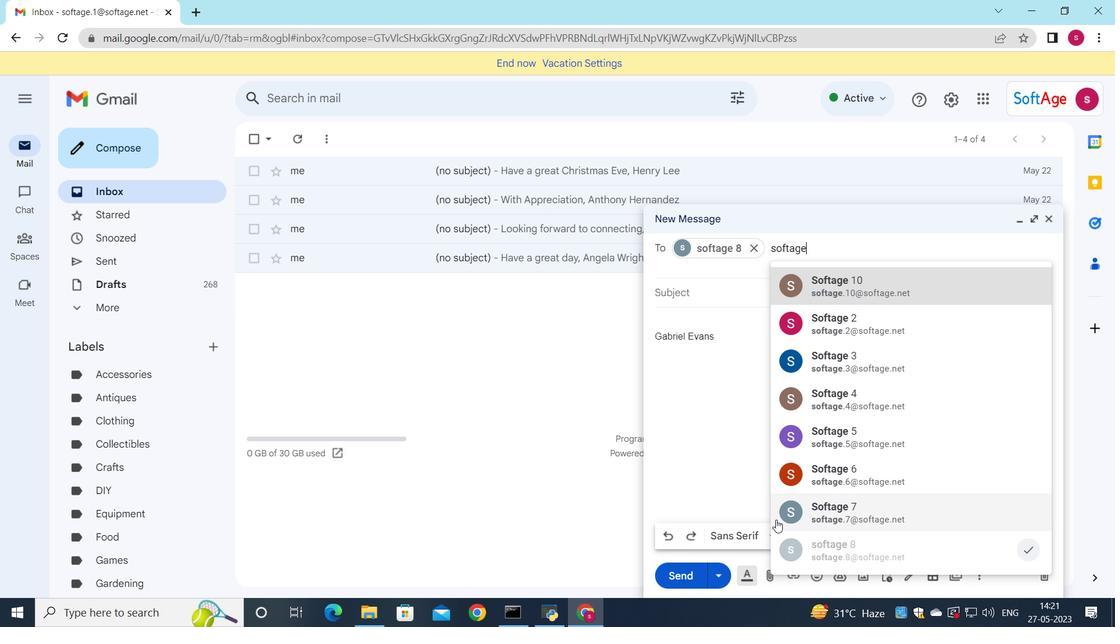 
Action: Key pressed .
Screenshot: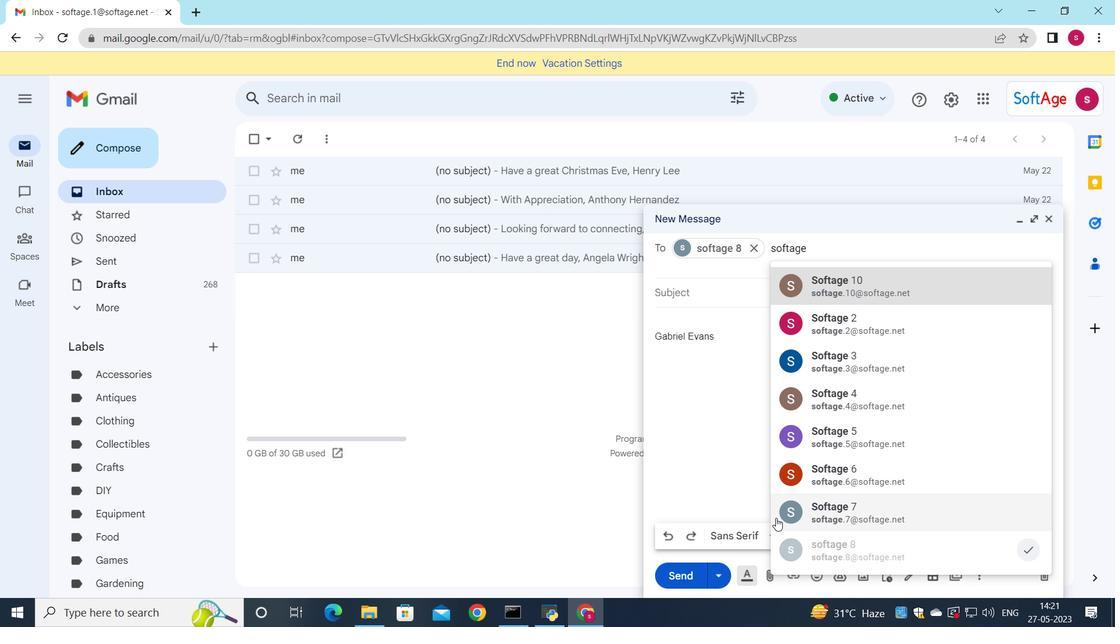 
Action: Mouse moved to (777, 438)
Screenshot: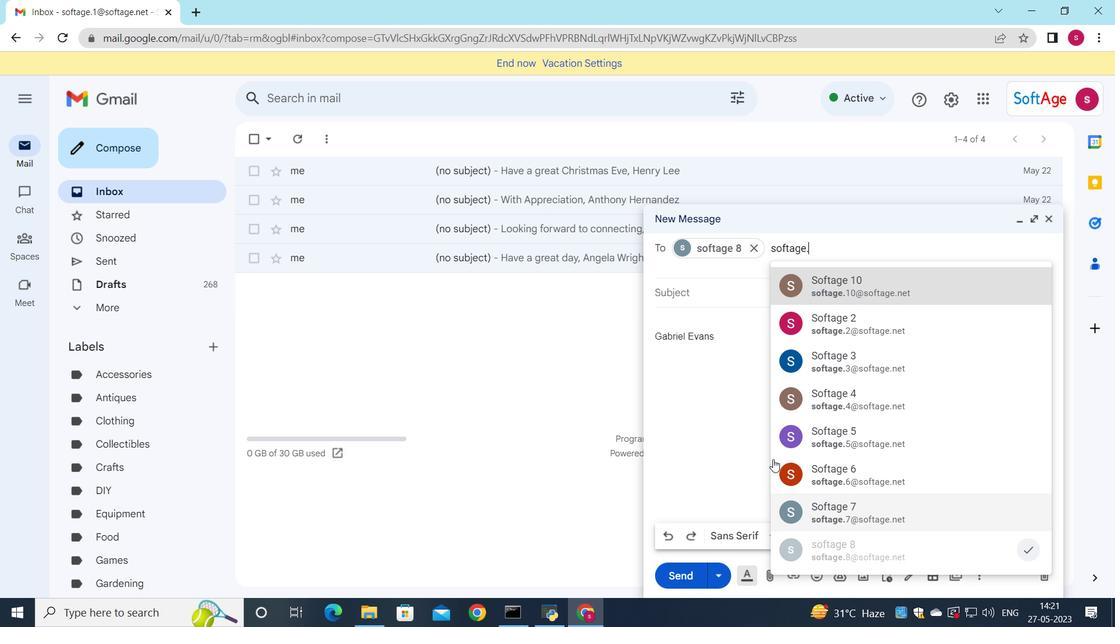 
Action: Key pressed 9
Screenshot: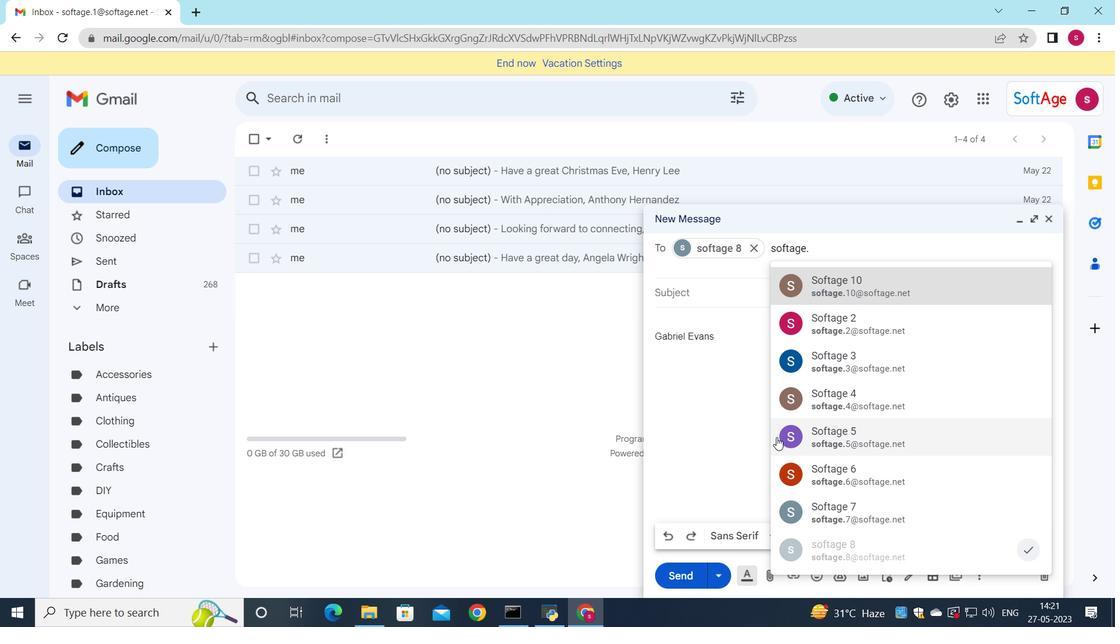 
Action: Mouse moved to (844, 273)
Screenshot: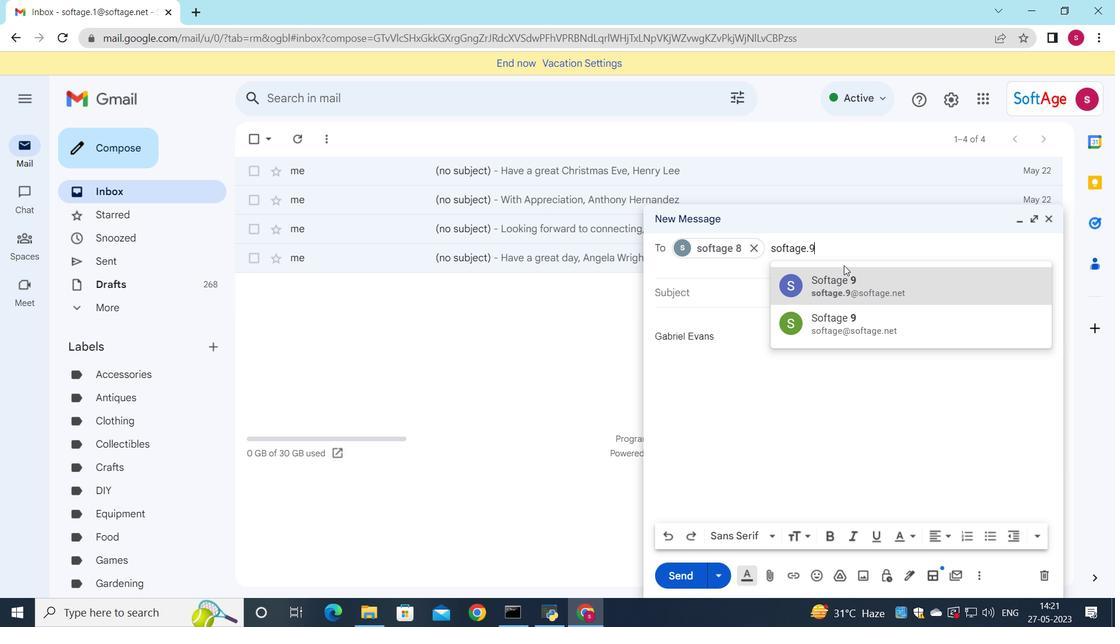 
Action: Mouse pressed left at (844, 273)
Screenshot: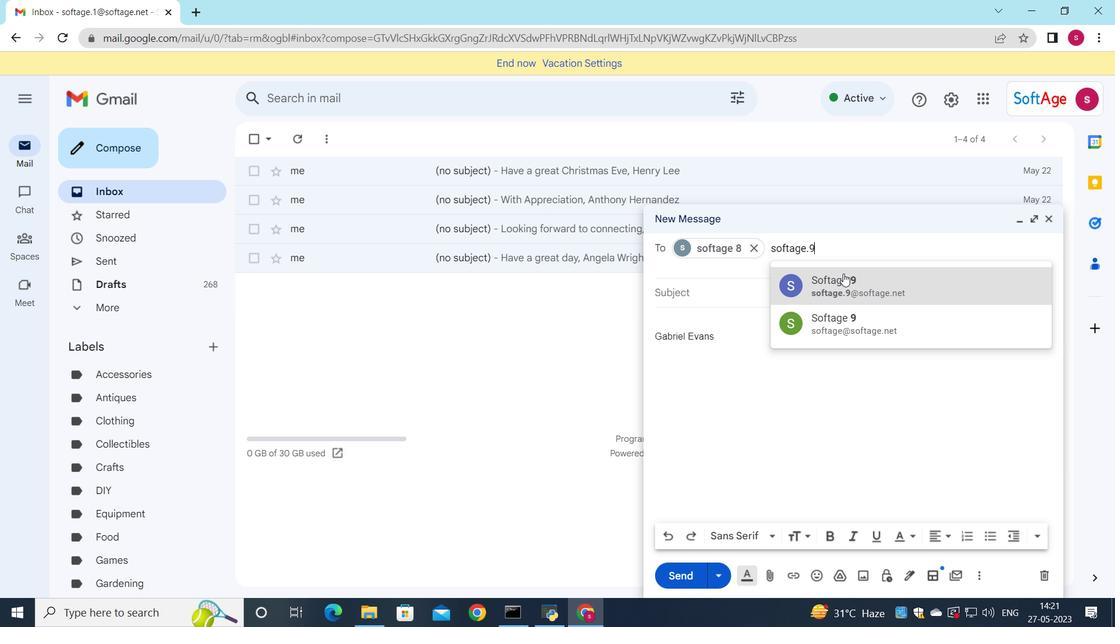 
Action: Mouse moved to (728, 302)
Screenshot: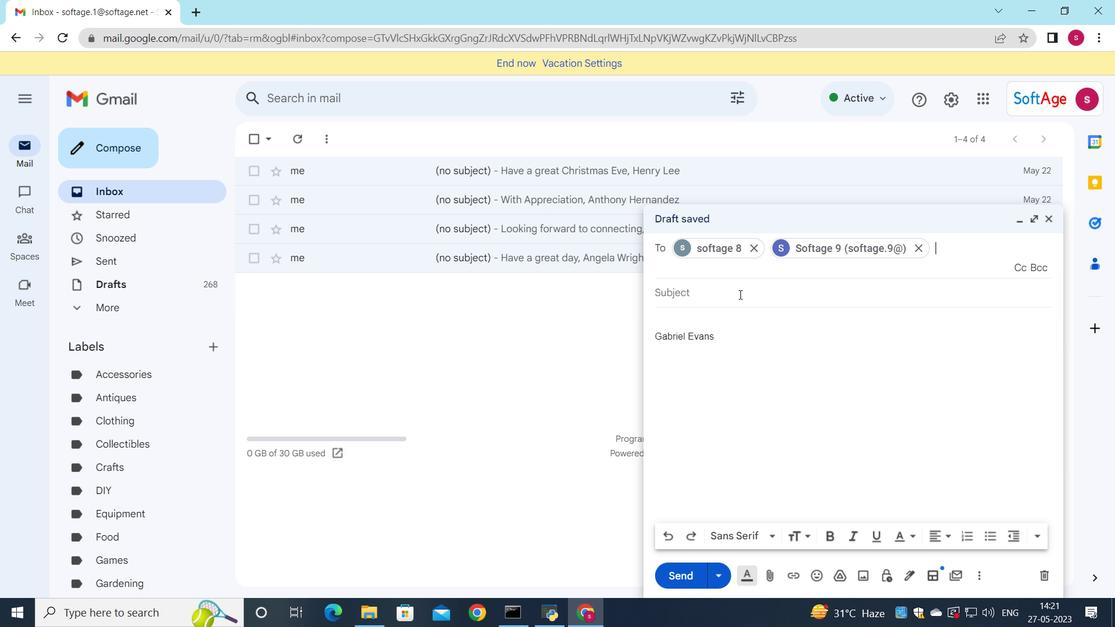 
Action: Mouse pressed left at (728, 302)
Screenshot: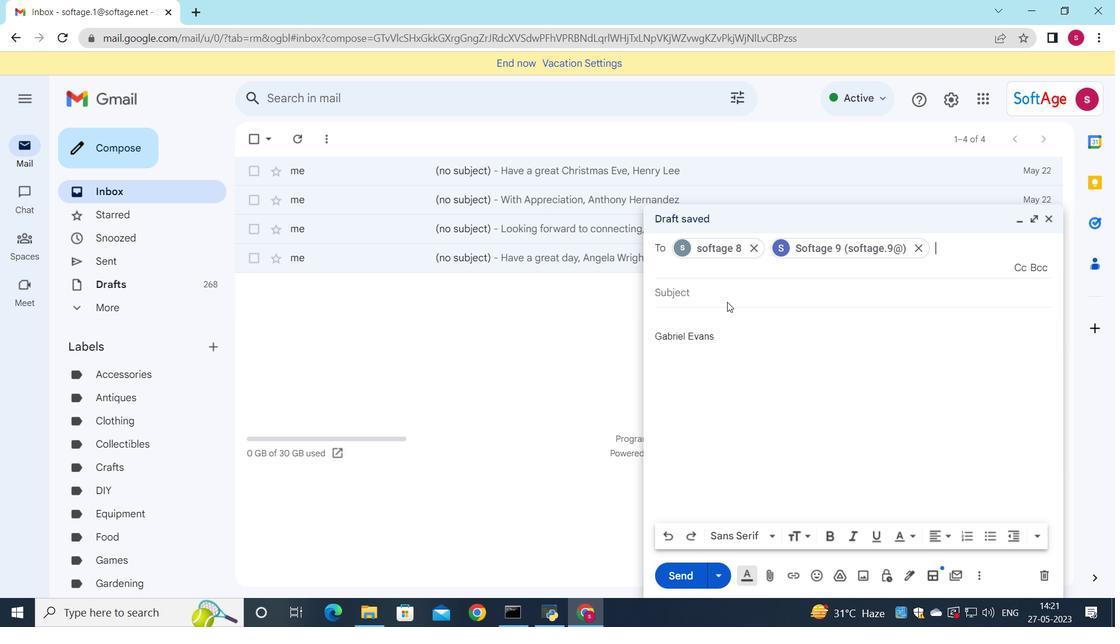 
Action: Mouse moved to (743, 305)
Screenshot: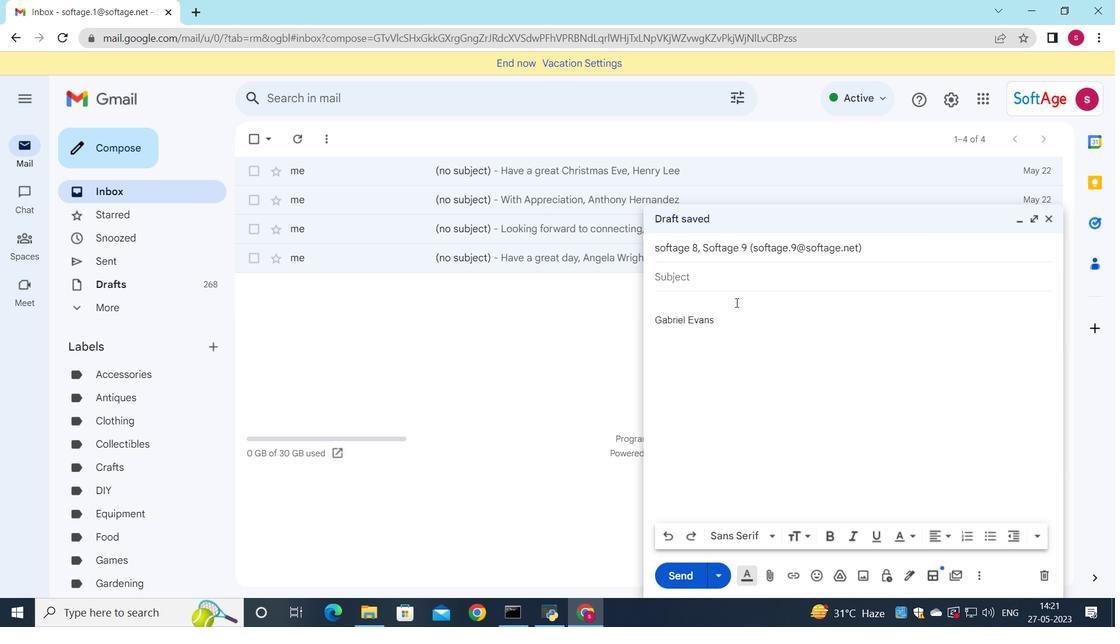 
Action: Key pressed <Key.shift>Request<Key.space>fo<Key.space>a<Key.space>video
Screenshot: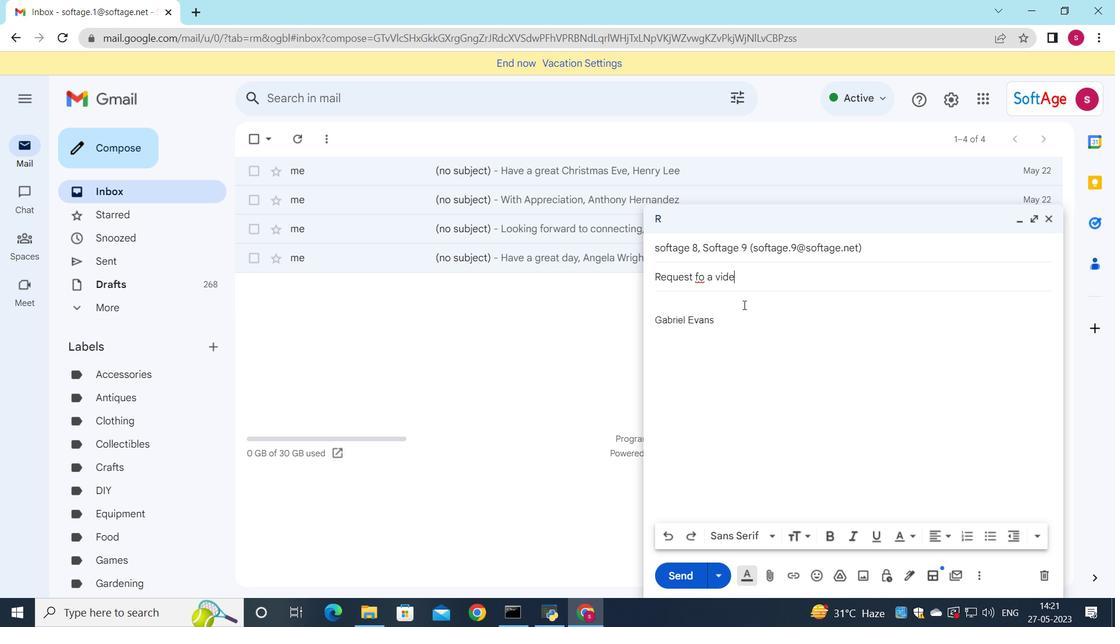 
Action: Mouse moved to (704, 280)
Screenshot: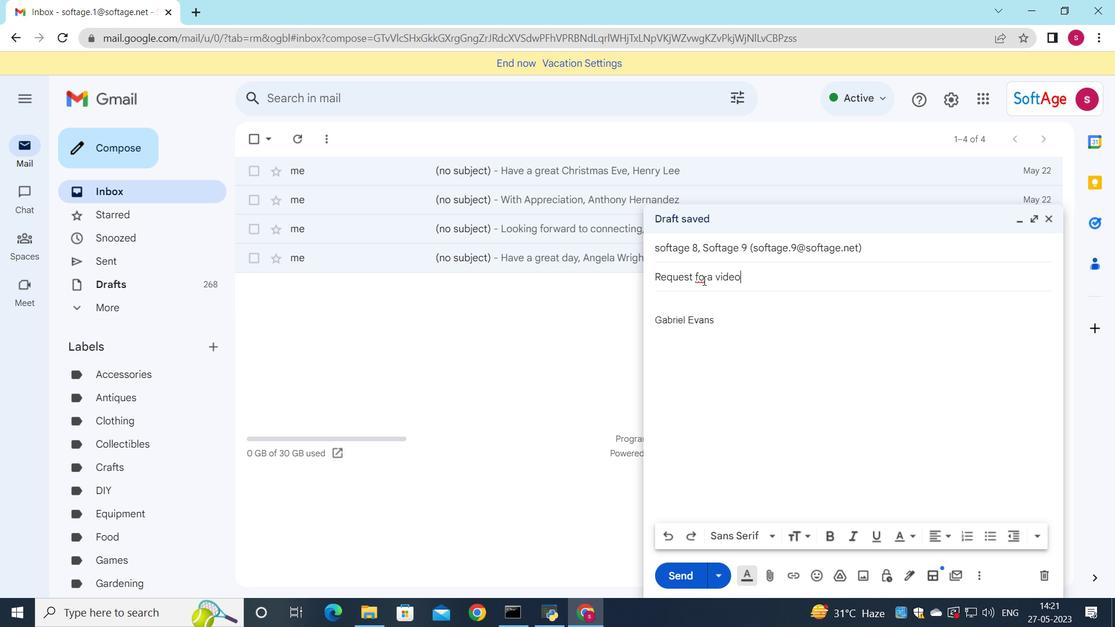 
Action: Mouse pressed left at (704, 280)
Screenshot: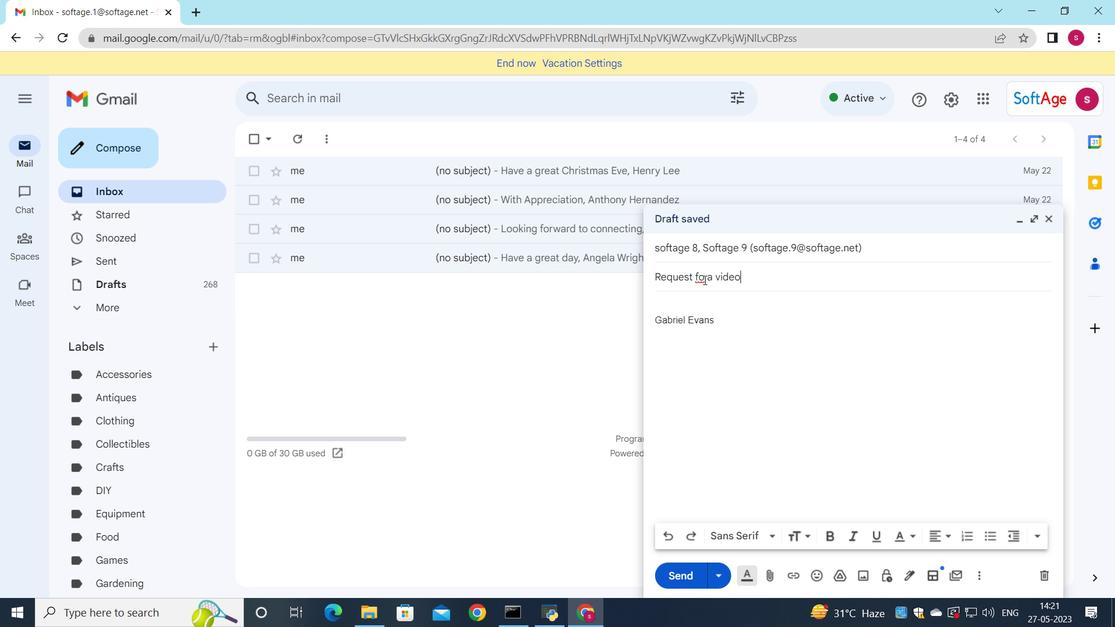 
Action: Key pressed r
Screenshot: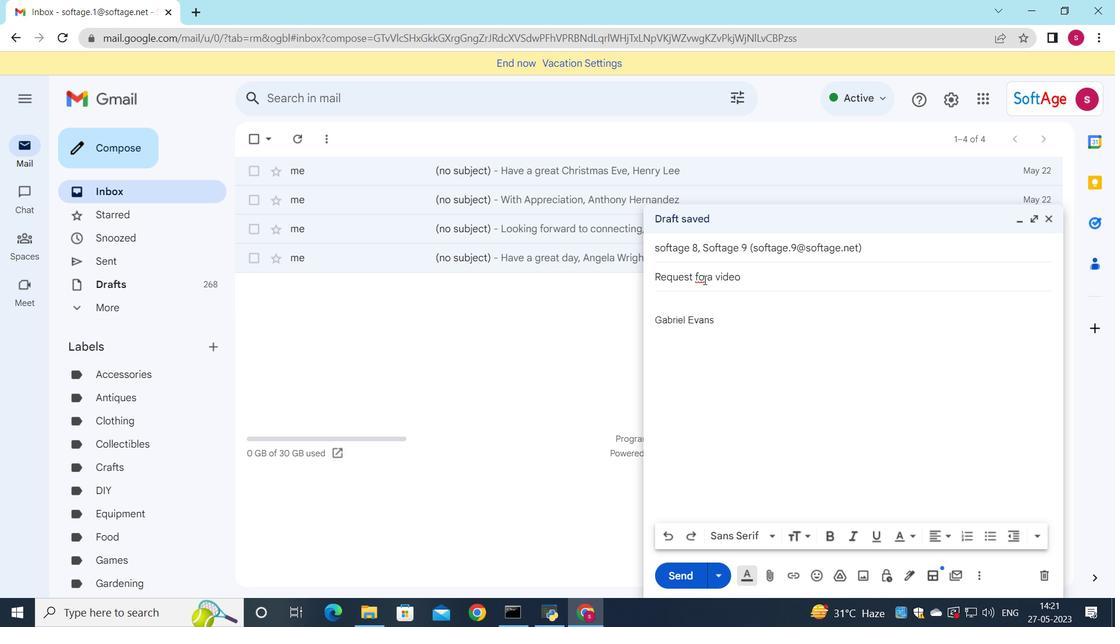 
Action: Mouse moved to (679, 300)
Screenshot: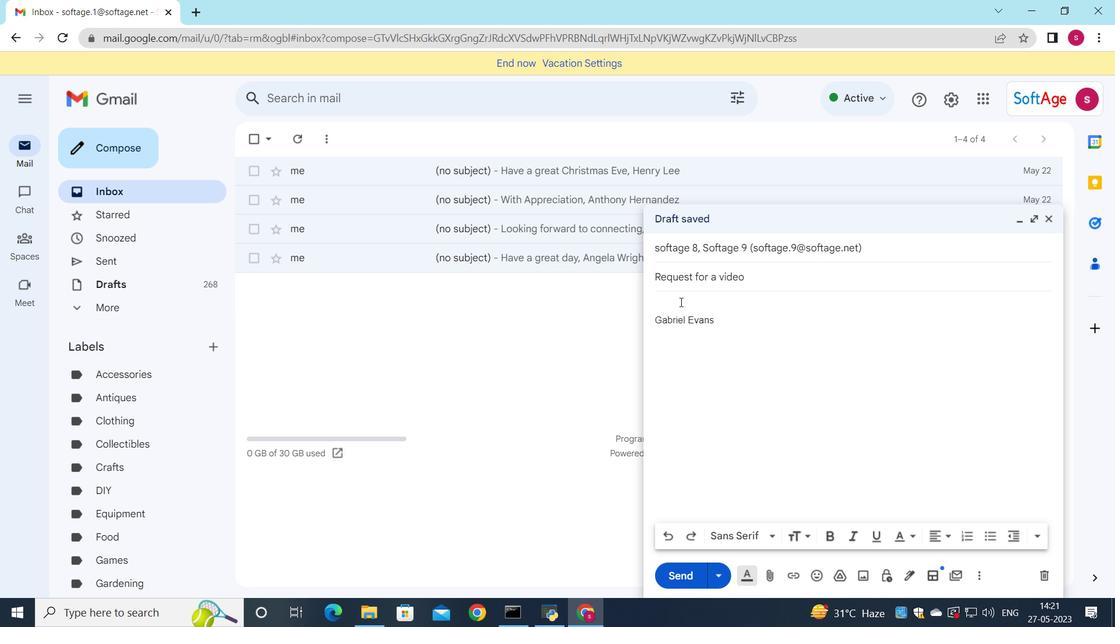 
Action: Mouse pressed left at (679, 300)
Screenshot: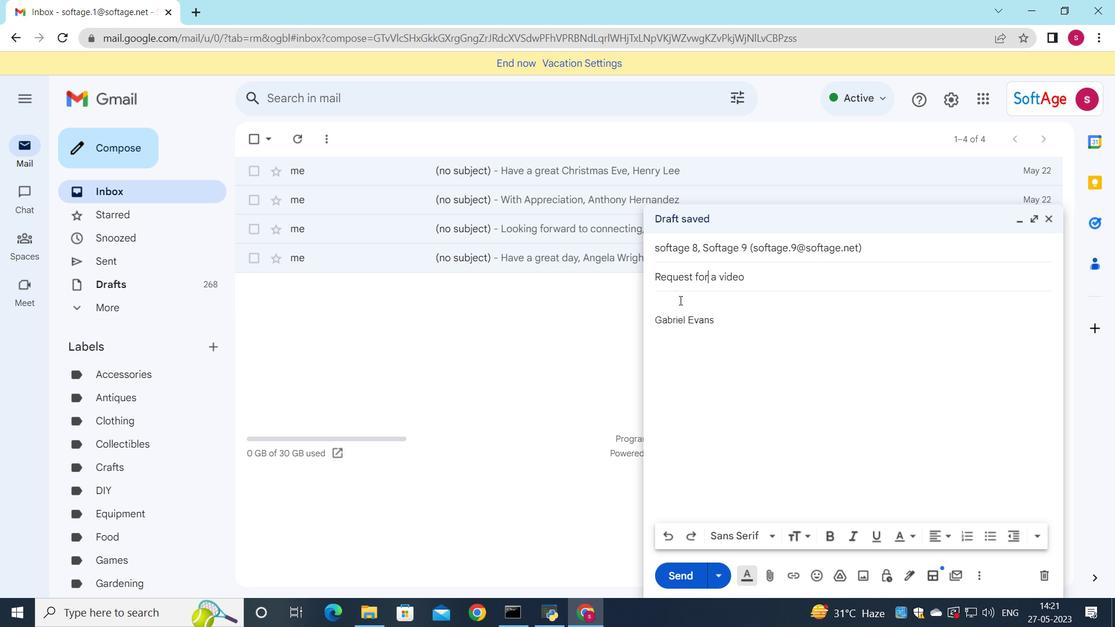 
Action: Mouse moved to (731, 150)
Screenshot: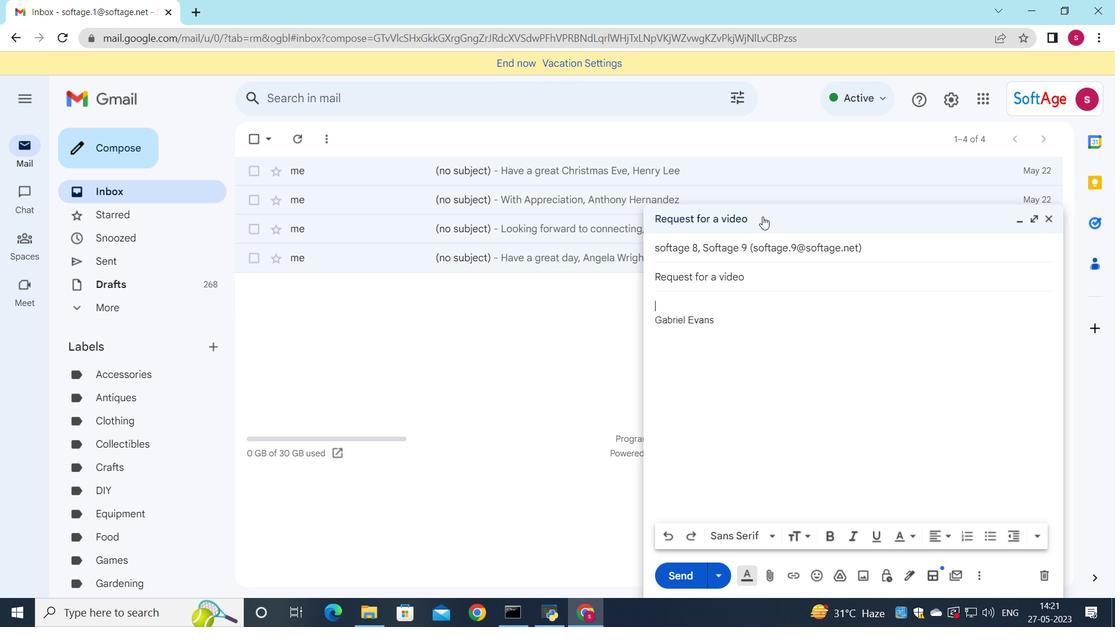 
Action: Key pressed <Key.shift>Could<Key.space>you<Key.space>please<Key.space>provide<Key.space>a<Key.space>summary<Key.space>of<Key.space>the<Key.space>results<Key.shift_r>?
Screenshot: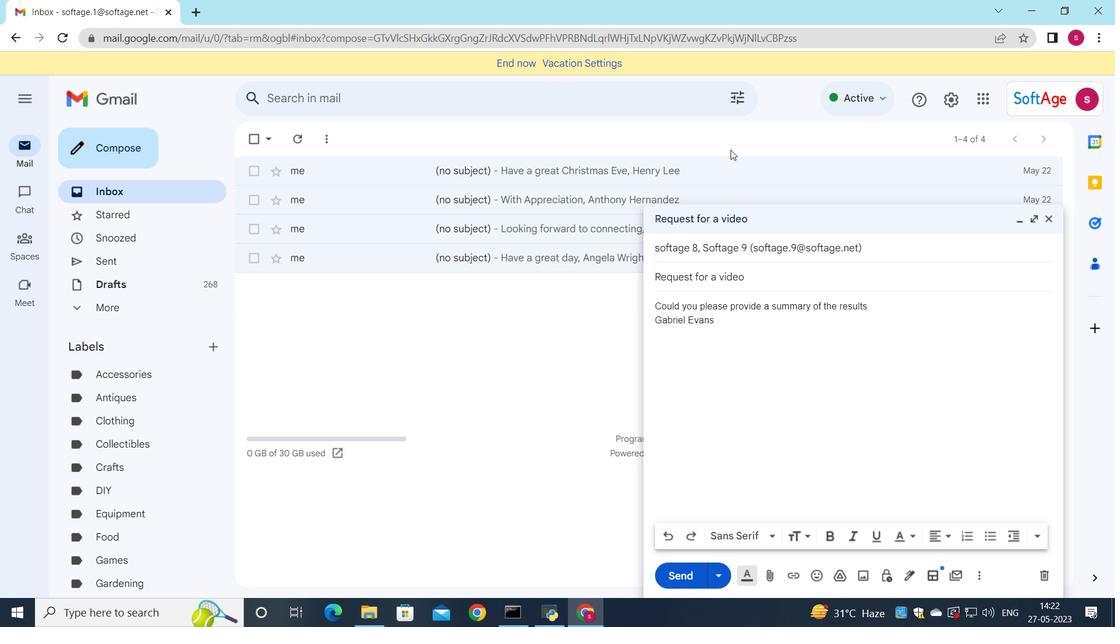 
Action: Mouse moved to (765, 575)
Screenshot: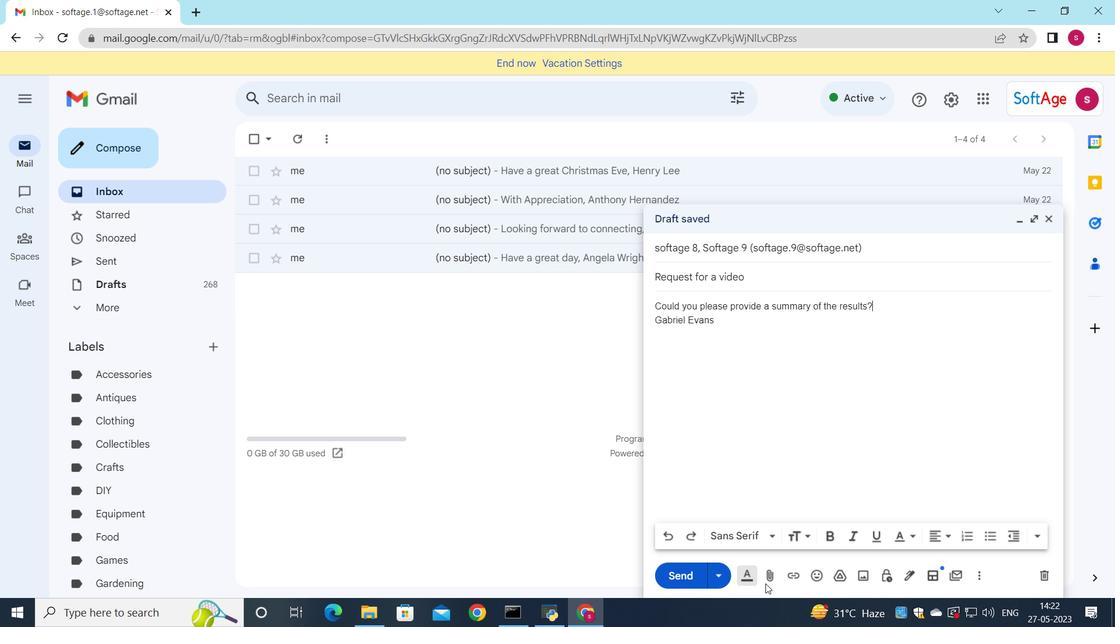 
Action: Mouse pressed left at (765, 575)
Screenshot: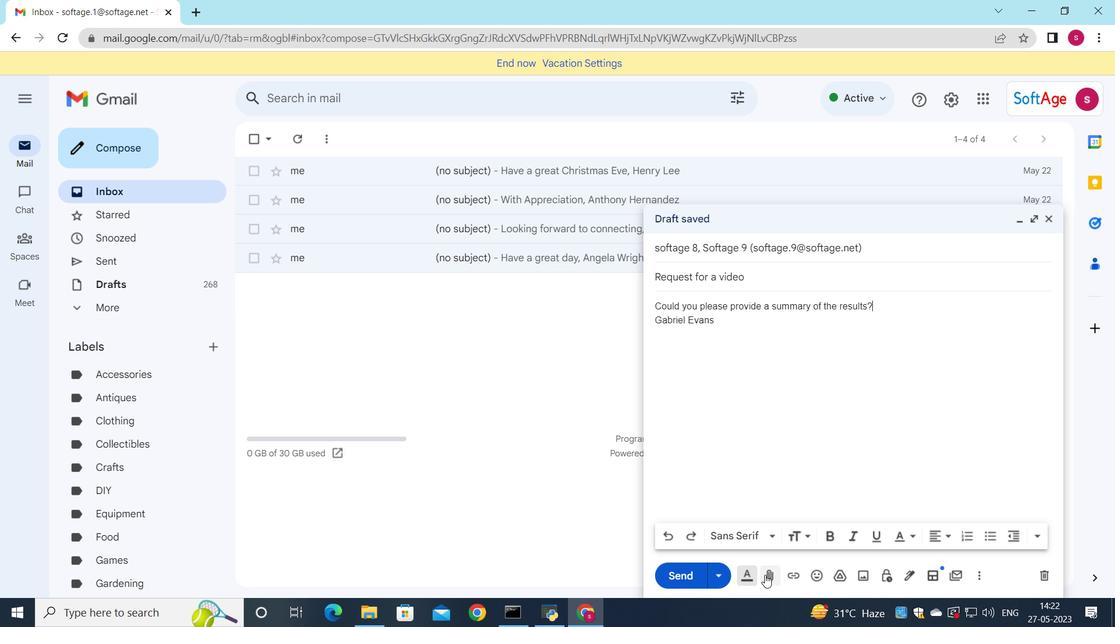 
Action: Mouse moved to (222, 112)
Screenshot: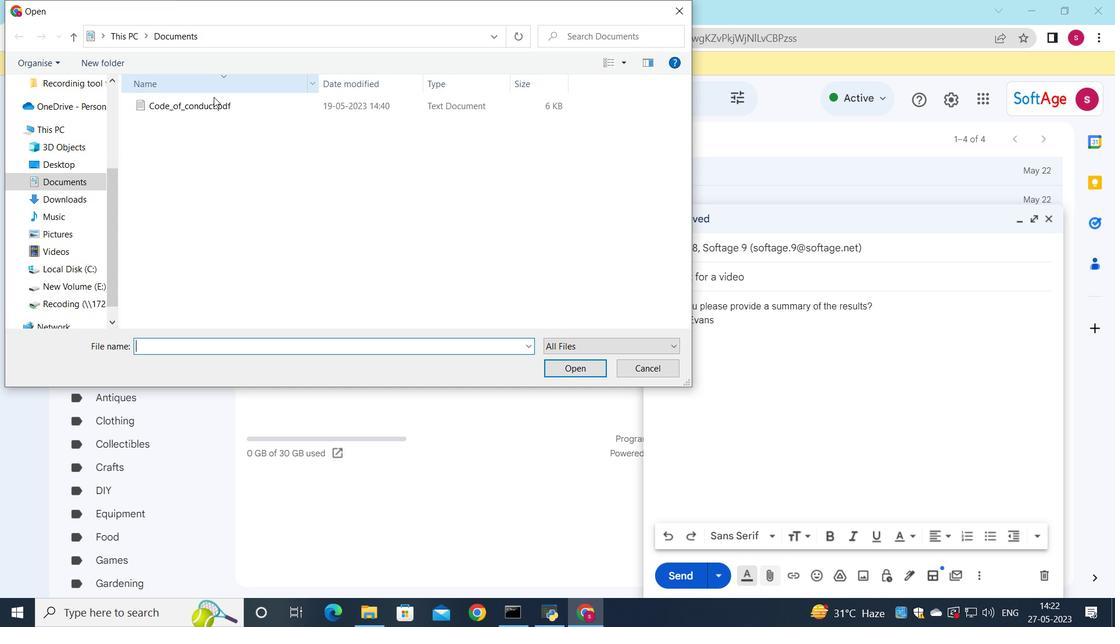 
Action: Mouse pressed left at (222, 112)
Screenshot: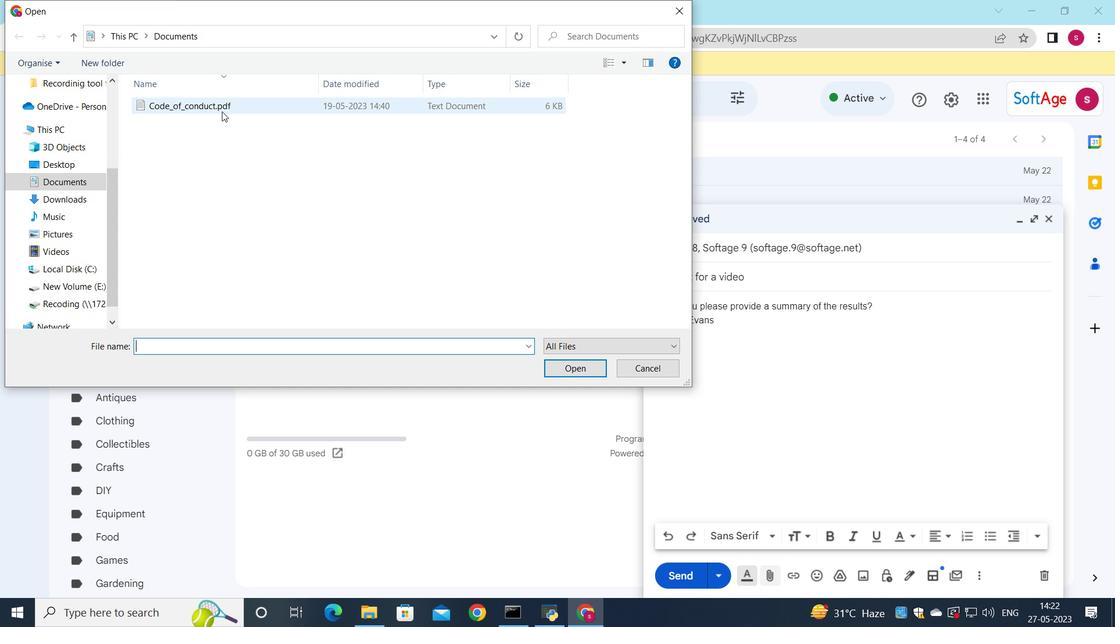 
Action: Mouse moved to (227, 108)
Screenshot: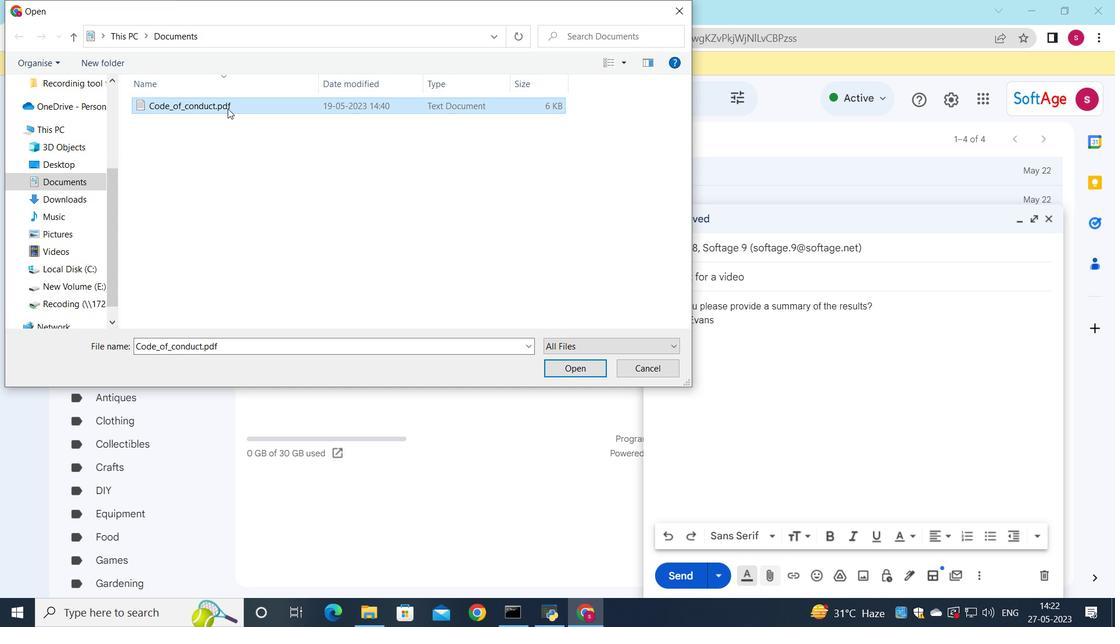 
Action: Mouse pressed left at (227, 108)
Screenshot: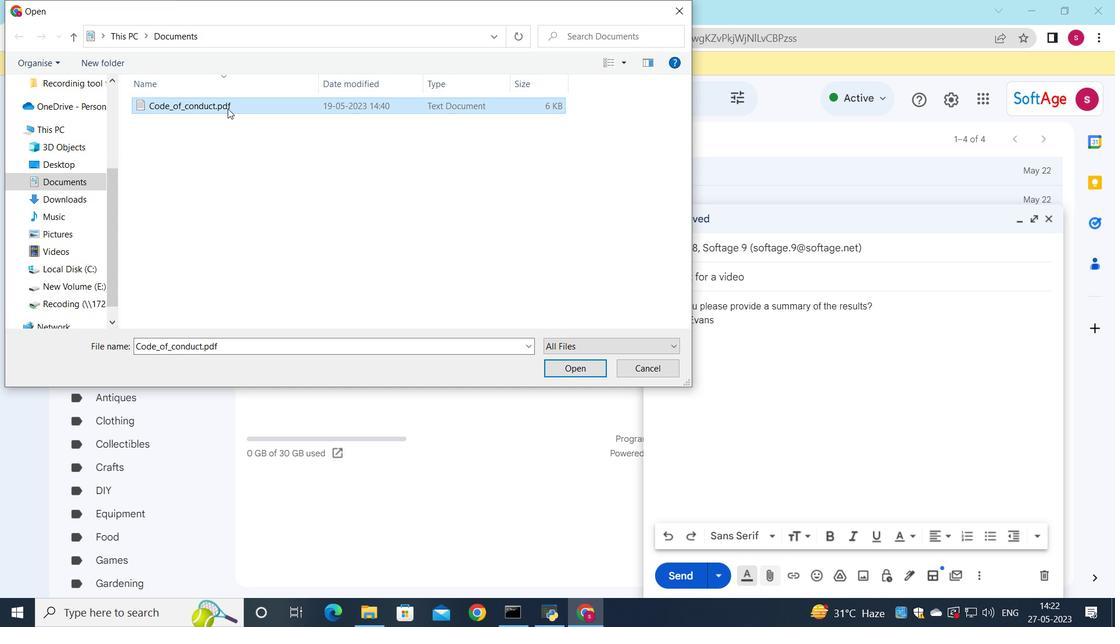 
Action: Mouse moved to (535, 143)
Screenshot: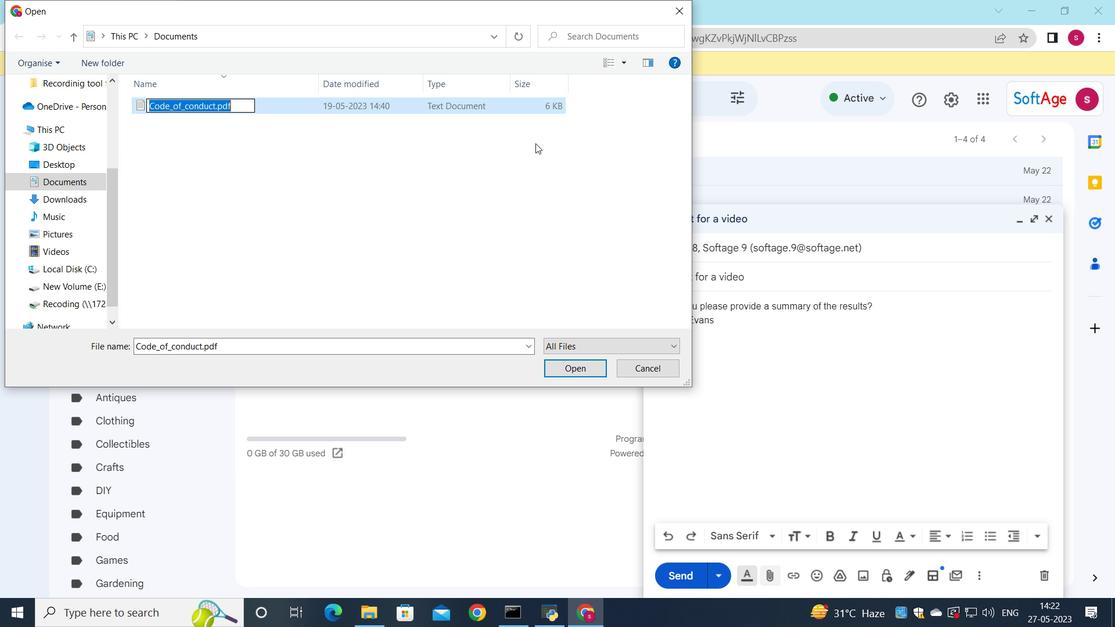 
Action: Key pressed <Key.shift>Branding<Key.shift><Key.shift><Key.shift><Key.shift><Key.shift>_sa<Key.backspace>trategy
Screenshot: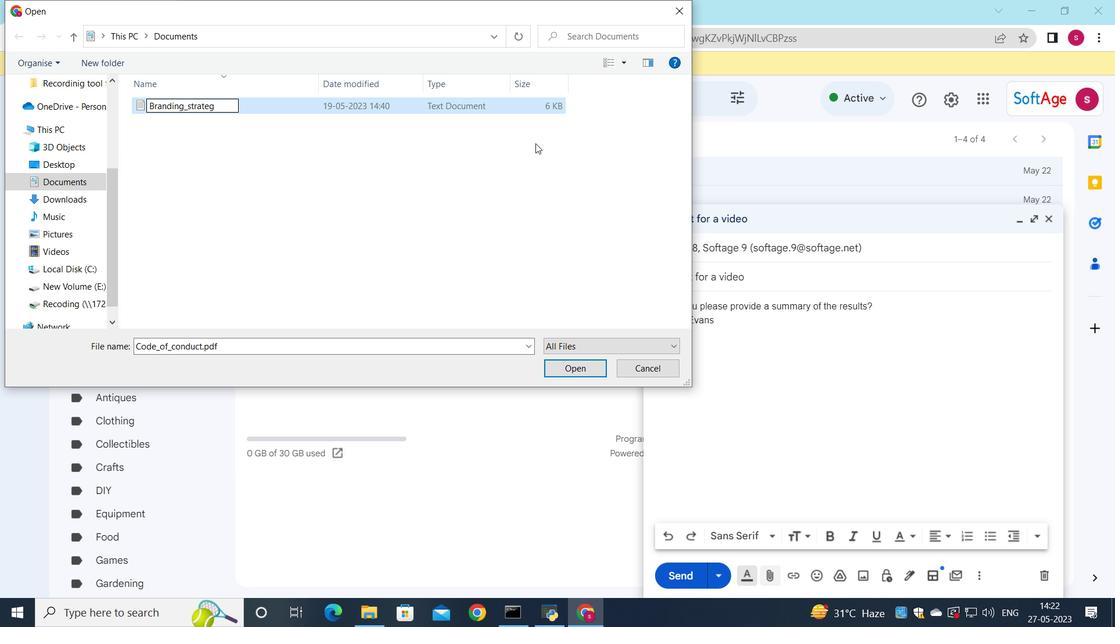 
Action: Mouse moved to (362, 103)
Screenshot: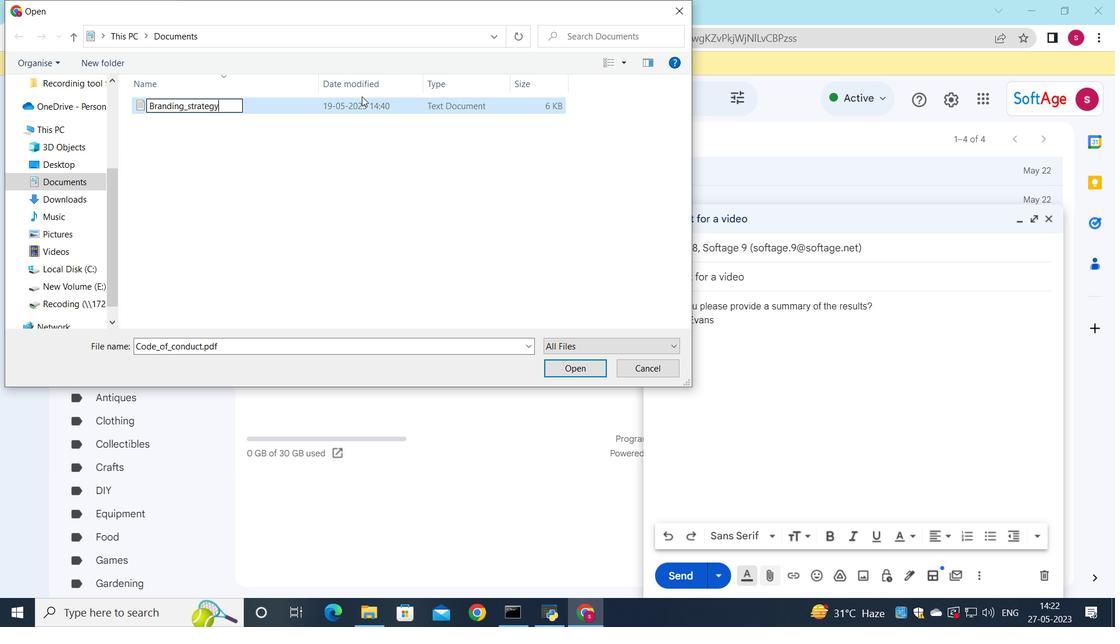 
Action: Mouse pressed left at (362, 103)
Screenshot: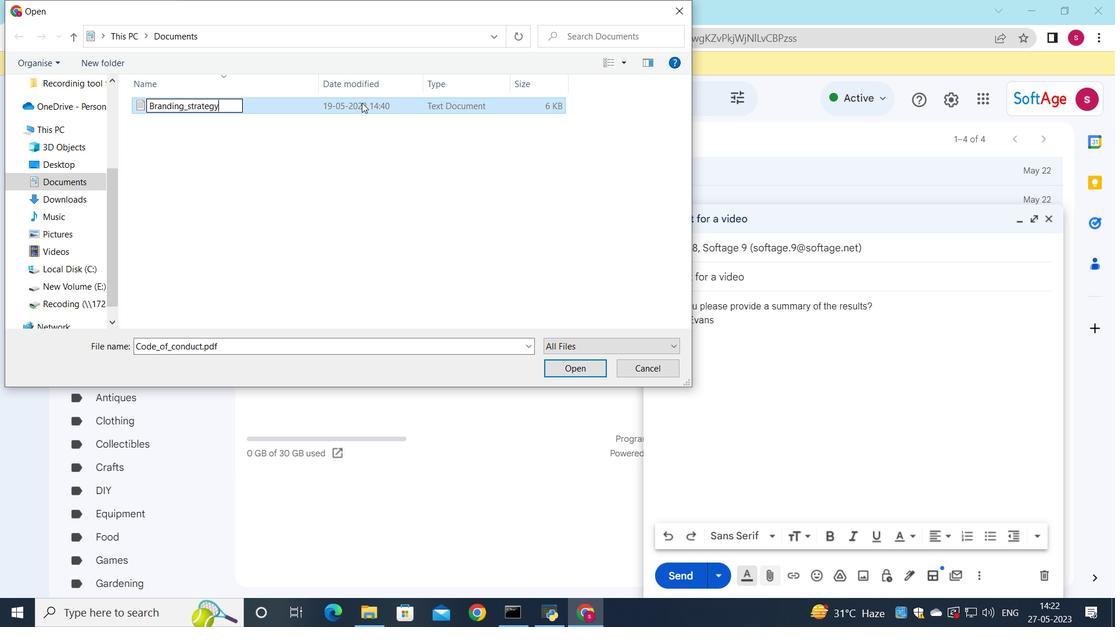
Action: Mouse moved to (567, 368)
Screenshot: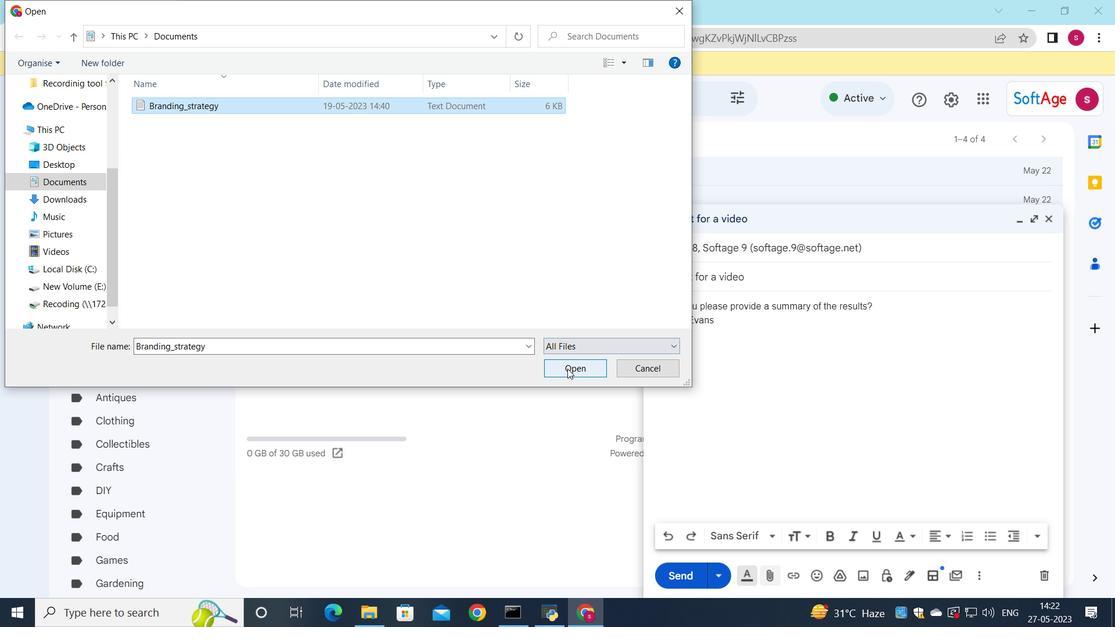 
Action: Mouse pressed left at (567, 368)
Screenshot: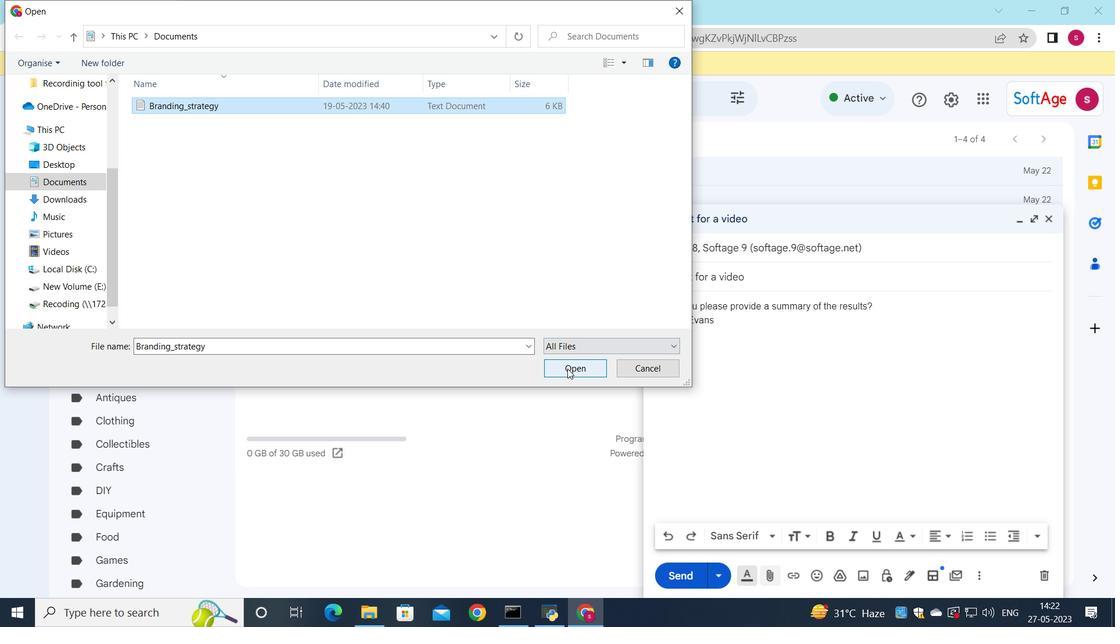 
Action: Mouse moved to (677, 582)
Screenshot: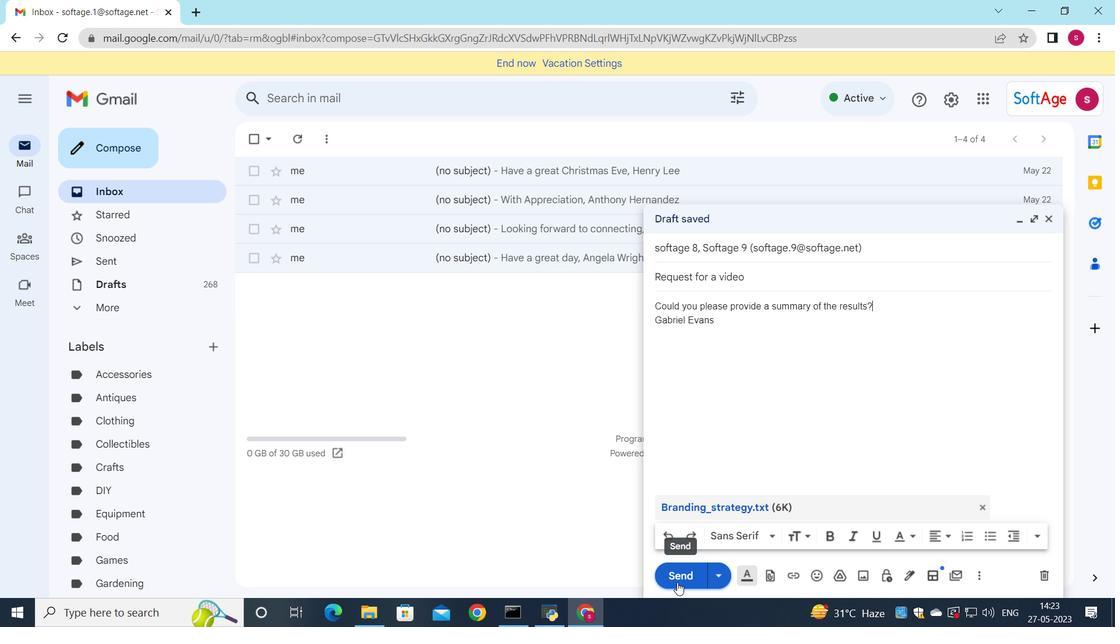 
Action: Mouse pressed left at (677, 582)
Screenshot: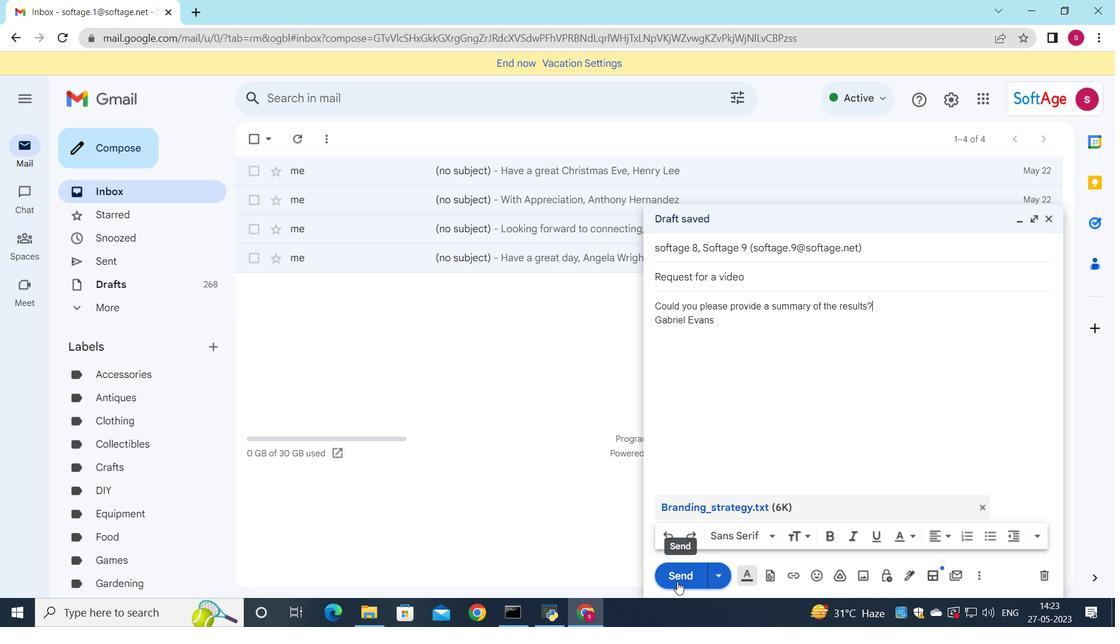 
Action: Mouse moved to (140, 264)
Screenshot: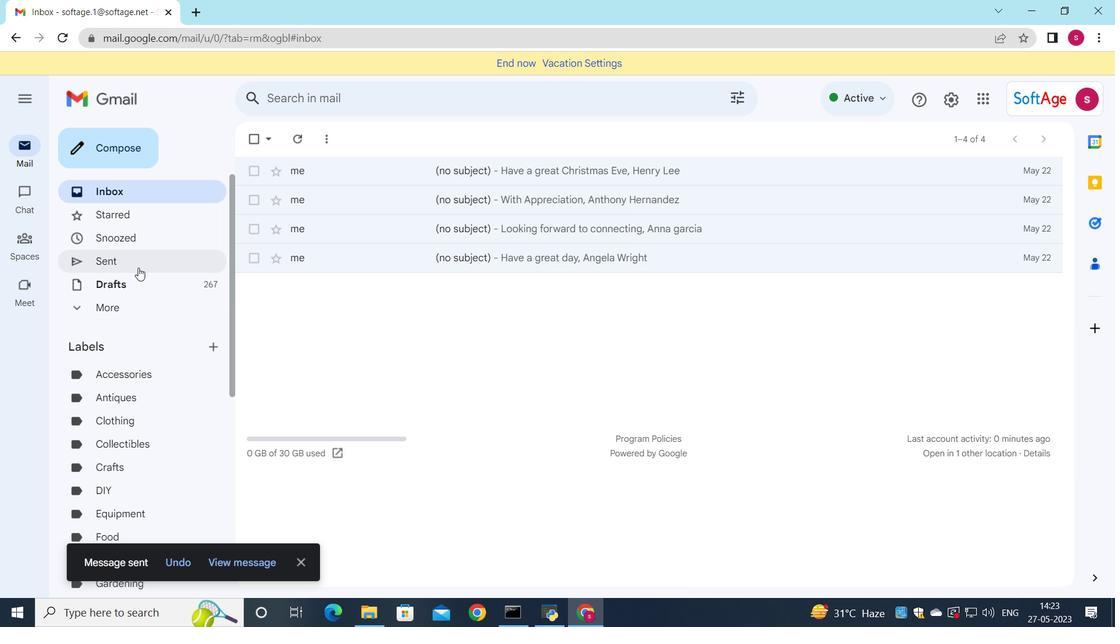 
Action: Mouse pressed left at (140, 264)
Screenshot: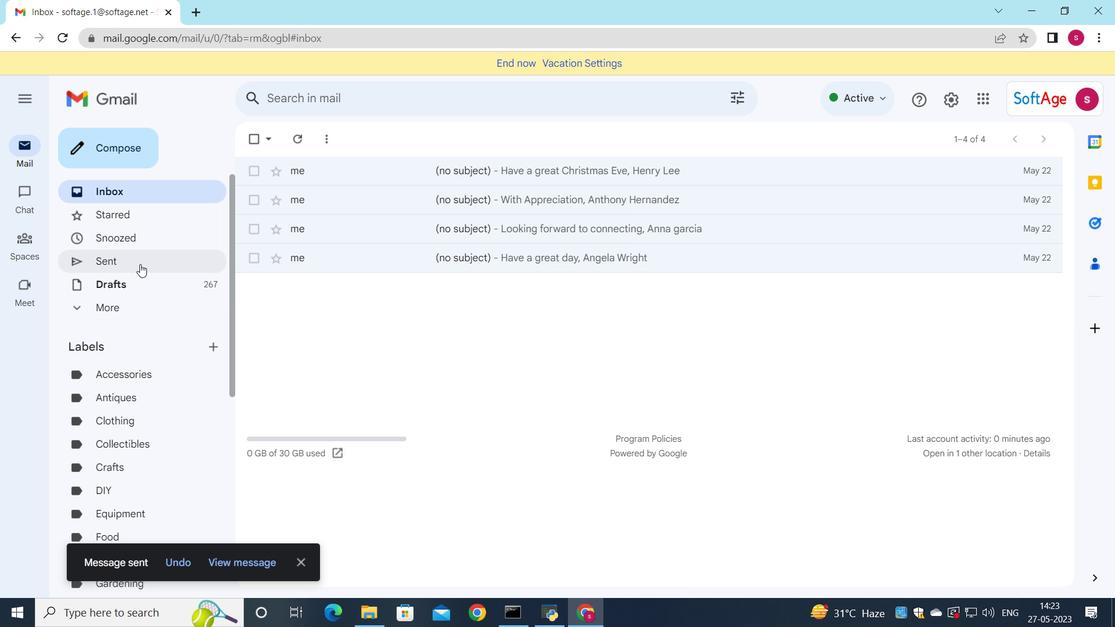 
Action: Mouse moved to (593, 215)
Screenshot: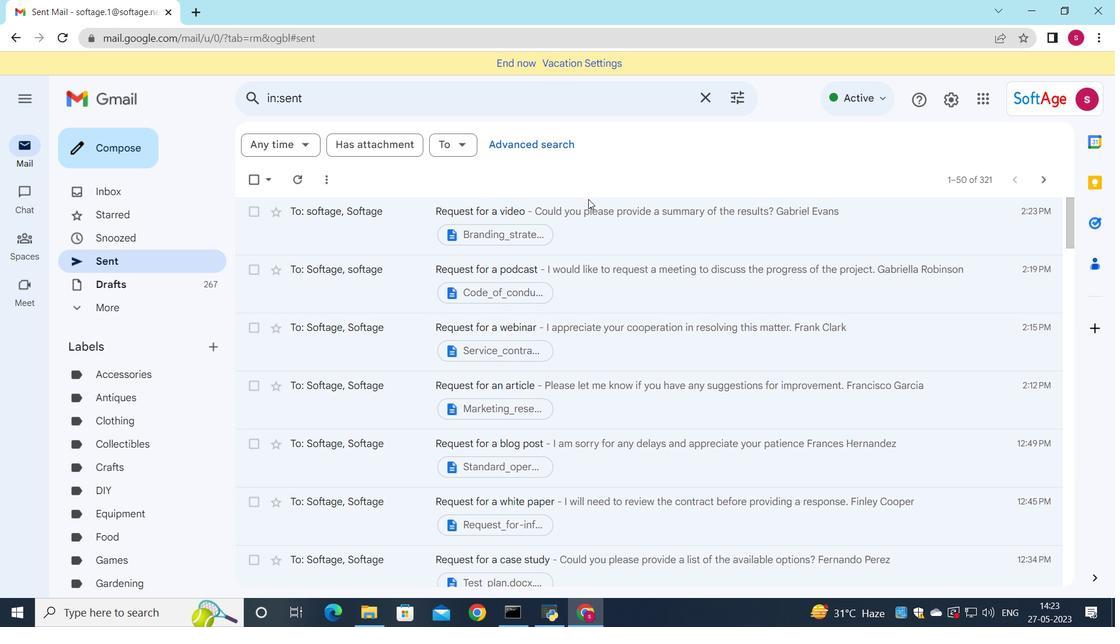 
Action: Mouse pressed left at (593, 215)
Screenshot: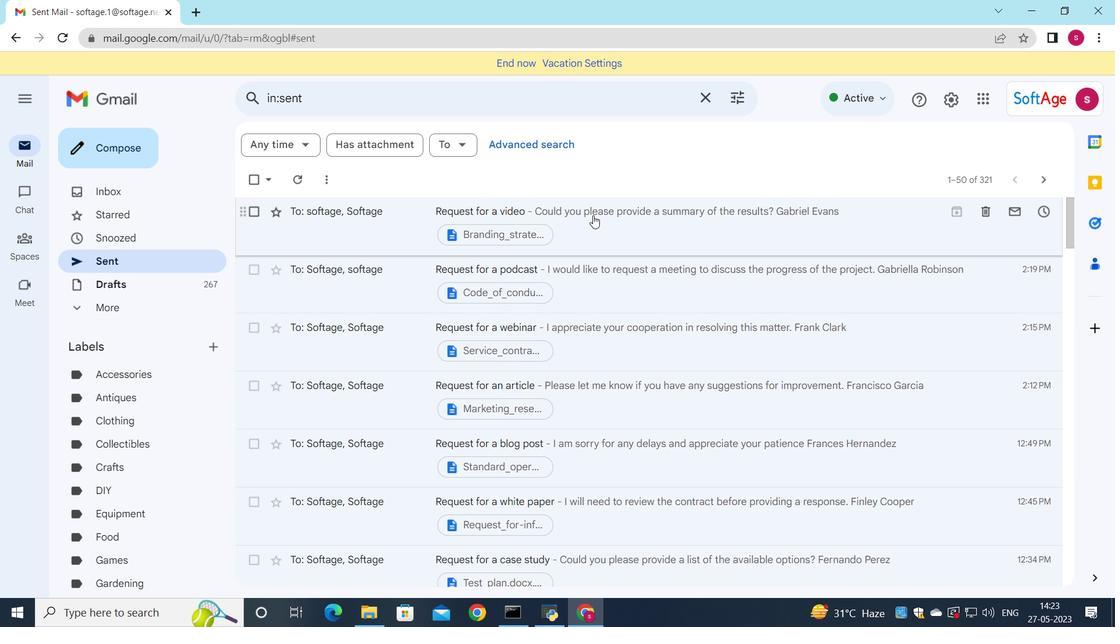 
